 Task: Find connections with filter location Monte Carmelo with filter topic #Projectmanagements with filter profile language English with filter current company Getronics with filter school Dwarkadas J. Sanghvi College of Engineering with filter industry Non-profit Organizations with filter service category Event Photography with filter keywords title Conservation Volunteer
Action: Mouse moved to (535, 156)
Screenshot: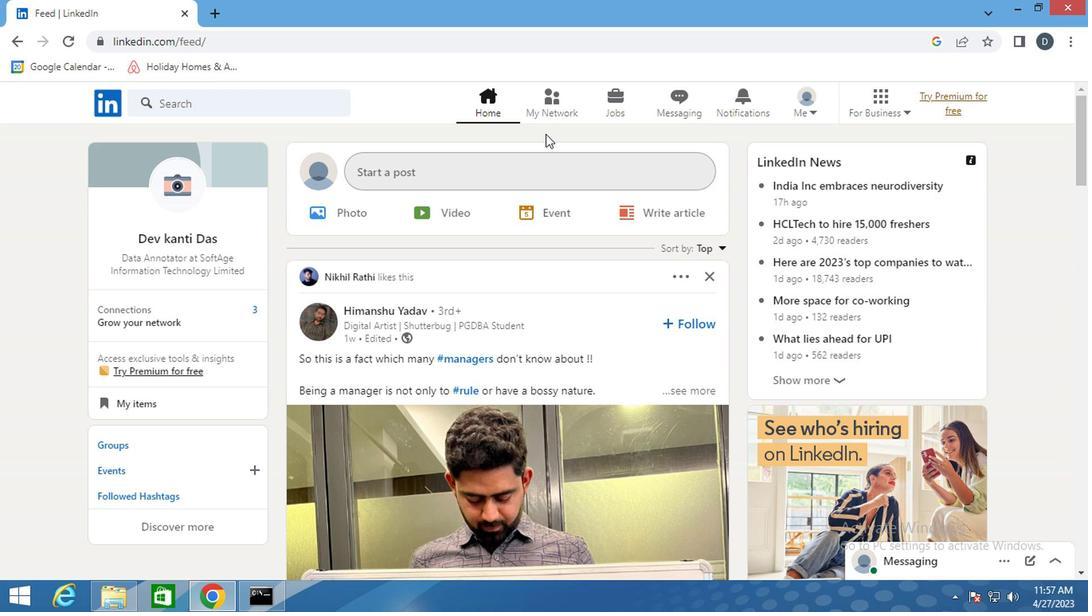 
Action: Mouse pressed left at (535, 156)
Screenshot: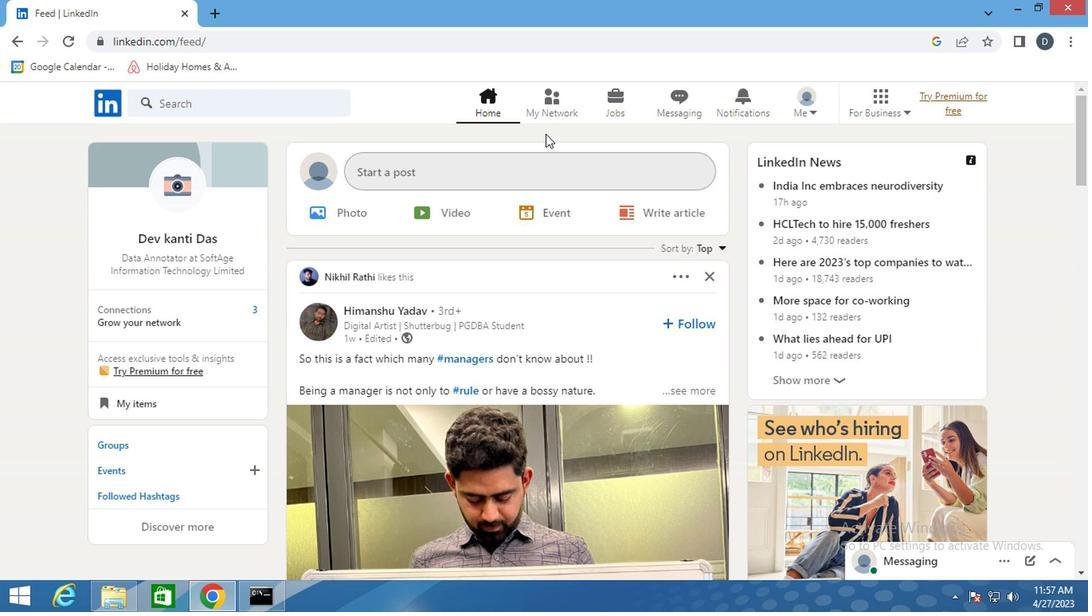 
Action: Mouse moved to (250, 222)
Screenshot: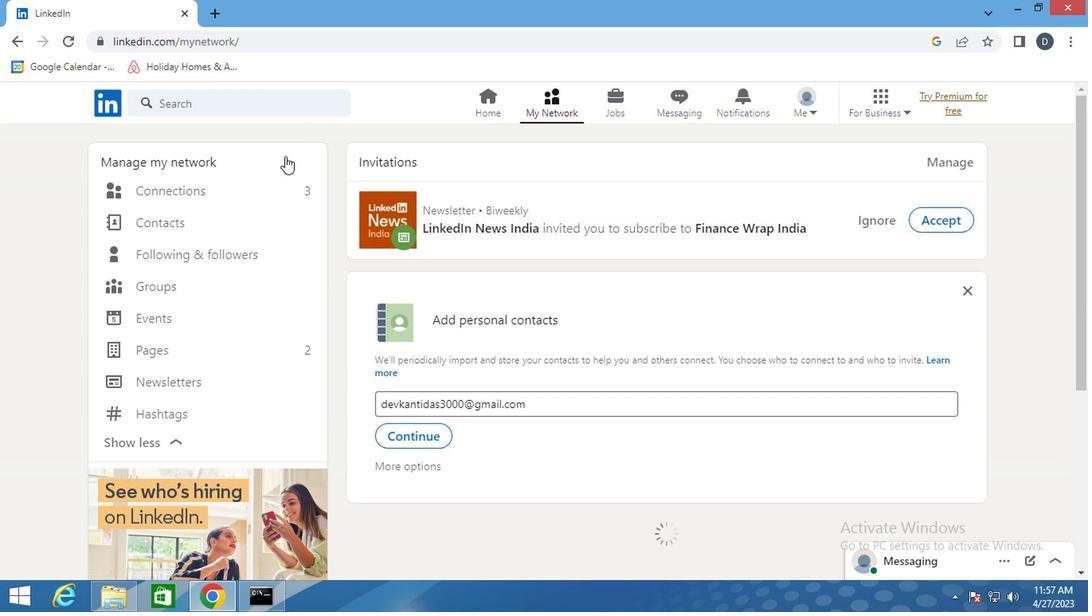 
Action: Mouse pressed left at (250, 222)
Screenshot: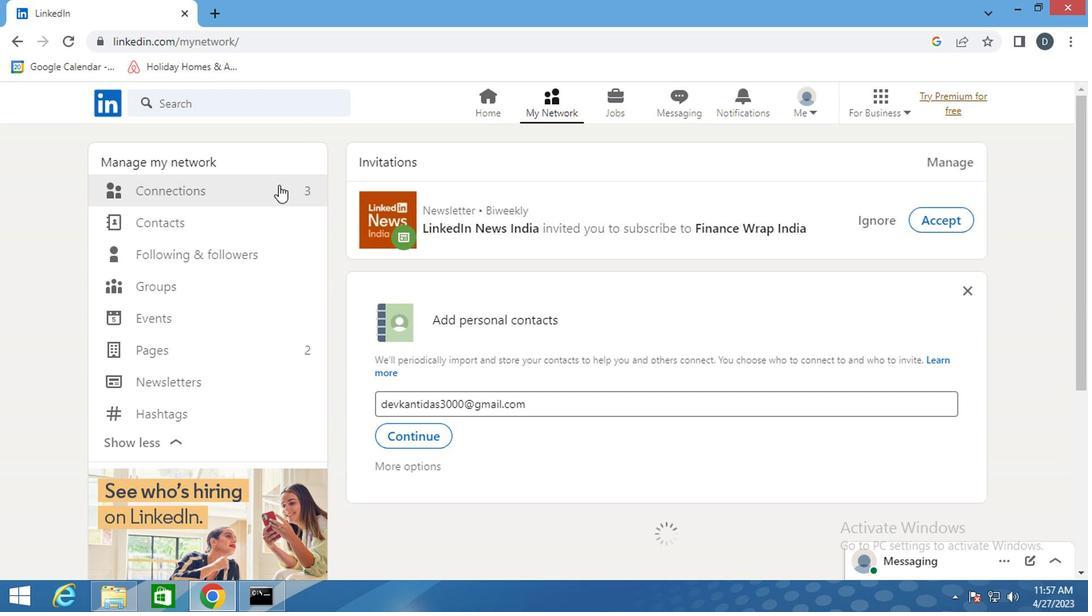 
Action: Mouse pressed left at (250, 222)
Screenshot: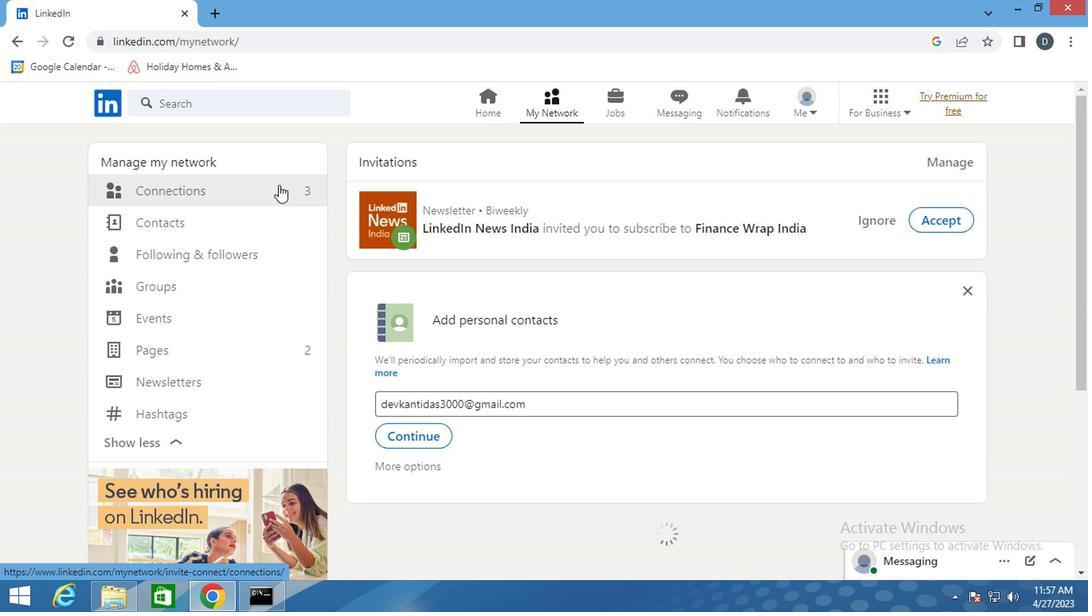 
Action: Mouse moved to (656, 224)
Screenshot: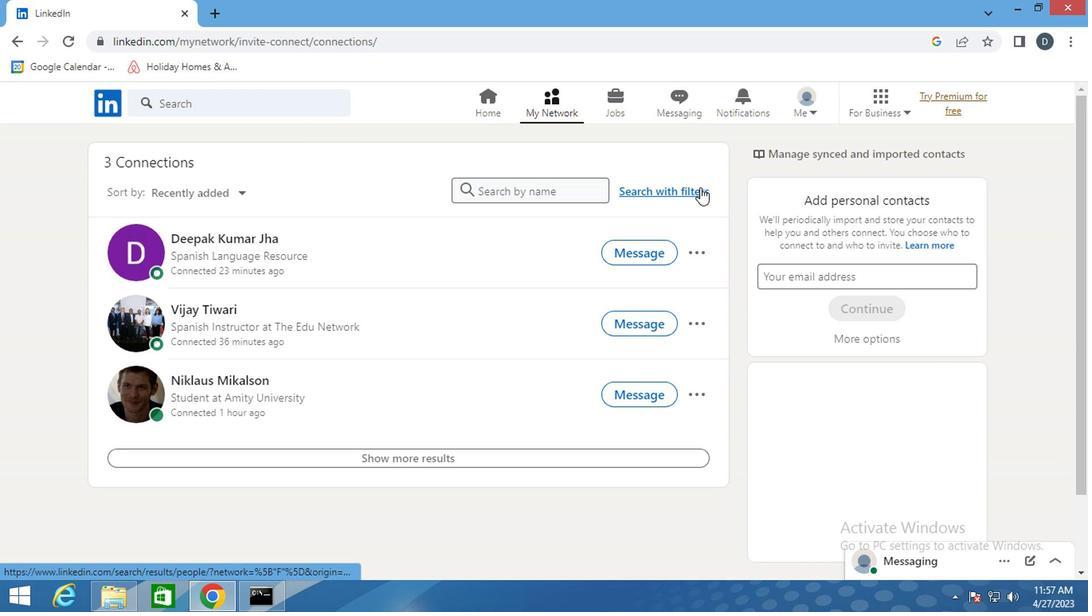 
Action: Mouse pressed left at (656, 224)
Screenshot: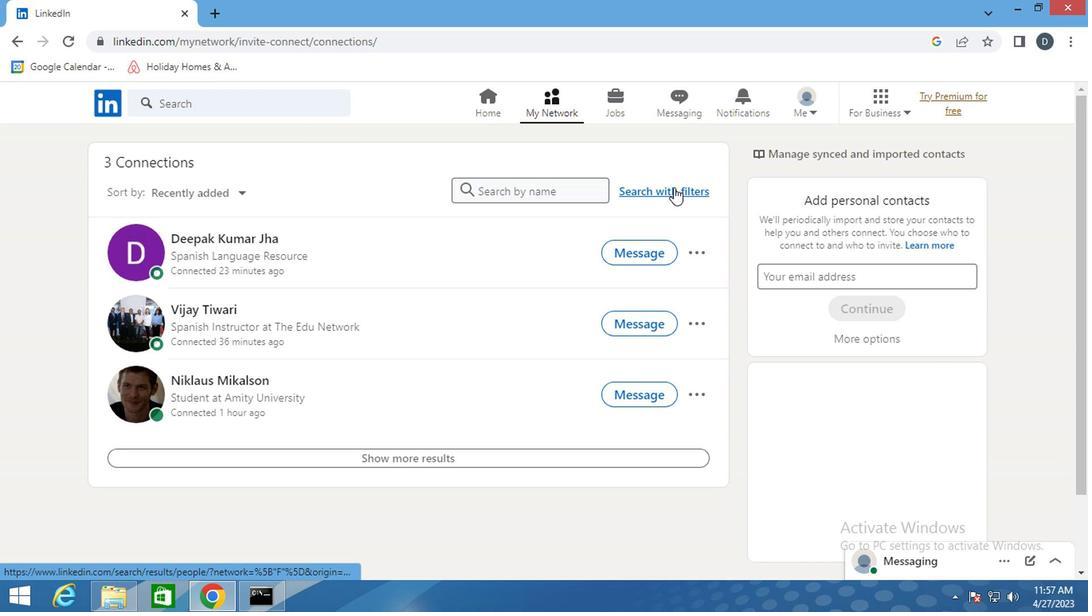 
Action: Mouse moved to (578, 193)
Screenshot: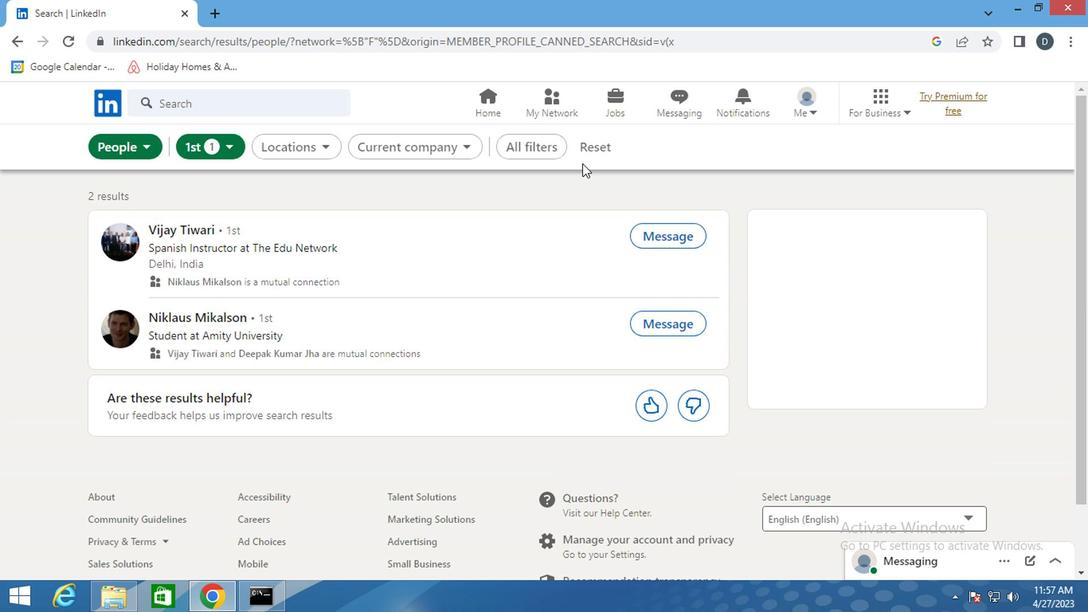 
Action: Mouse pressed left at (578, 193)
Screenshot: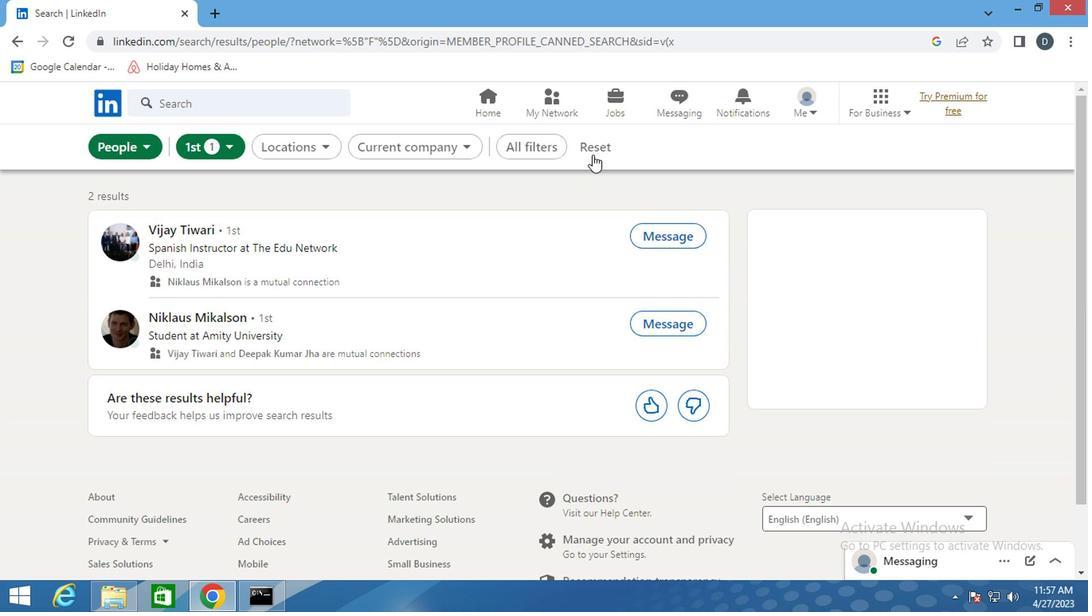 
Action: Mouse moved to (522, 193)
Screenshot: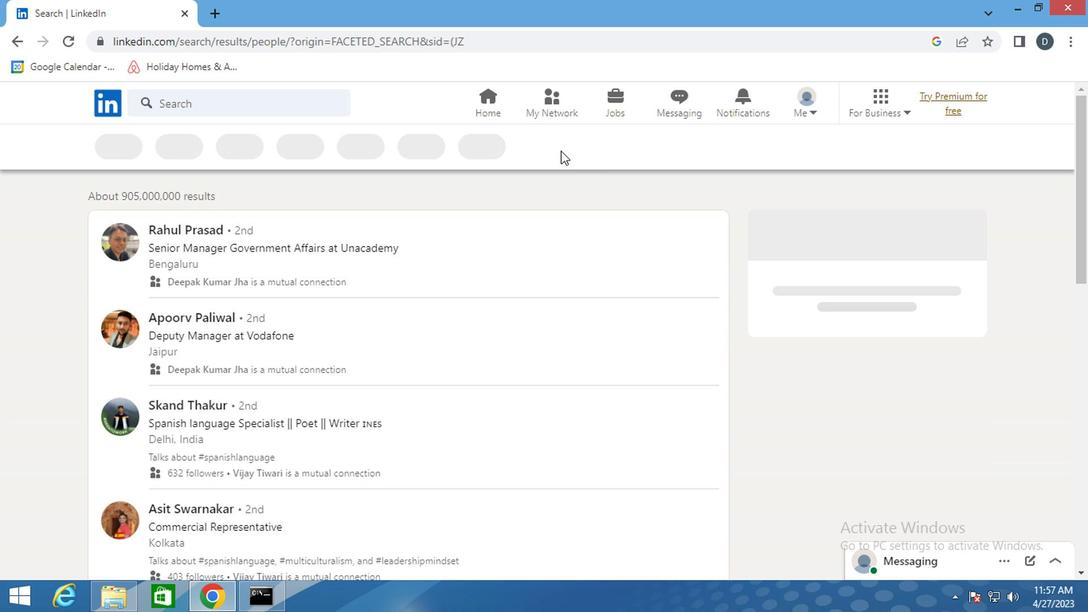 
Action: Mouse pressed left at (522, 193)
Screenshot: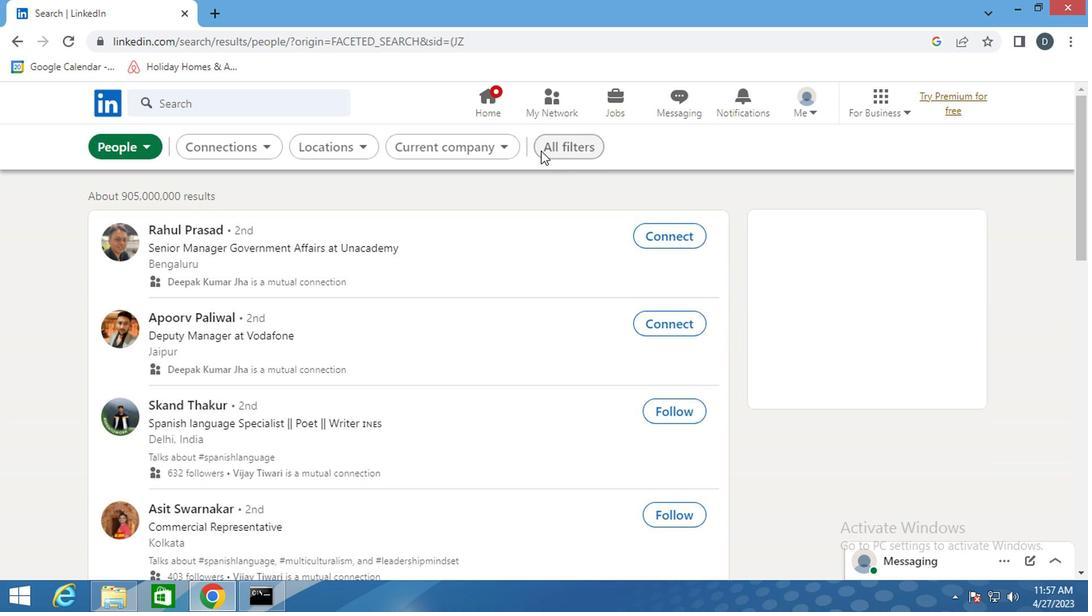 
Action: Mouse moved to (867, 350)
Screenshot: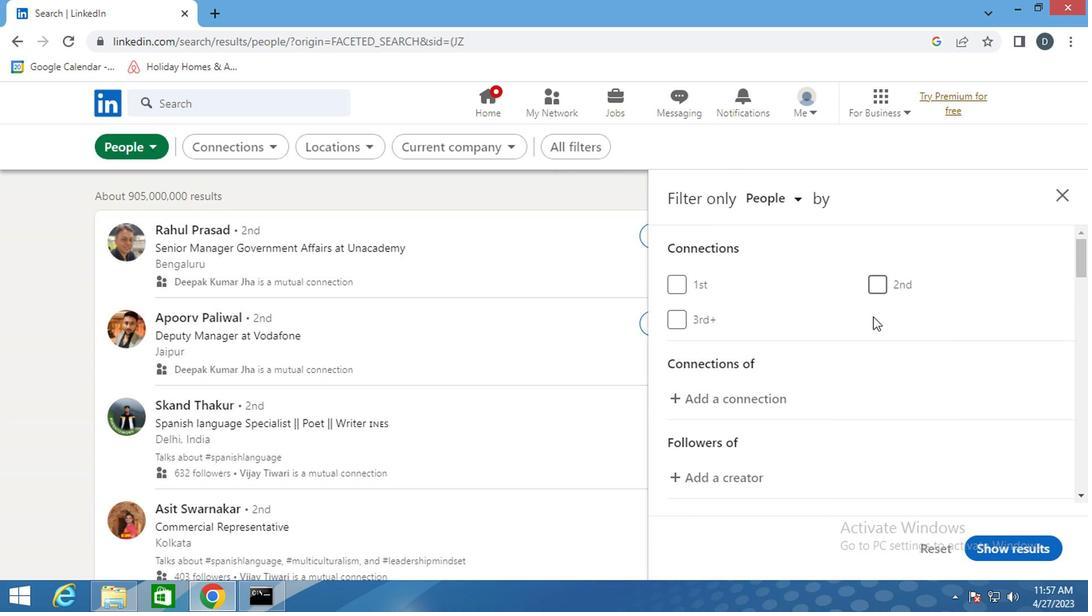 
Action: Mouse scrolled (867, 349) with delta (0, -1)
Screenshot: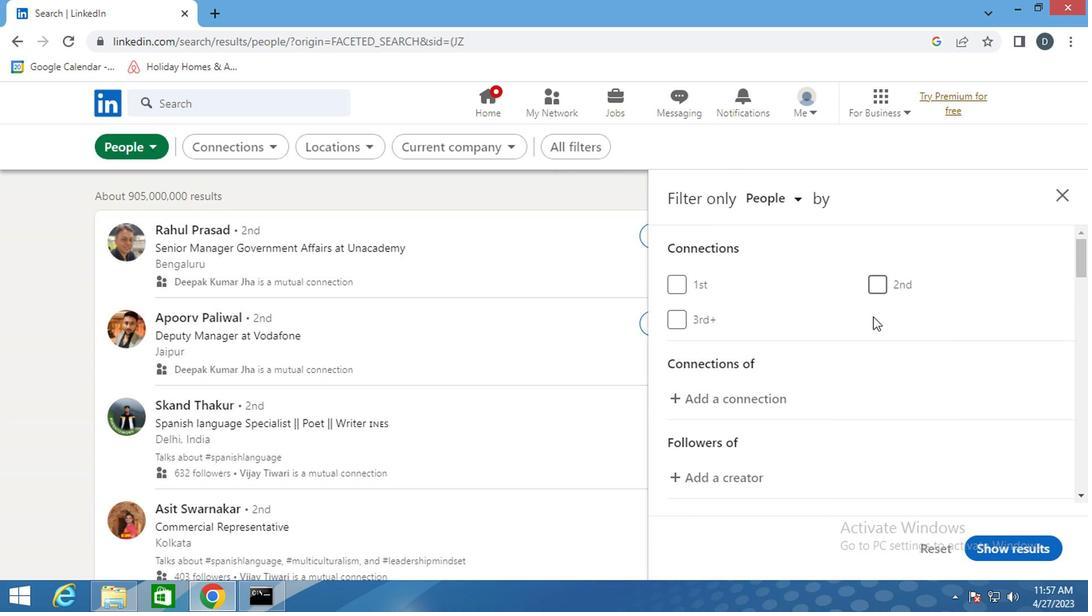 
Action: Mouse scrolled (867, 349) with delta (0, -1)
Screenshot: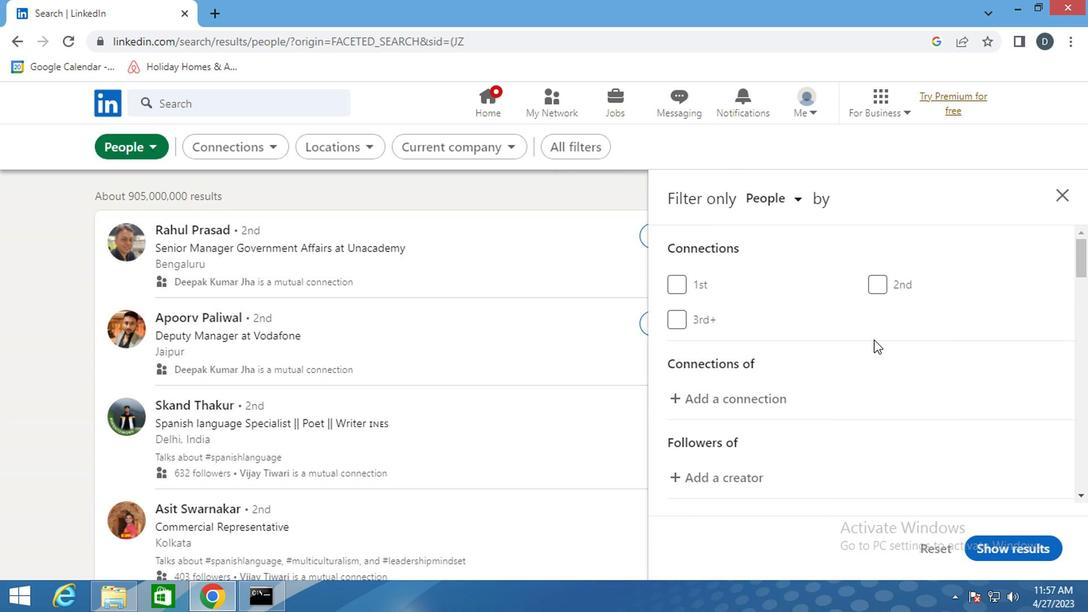 
Action: Mouse moved to (866, 351)
Screenshot: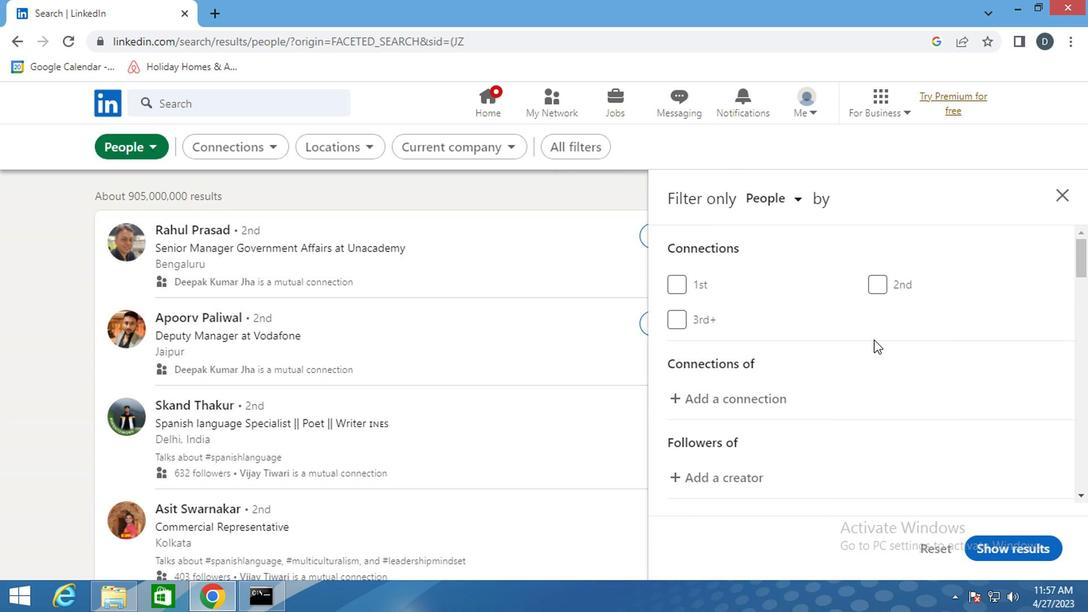 
Action: Mouse scrolled (866, 350) with delta (0, 0)
Screenshot: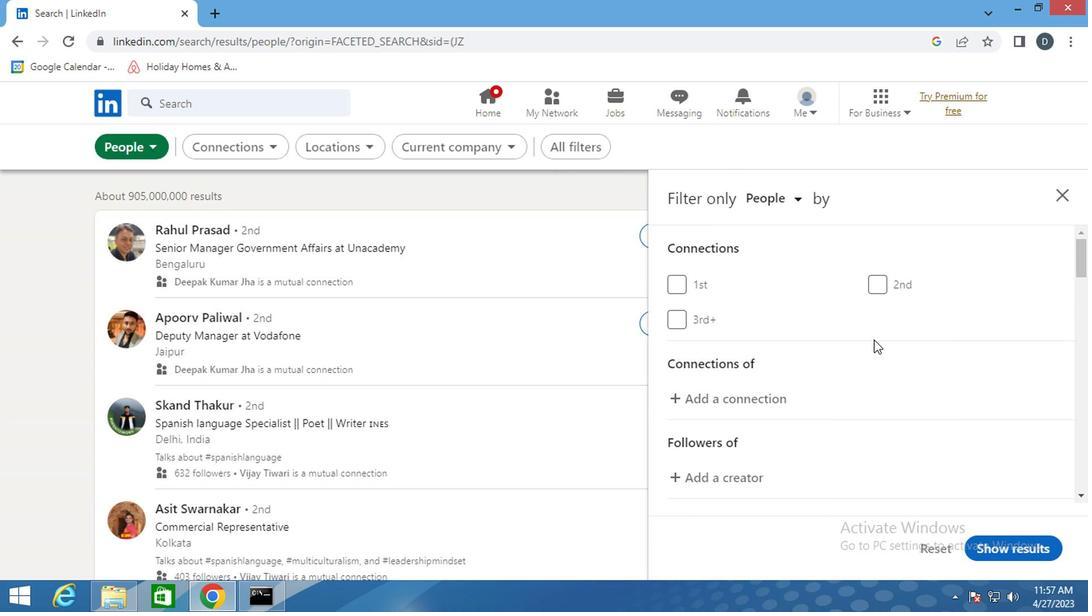 
Action: Mouse moved to (891, 390)
Screenshot: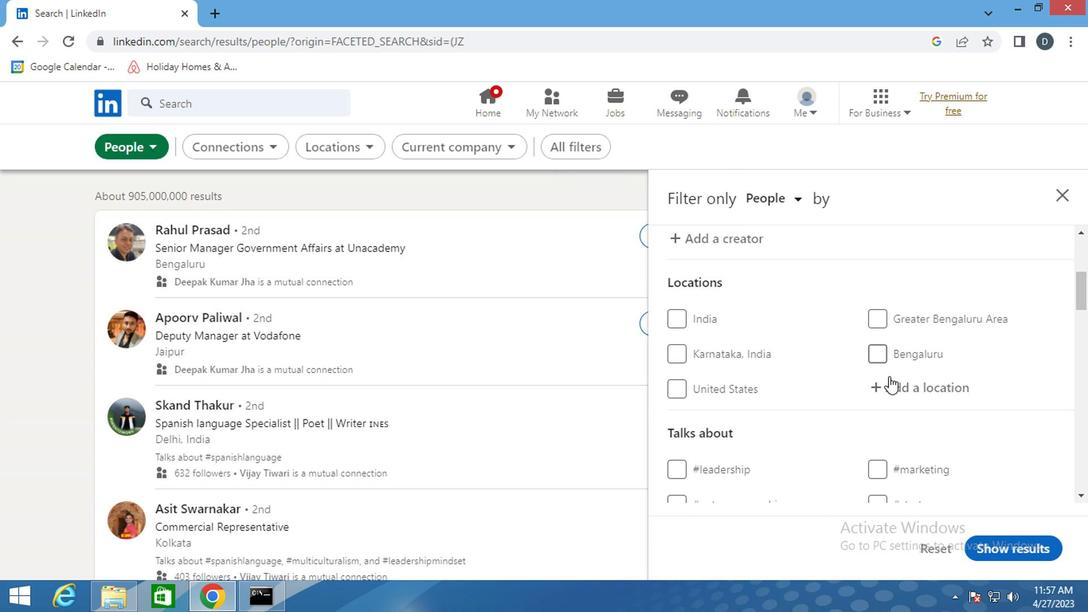 
Action: Mouse pressed left at (891, 390)
Screenshot: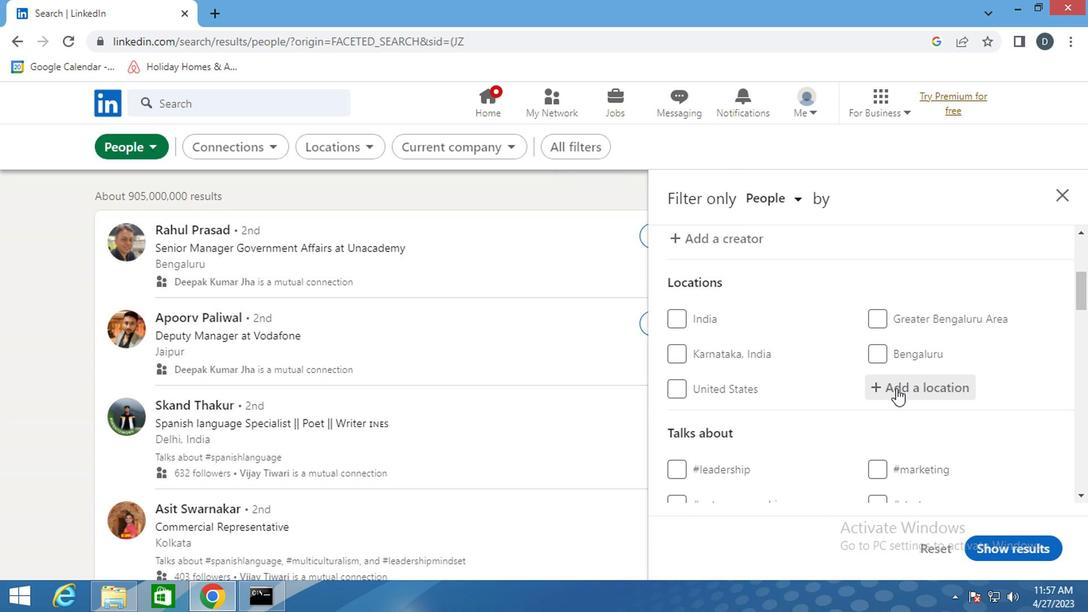 
Action: Mouse moved to (876, 389)
Screenshot: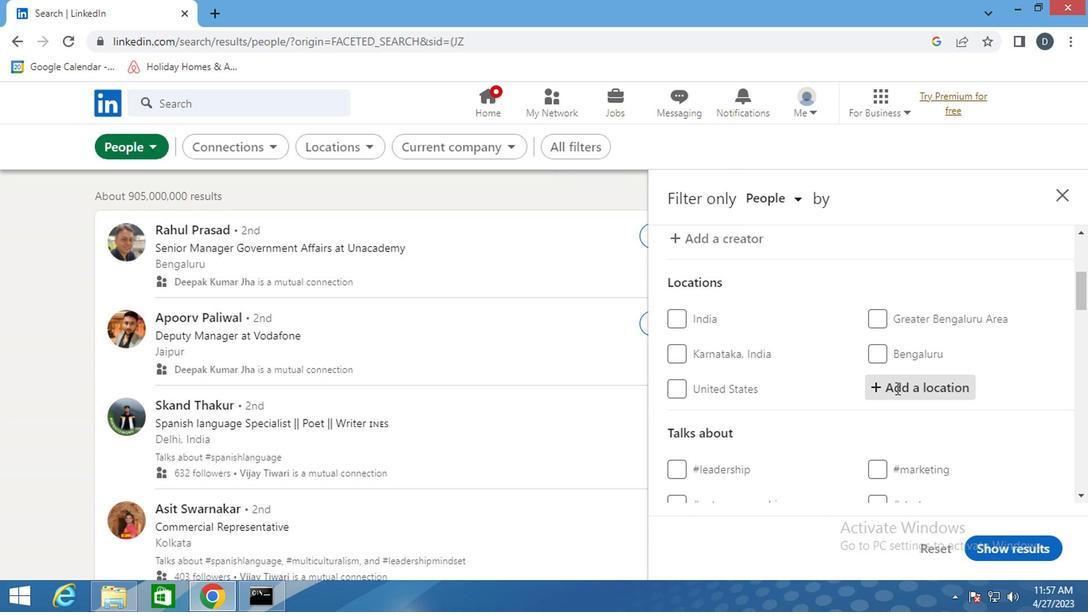 
Action: Key pressed <Key.shift>MONTE<Key.space><Key.shift>CAR
Screenshot: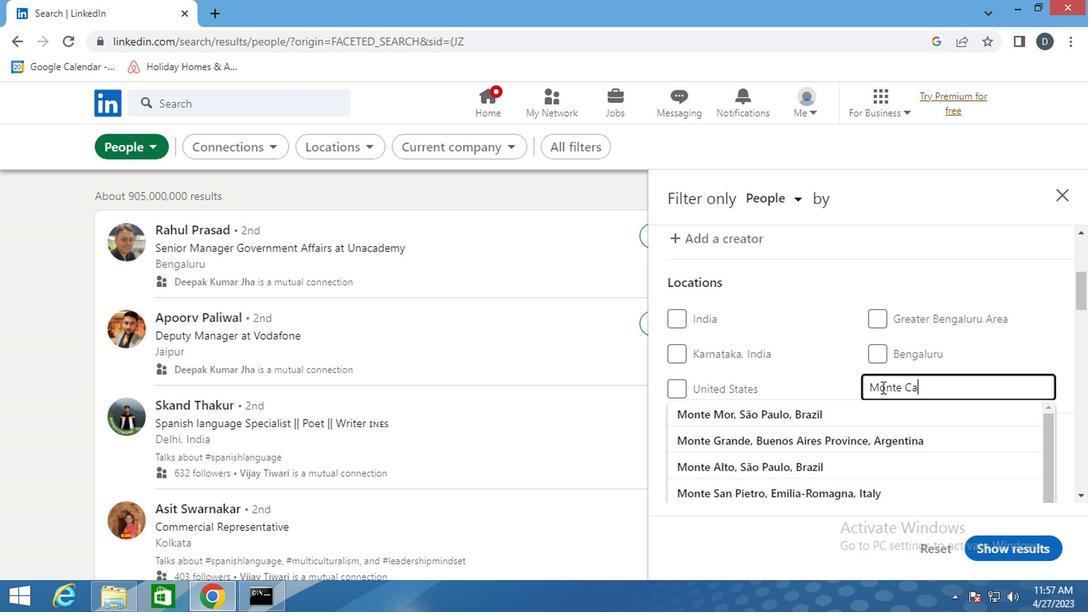 
Action: Mouse moved to (862, 417)
Screenshot: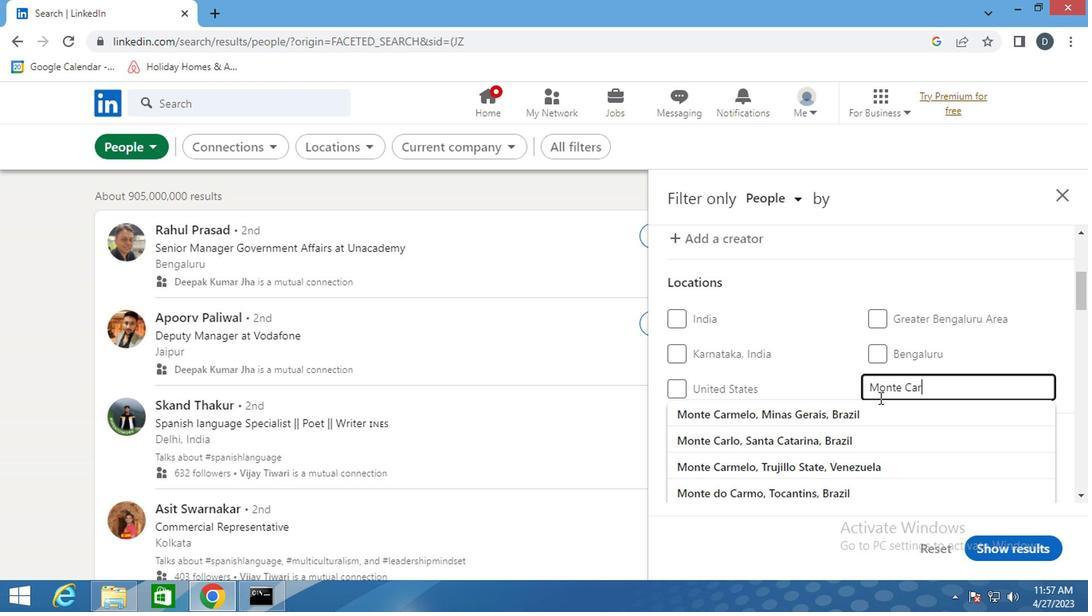 
Action: Mouse pressed left at (862, 417)
Screenshot: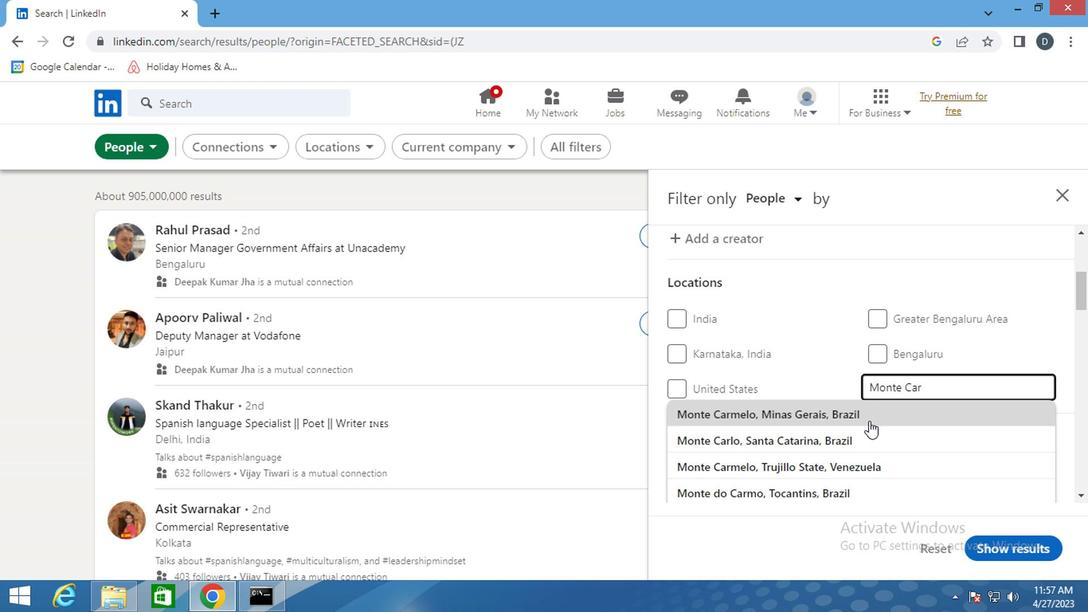 
Action: Mouse moved to (862, 417)
Screenshot: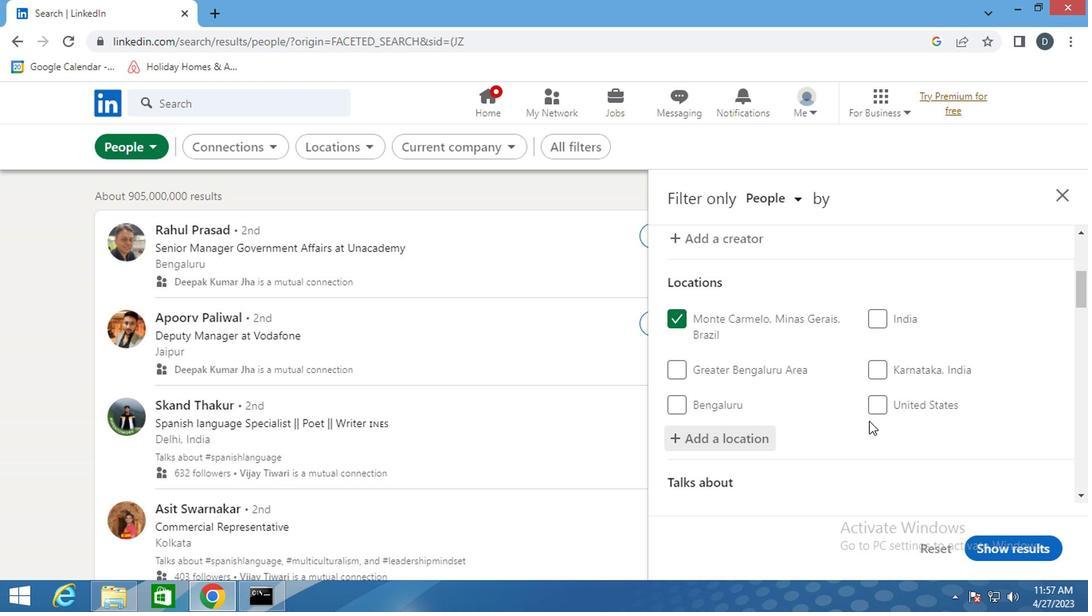 
Action: Mouse scrolled (862, 417) with delta (0, 0)
Screenshot: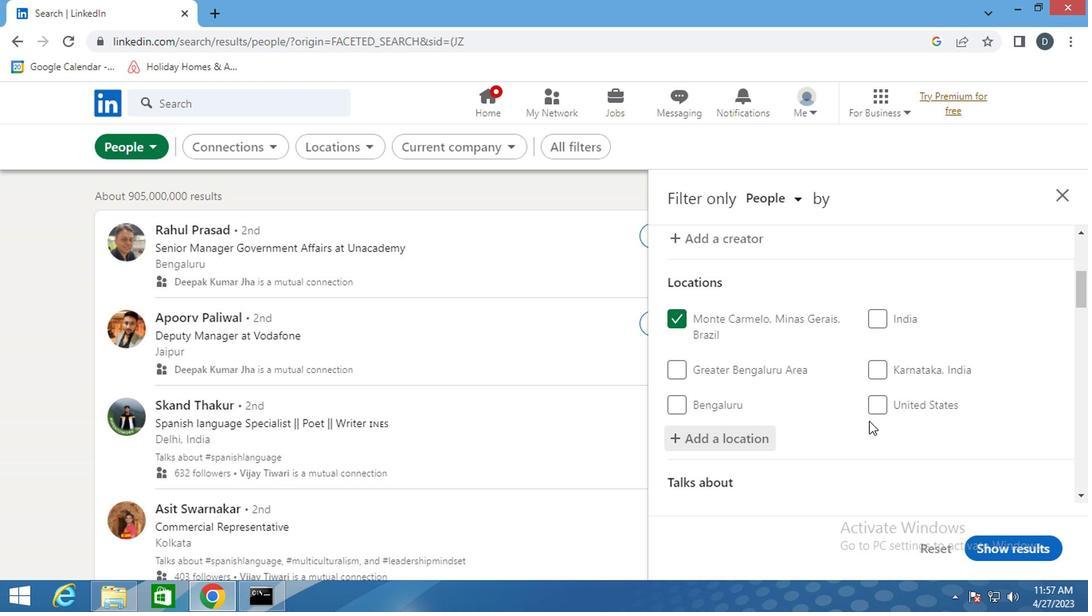 
Action: Mouse scrolled (862, 417) with delta (0, 0)
Screenshot: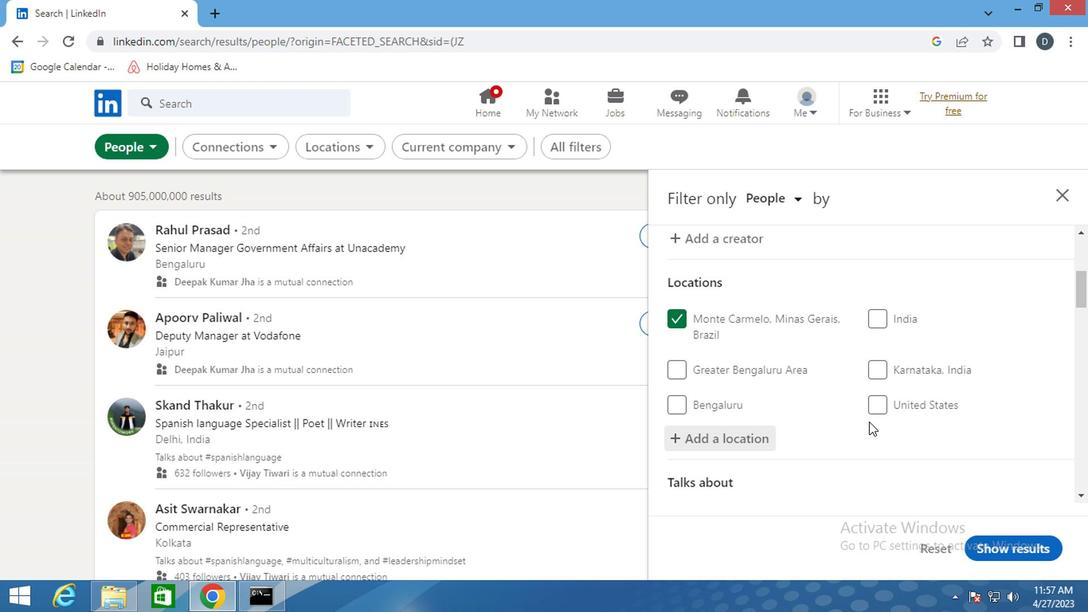 
Action: Mouse scrolled (862, 417) with delta (0, 0)
Screenshot: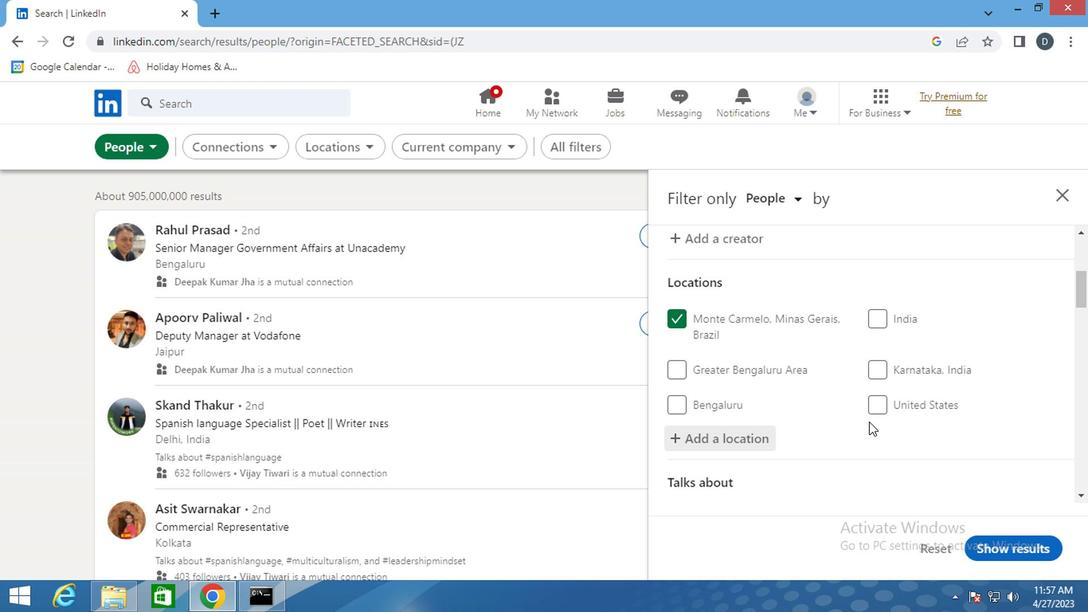 
Action: Mouse moved to (920, 361)
Screenshot: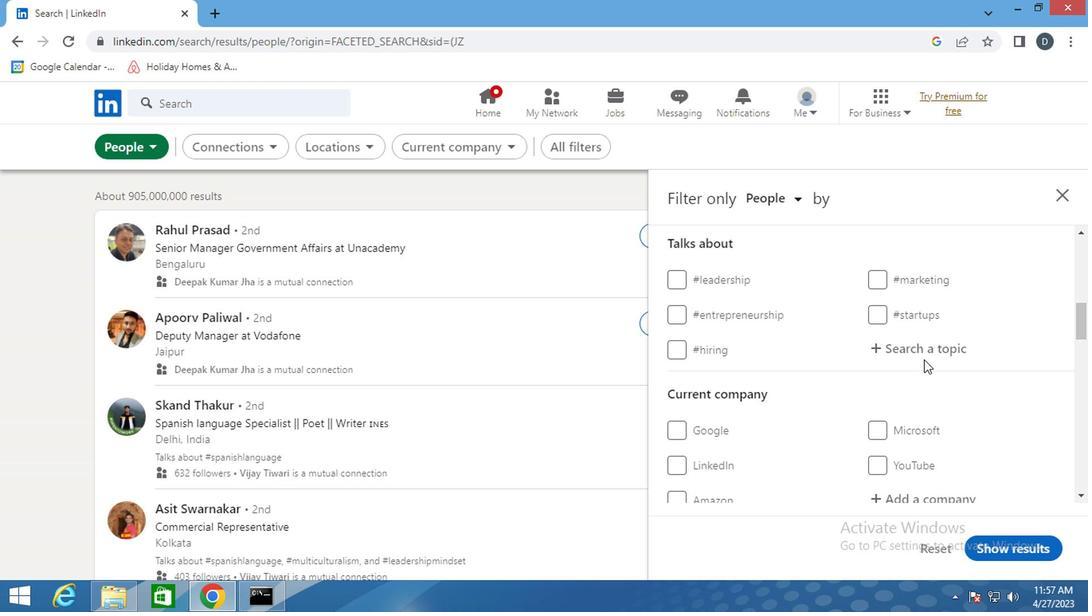 
Action: Mouse pressed left at (920, 361)
Screenshot: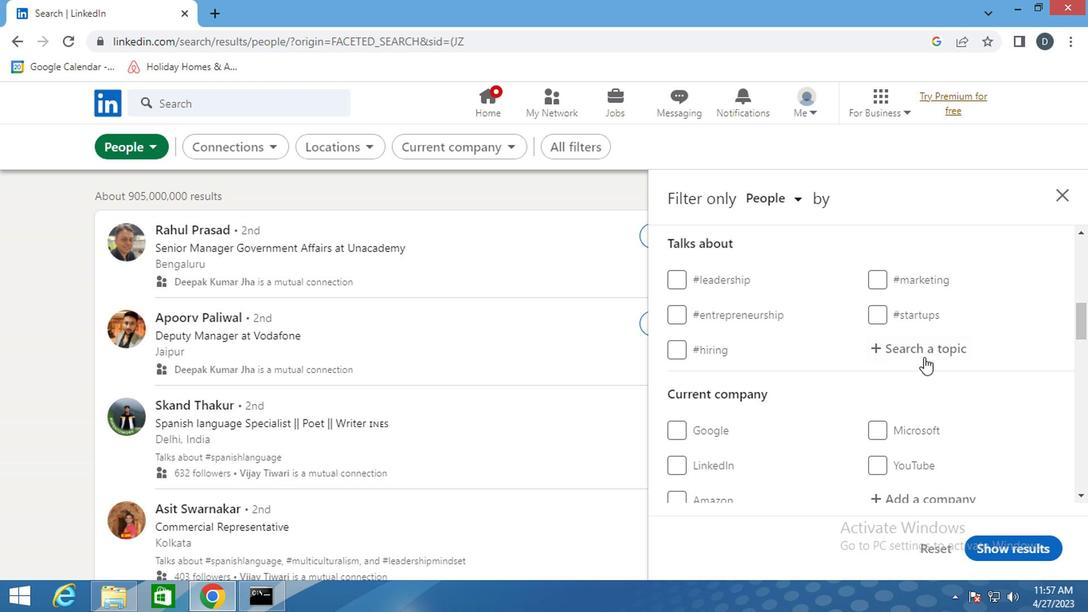 
Action: Key pressed <Key.shift>#<Key.shift>PROJECTMANAGEMENT
Screenshot: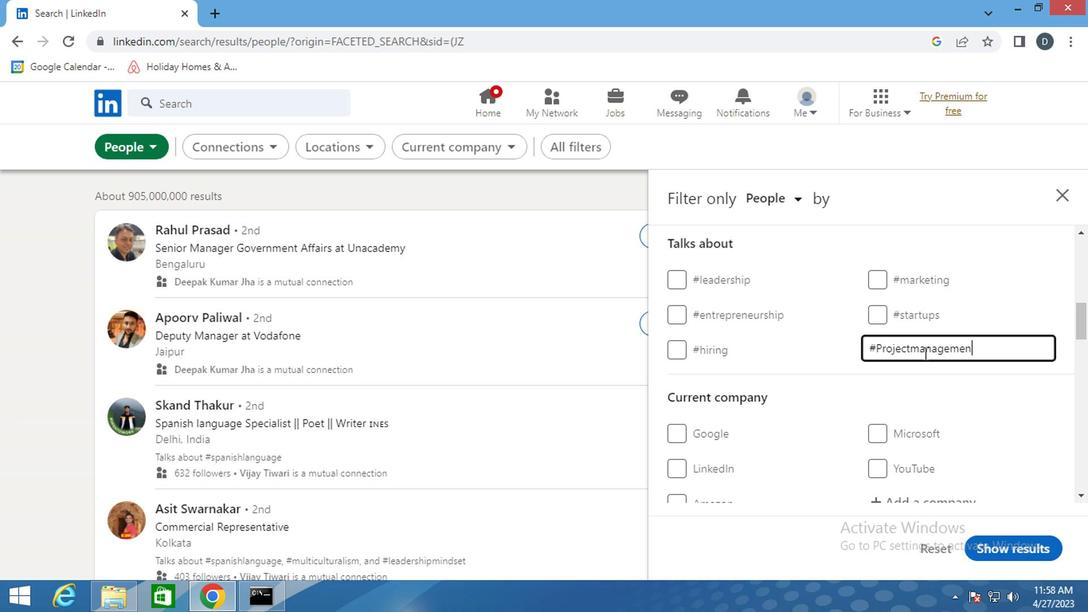 
Action: Mouse moved to (924, 365)
Screenshot: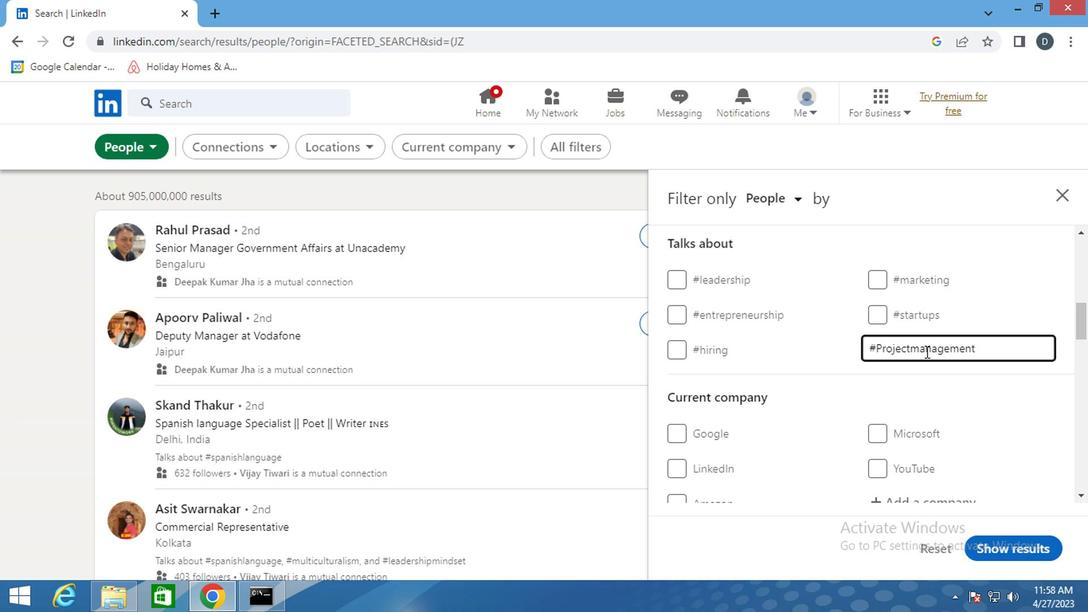 
Action: Mouse scrolled (924, 364) with delta (0, 0)
Screenshot: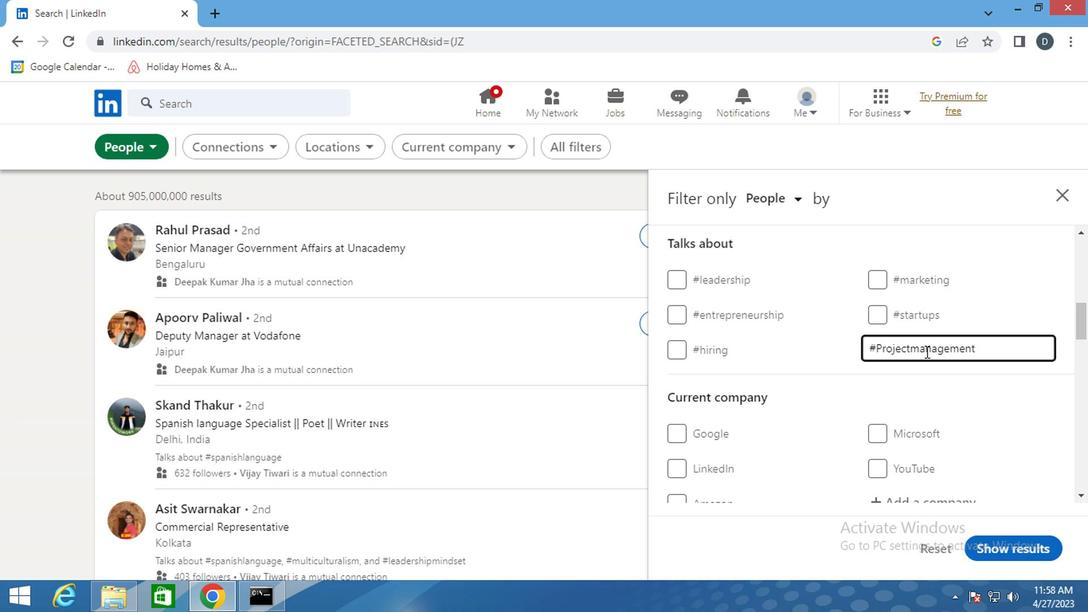 
Action: Mouse moved to (925, 365)
Screenshot: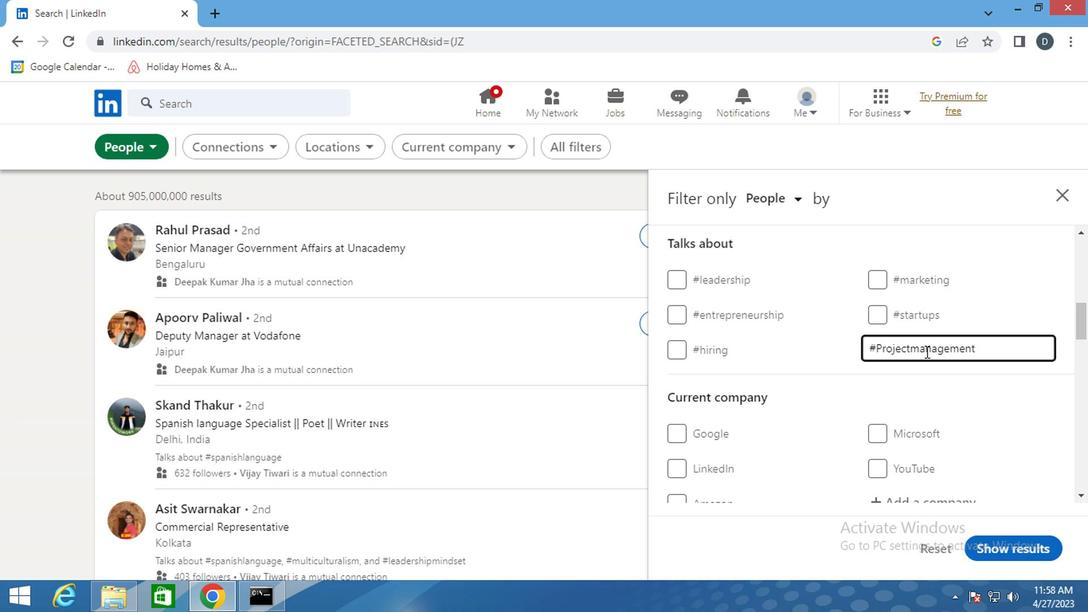 
Action: Mouse scrolled (925, 365) with delta (0, 0)
Screenshot: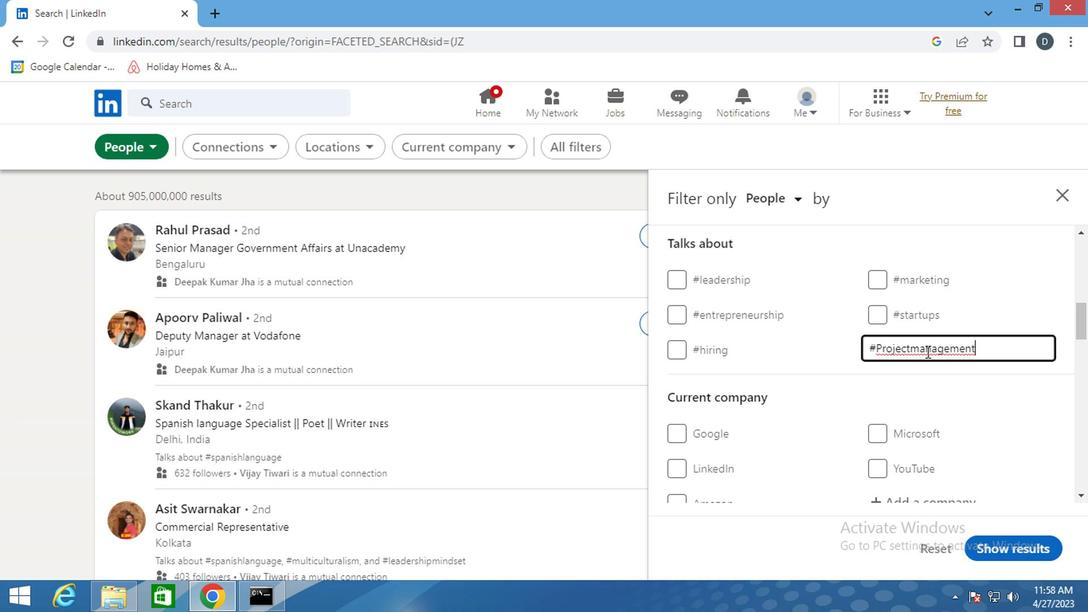 
Action: Mouse moved to (943, 361)
Screenshot: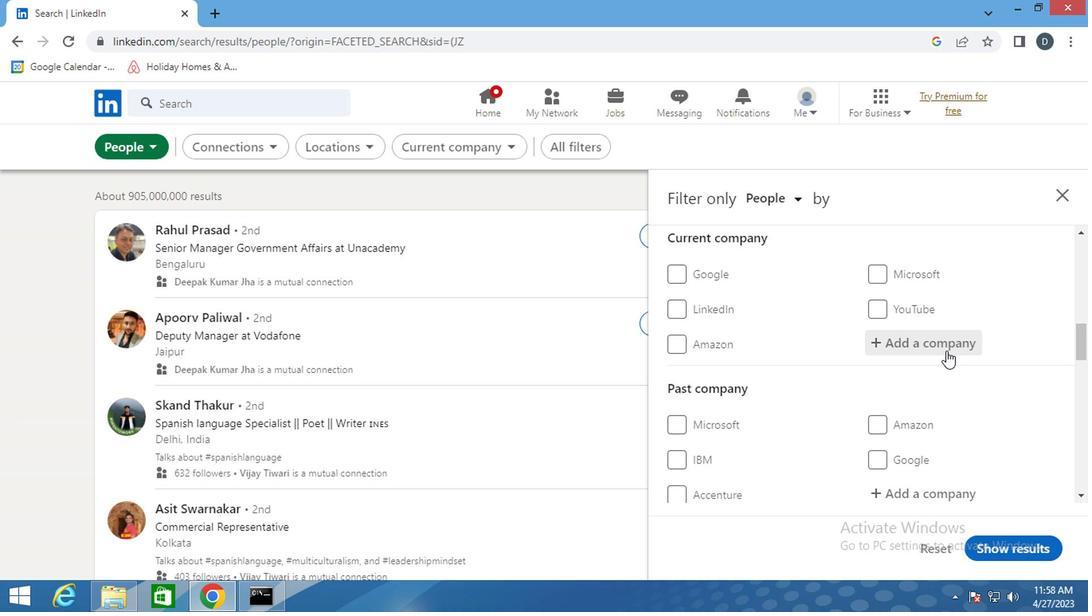
Action: Mouse scrolled (943, 360) with delta (0, 0)
Screenshot: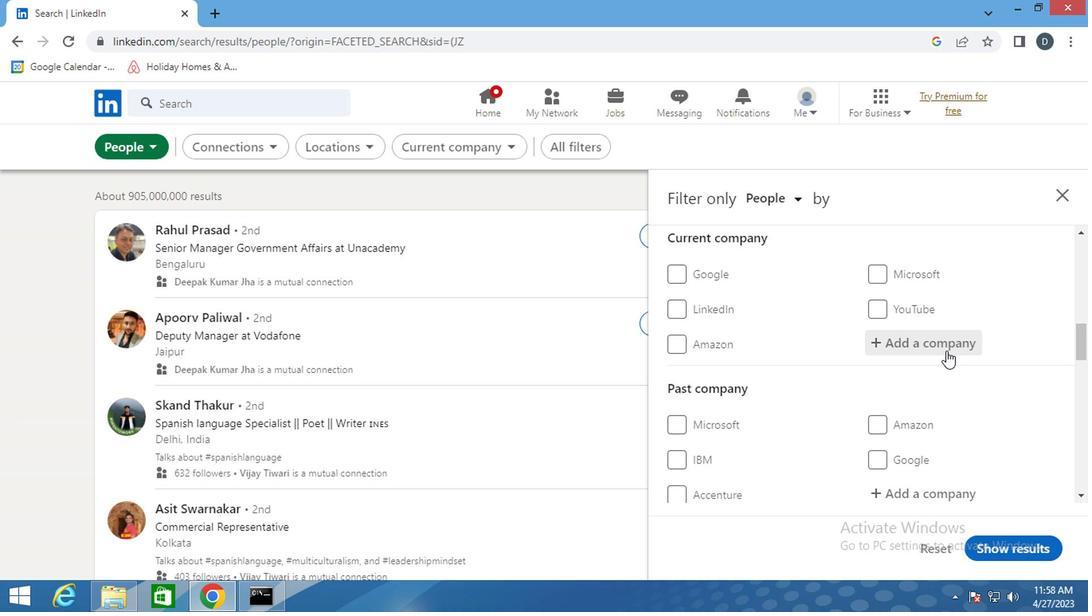 
Action: Mouse scrolled (943, 360) with delta (0, 0)
Screenshot: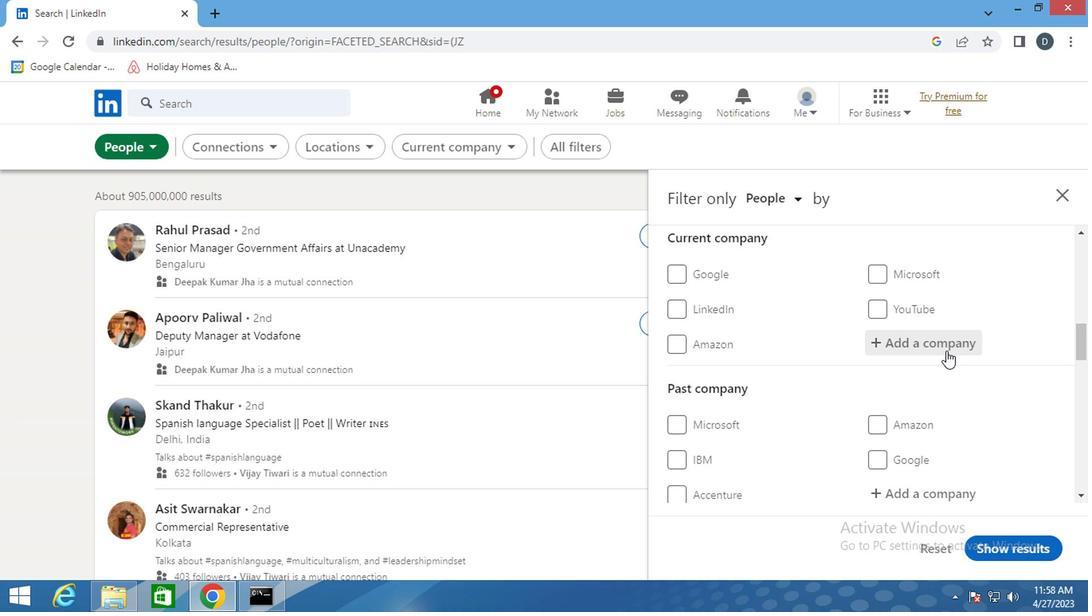 
Action: Mouse scrolled (943, 360) with delta (0, 0)
Screenshot: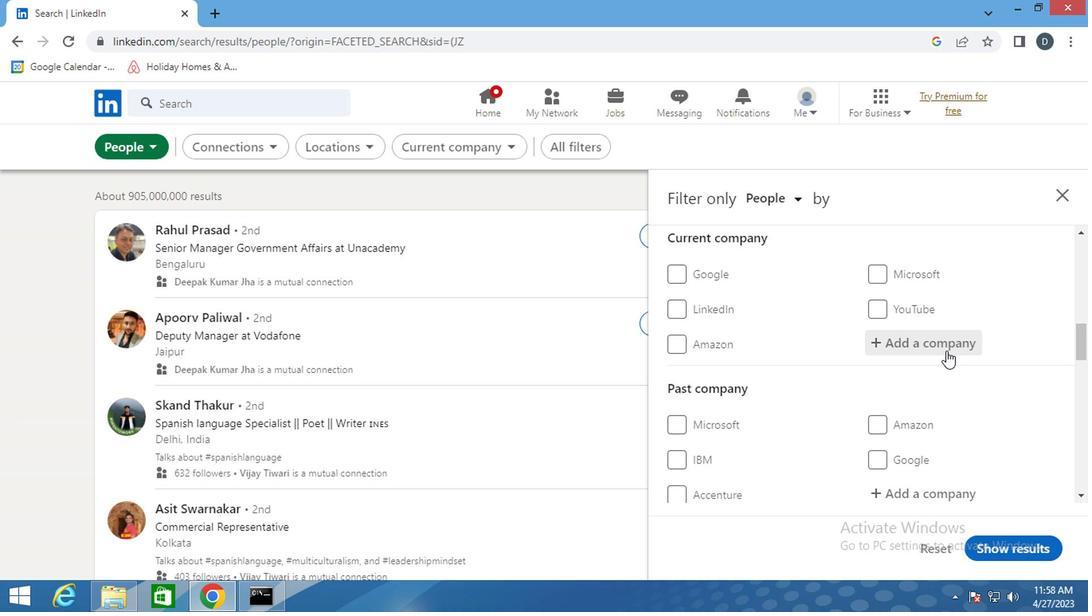 
Action: Mouse scrolled (943, 360) with delta (0, 0)
Screenshot: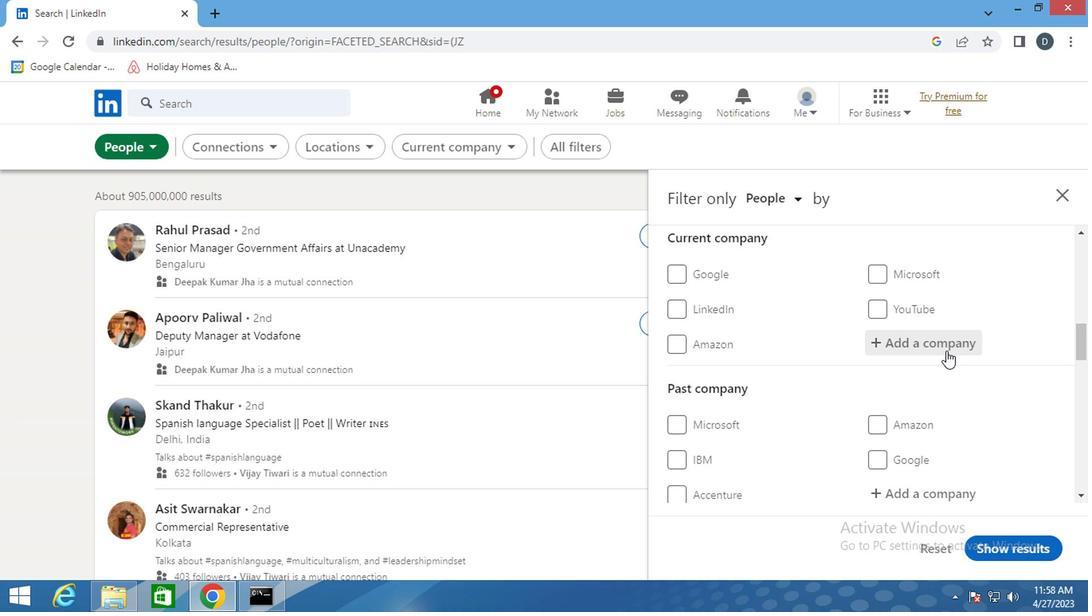 
Action: Mouse scrolled (943, 360) with delta (0, 0)
Screenshot: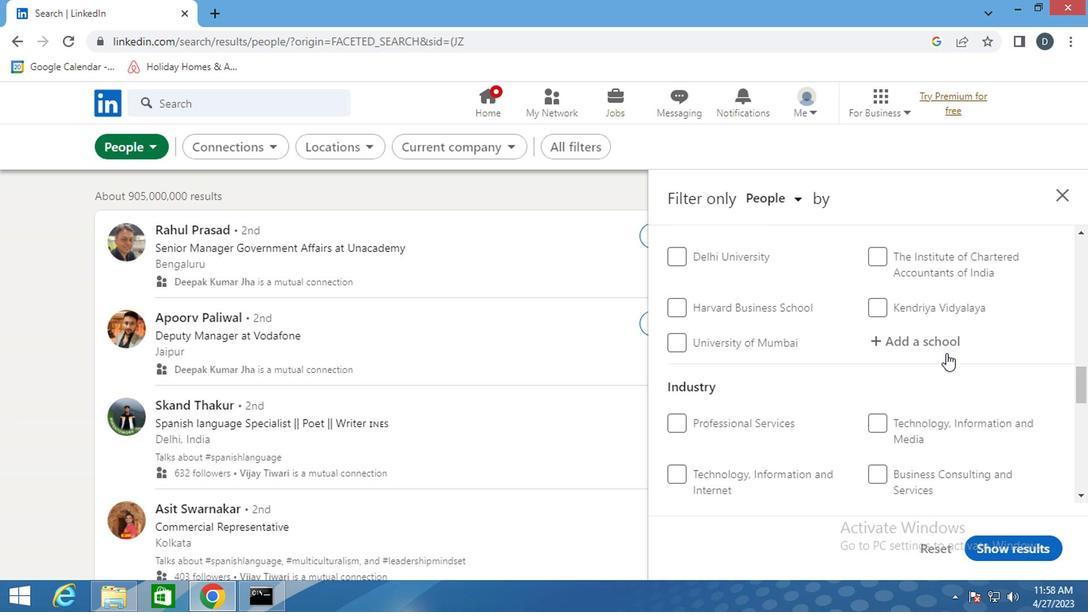 
Action: Mouse scrolled (943, 360) with delta (0, 0)
Screenshot: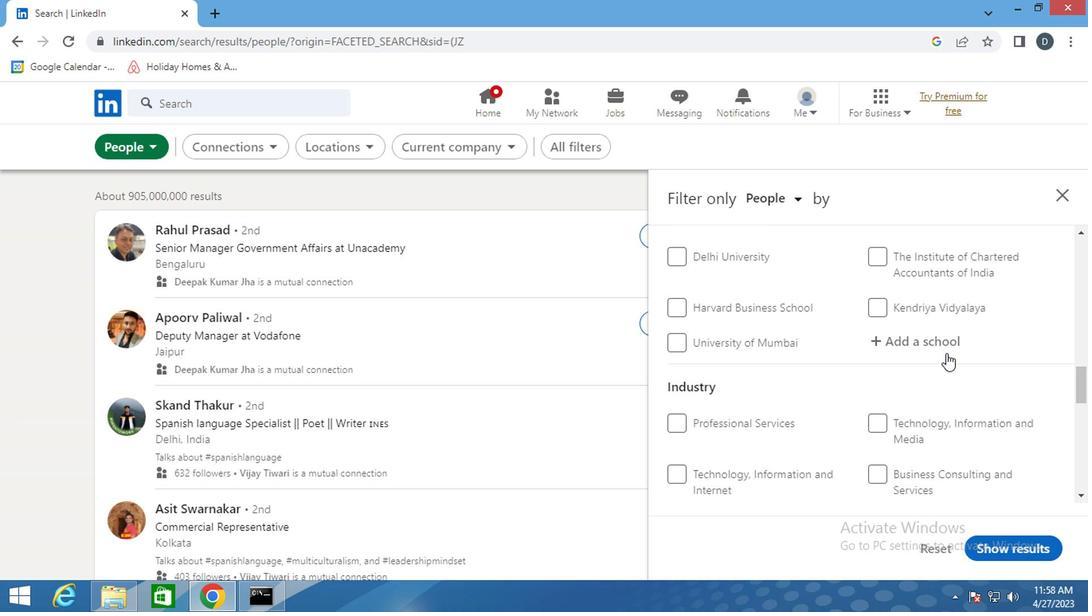 
Action: Mouse scrolled (943, 360) with delta (0, 0)
Screenshot: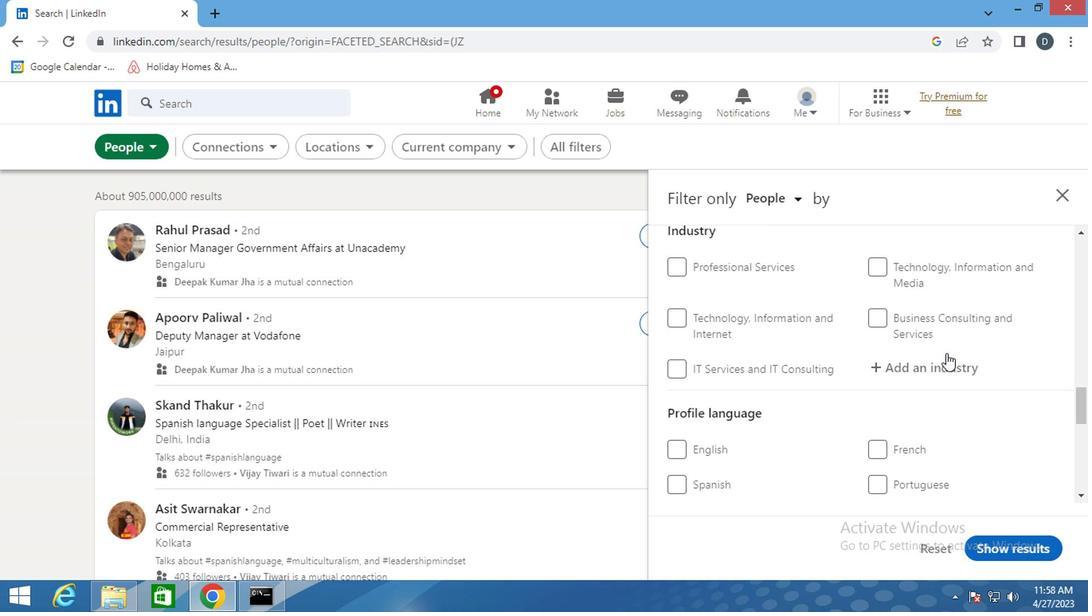 
Action: Mouse moved to (701, 376)
Screenshot: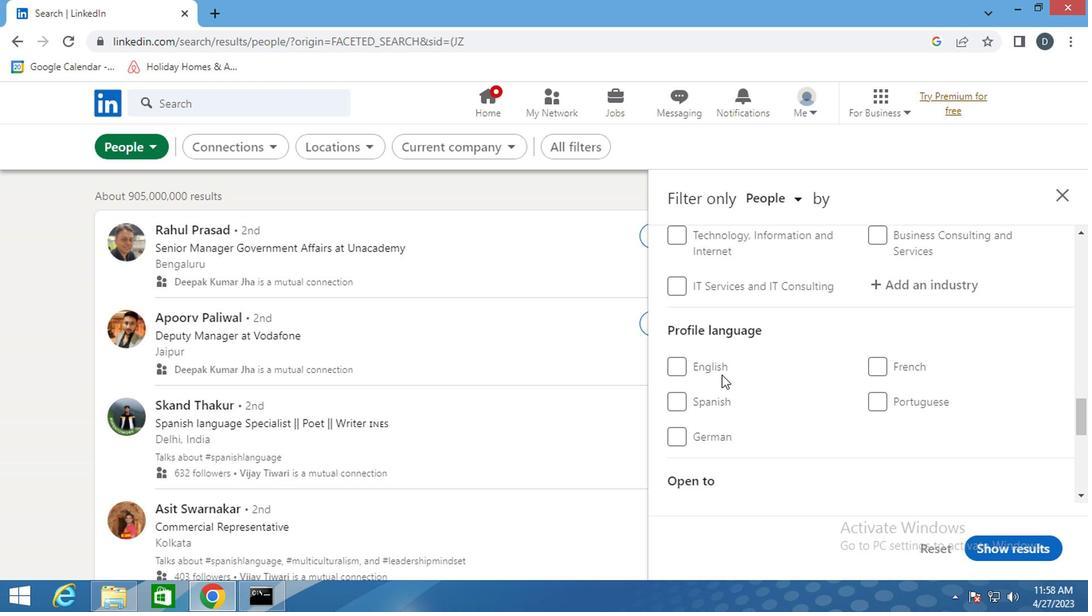 
Action: Mouse pressed left at (701, 376)
Screenshot: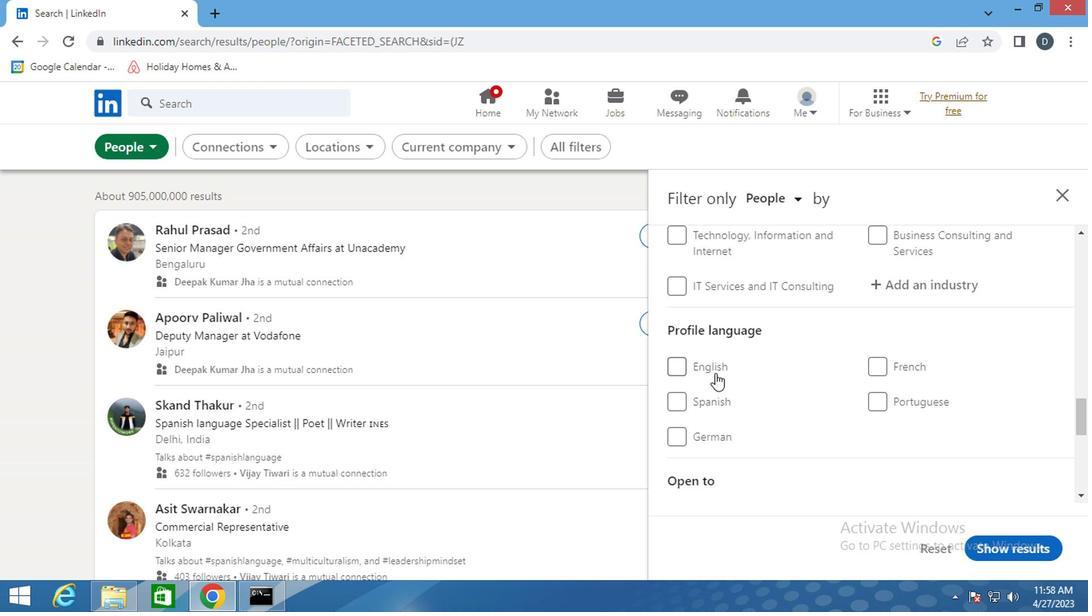 
Action: Mouse moved to (776, 413)
Screenshot: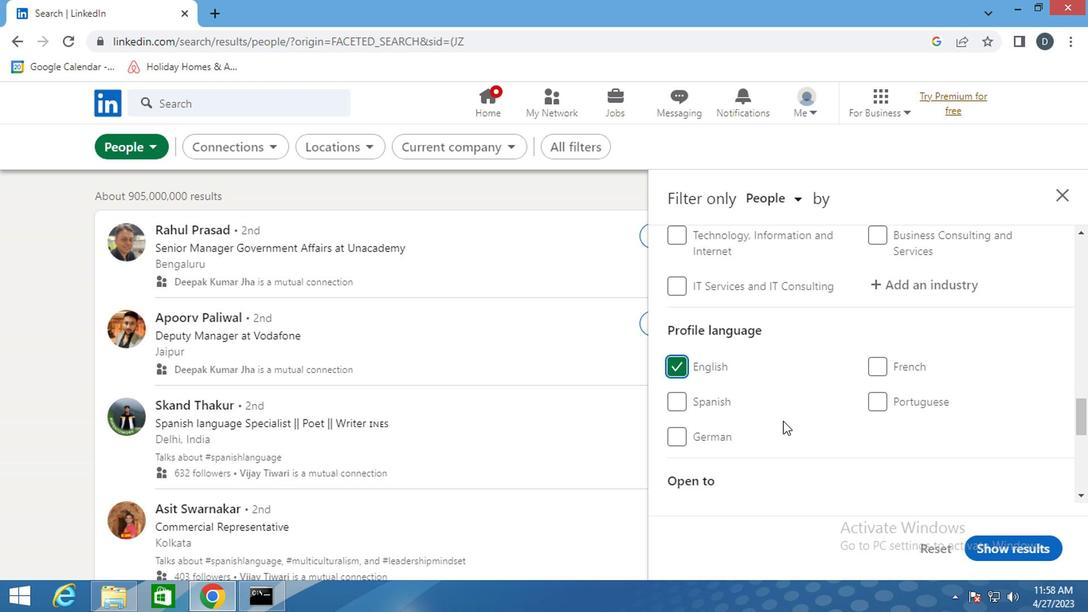 
Action: Mouse scrolled (776, 414) with delta (0, 0)
Screenshot: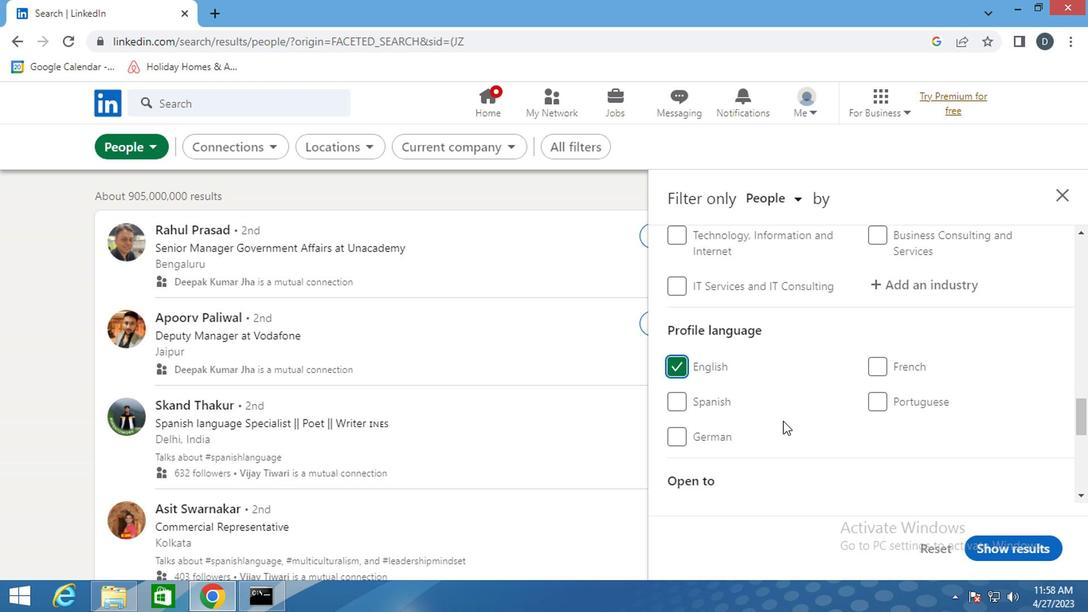 
Action: Mouse scrolled (776, 414) with delta (0, 0)
Screenshot: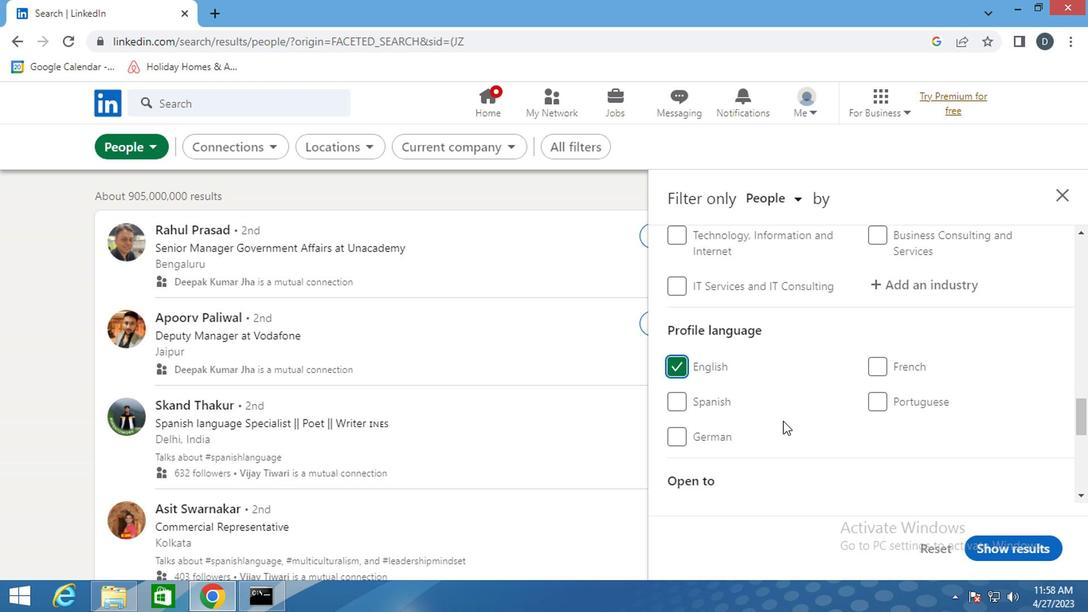 
Action: Mouse scrolled (776, 414) with delta (0, 0)
Screenshot: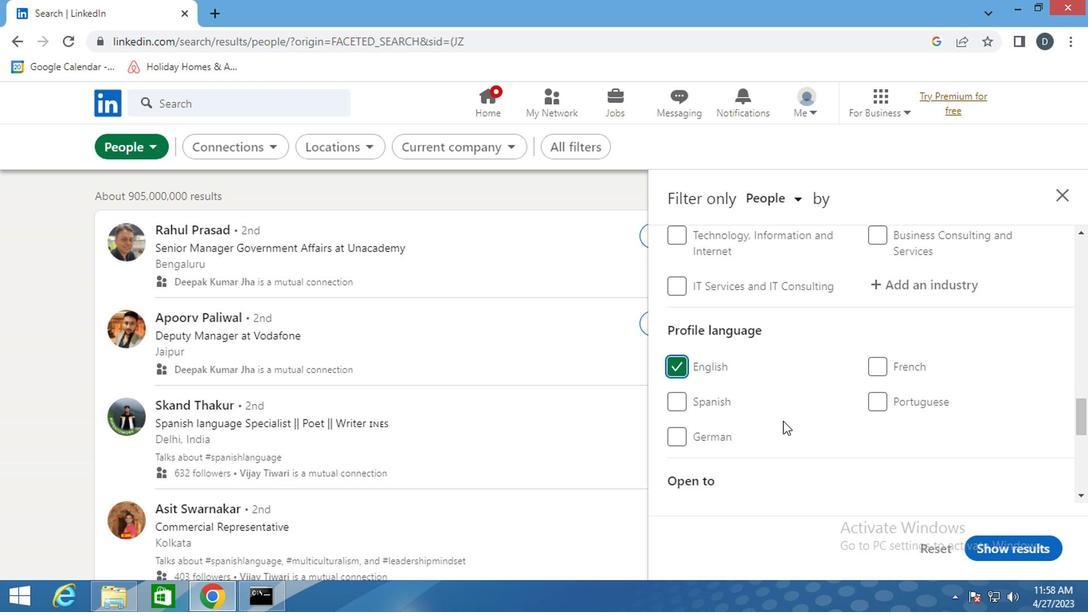 
Action: Mouse scrolled (776, 414) with delta (0, 0)
Screenshot: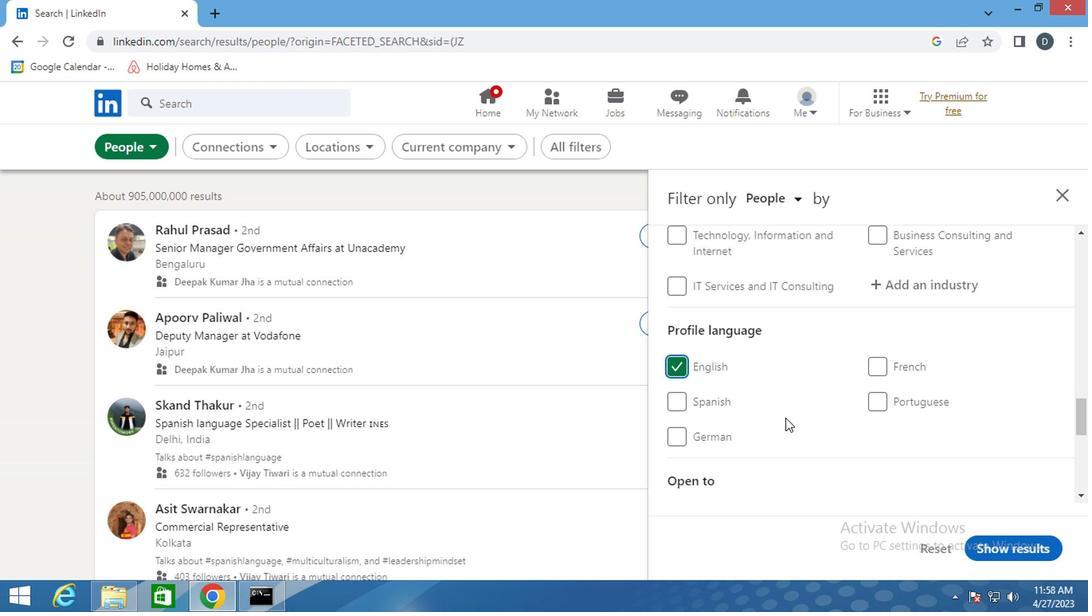 
Action: Mouse scrolled (776, 414) with delta (0, 0)
Screenshot: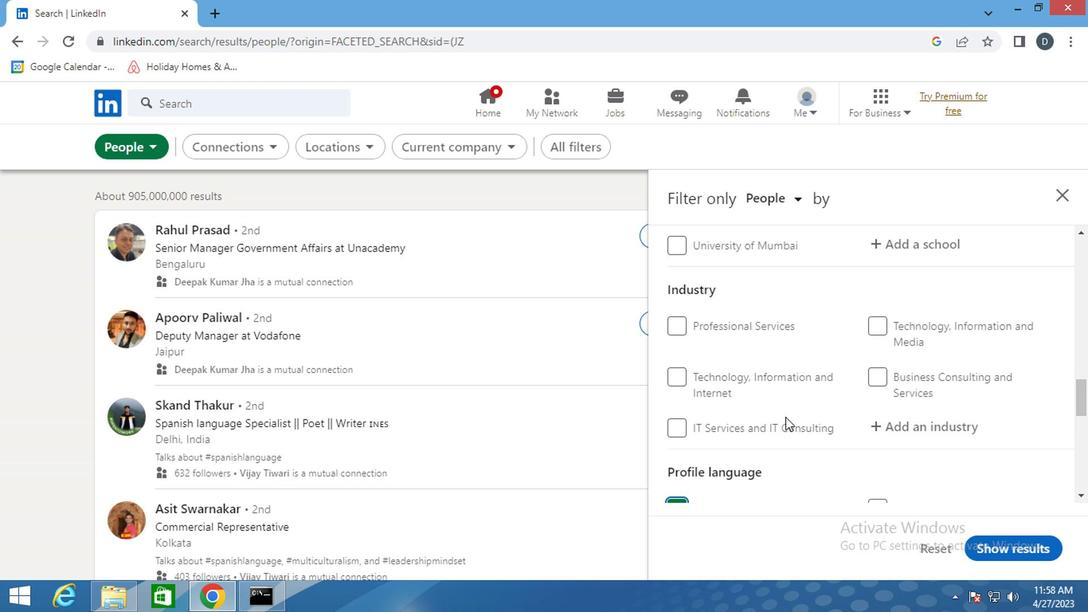 
Action: Mouse scrolled (776, 414) with delta (0, 0)
Screenshot: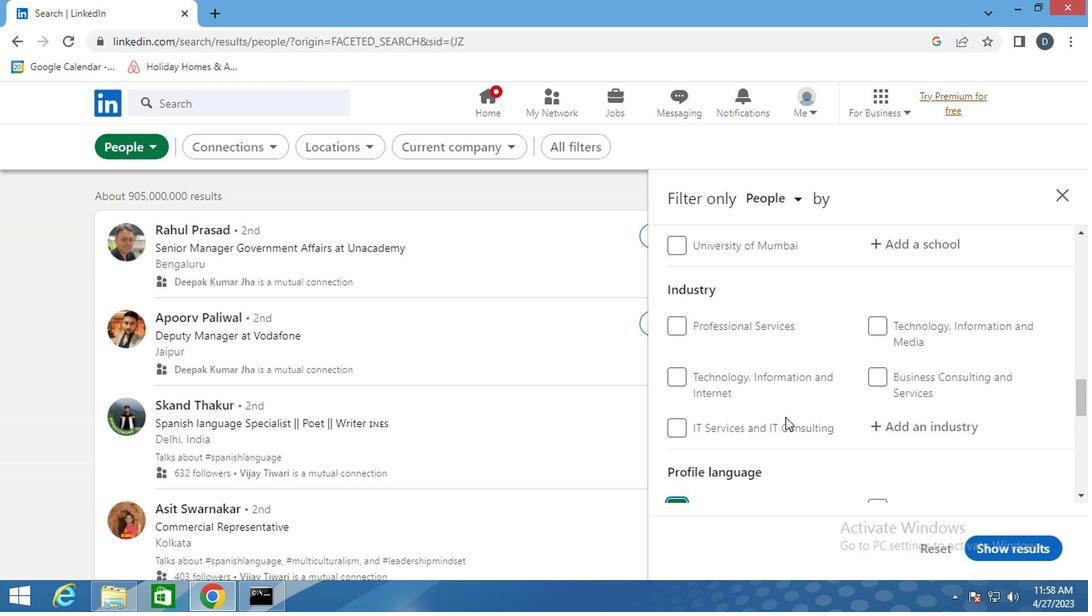 
Action: Mouse scrolled (776, 414) with delta (0, 0)
Screenshot: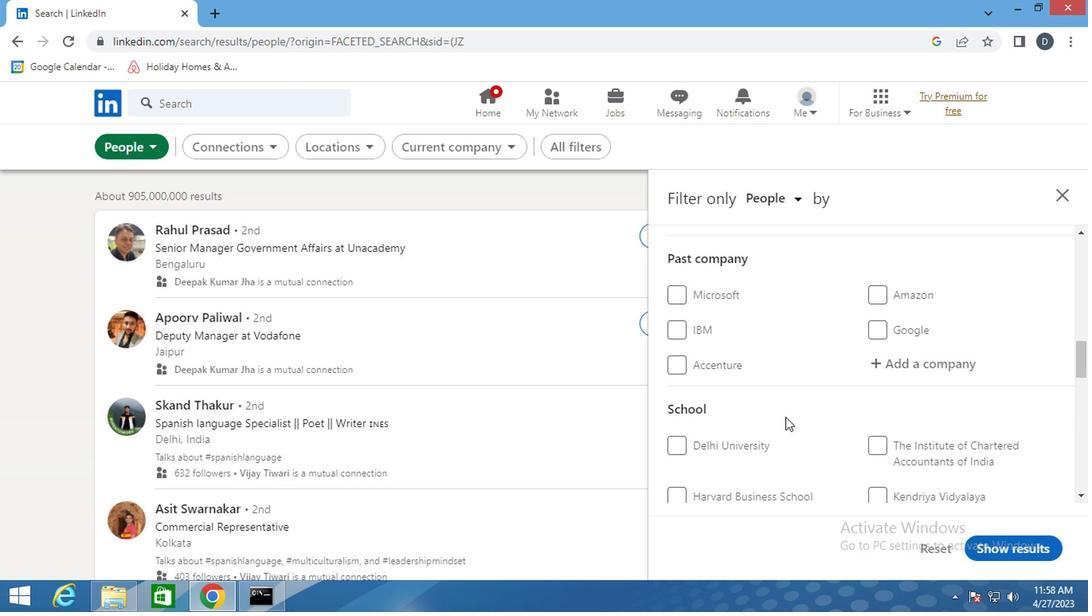
Action: Mouse scrolled (776, 414) with delta (0, 0)
Screenshot: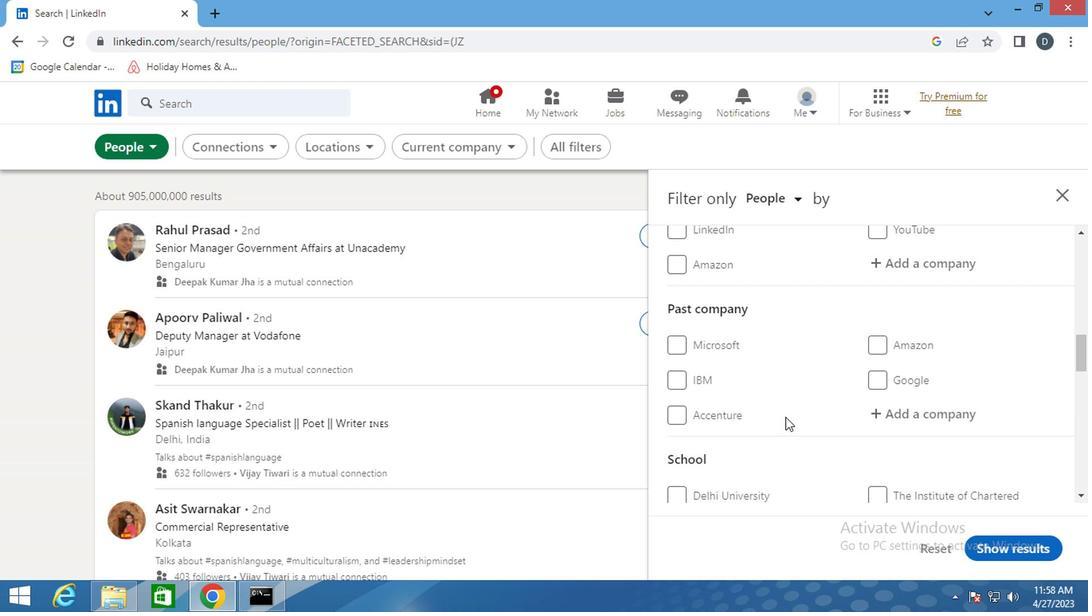 
Action: Mouse scrolled (776, 413) with delta (0, 0)
Screenshot: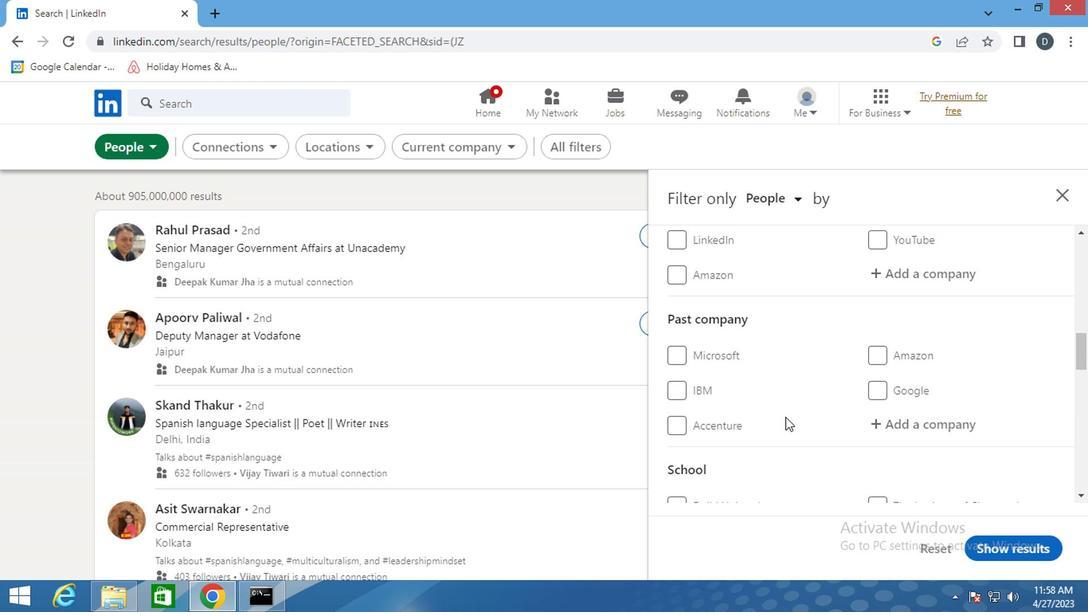 
Action: Mouse scrolled (776, 414) with delta (0, 0)
Screenshot: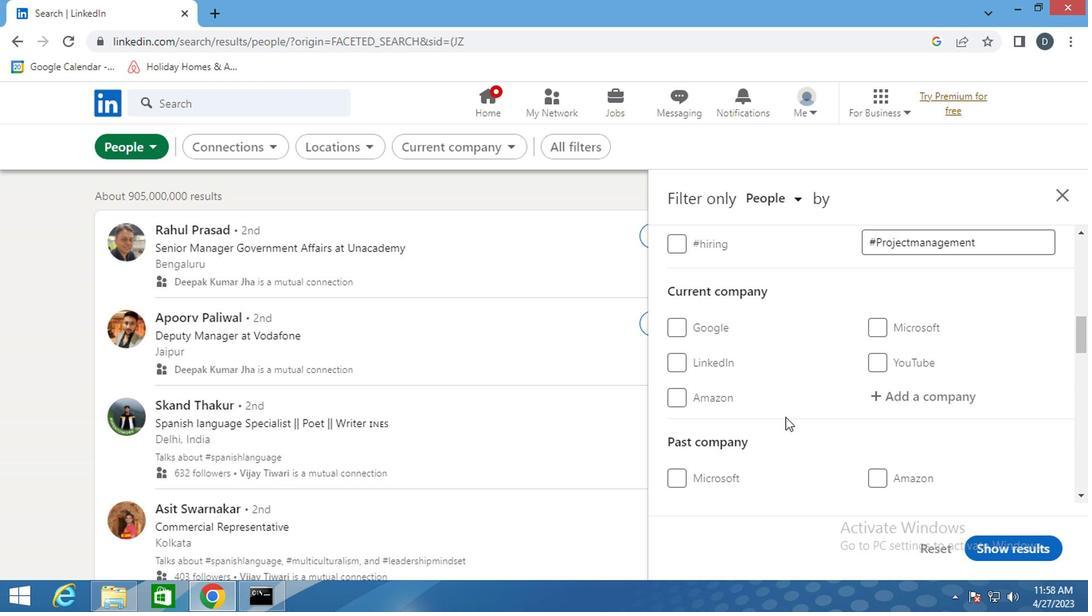 
Action: Mouse scrolled (776, 413) with delta (0, 0)
Screenshot: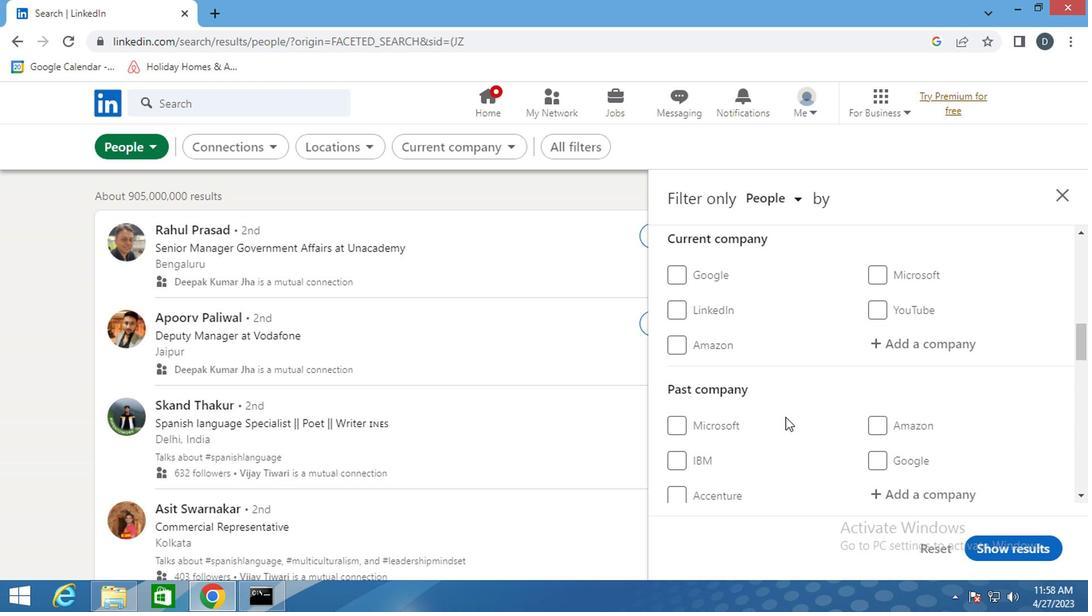 
Action: Mouse moved to (919, 352)
Screenshot: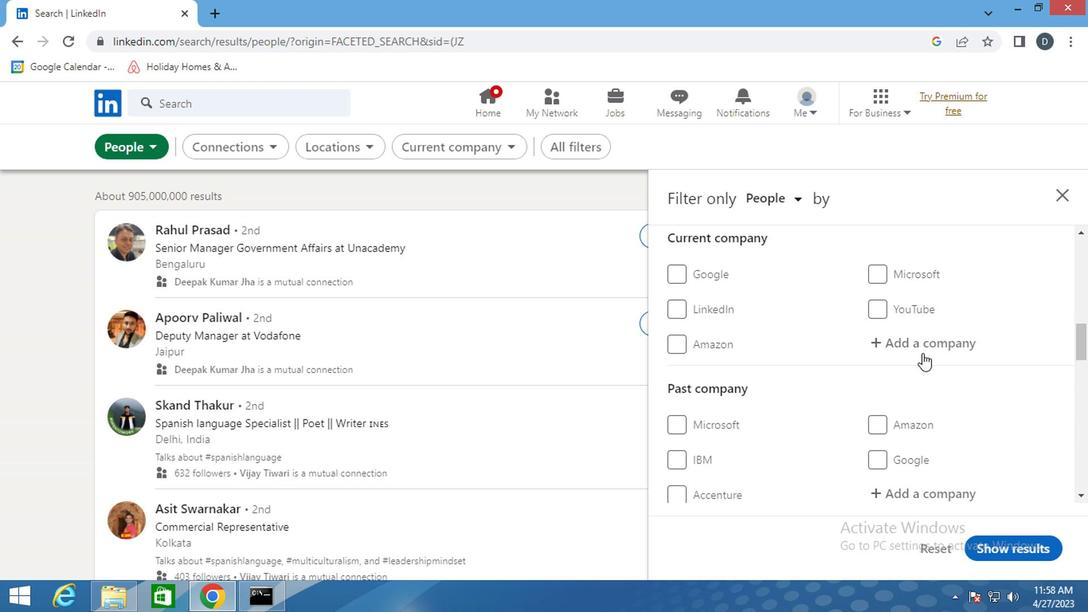 
Action: Mouse pressed left at (919, 352)
Screenshot: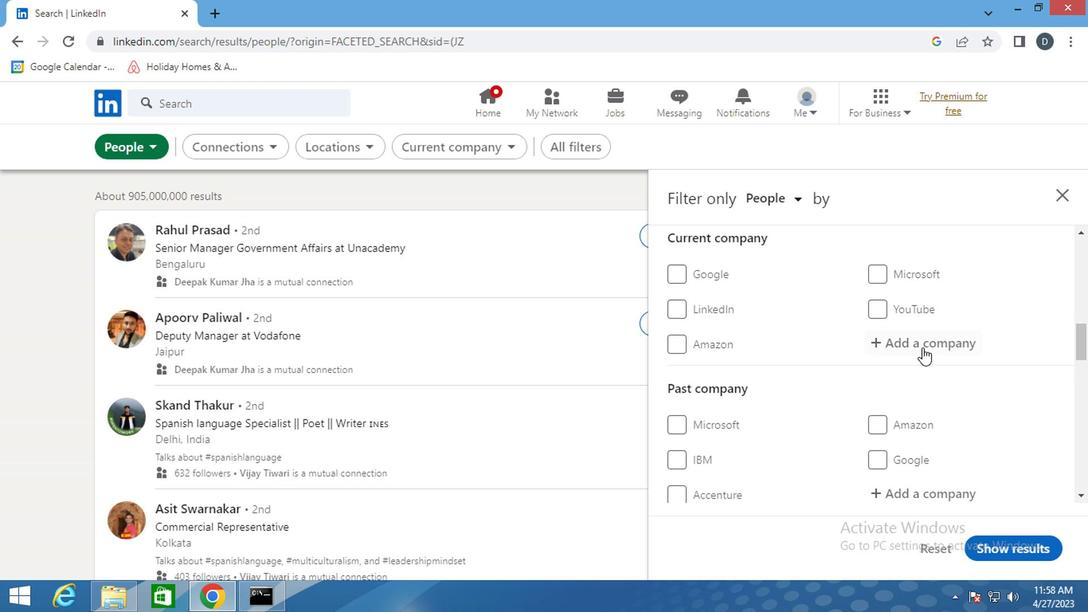 
Action: Mouse moved to (875, 369)
Screenshot: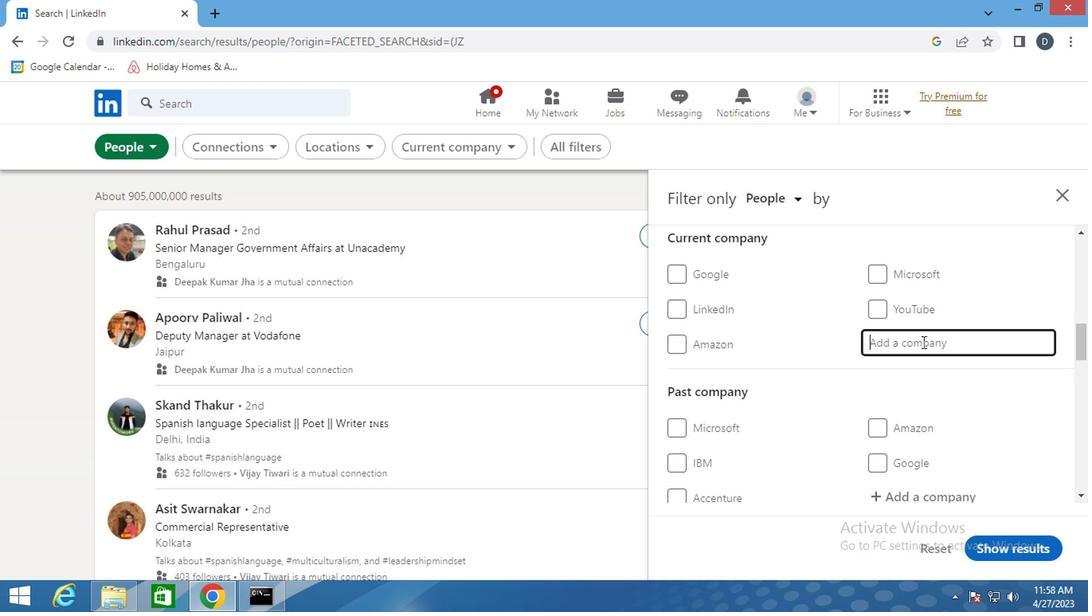 
Action: Key pressed <Key.shift><Key.shift><Key.shift><Key.shift><Key.shift><Key.shift><Key.shift><Key.shift><Key.shift><Key.shift><Key.shift><Key.shift><Key.shift><Key.shift><Key.shift><Key.shift><Key.shift>GETRONICS
Screenshot: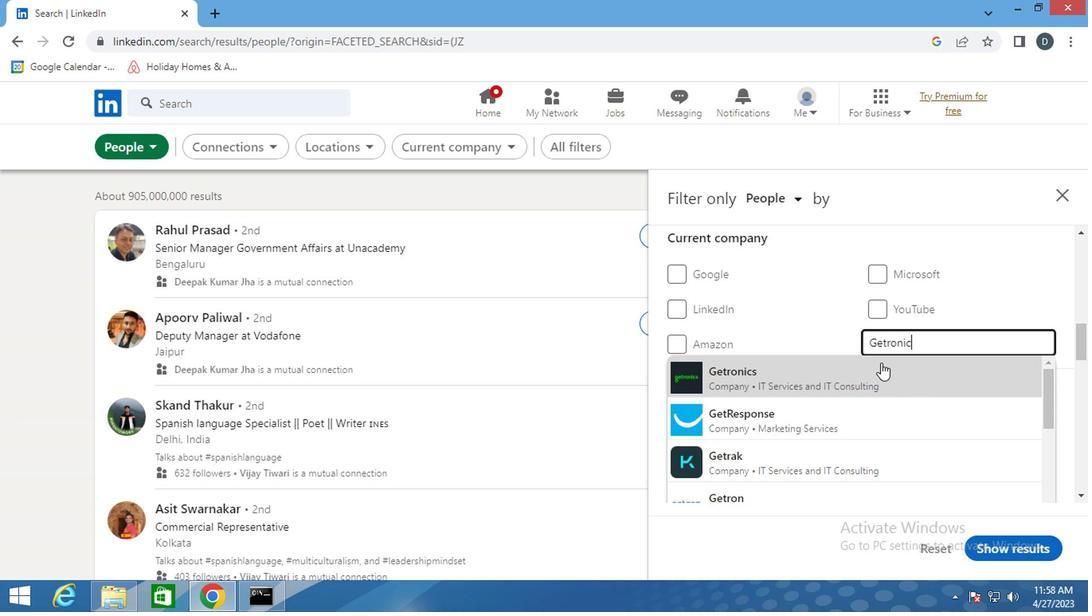 
Action: Mouse moved to (874, 377)
Screenshot: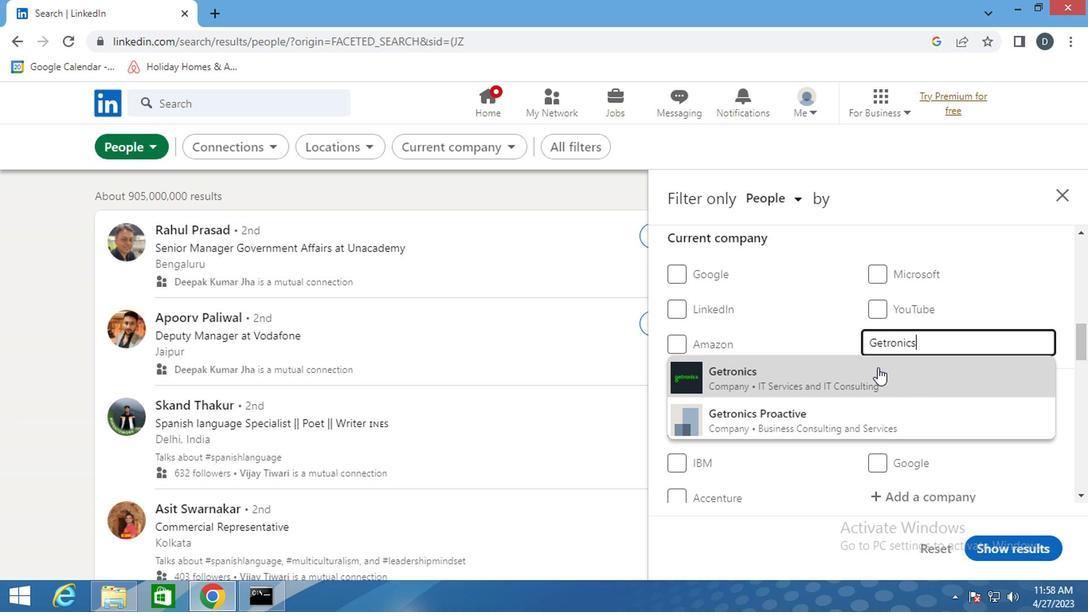 
Action: Mouse pressed left at (874, 377)
Screenshot: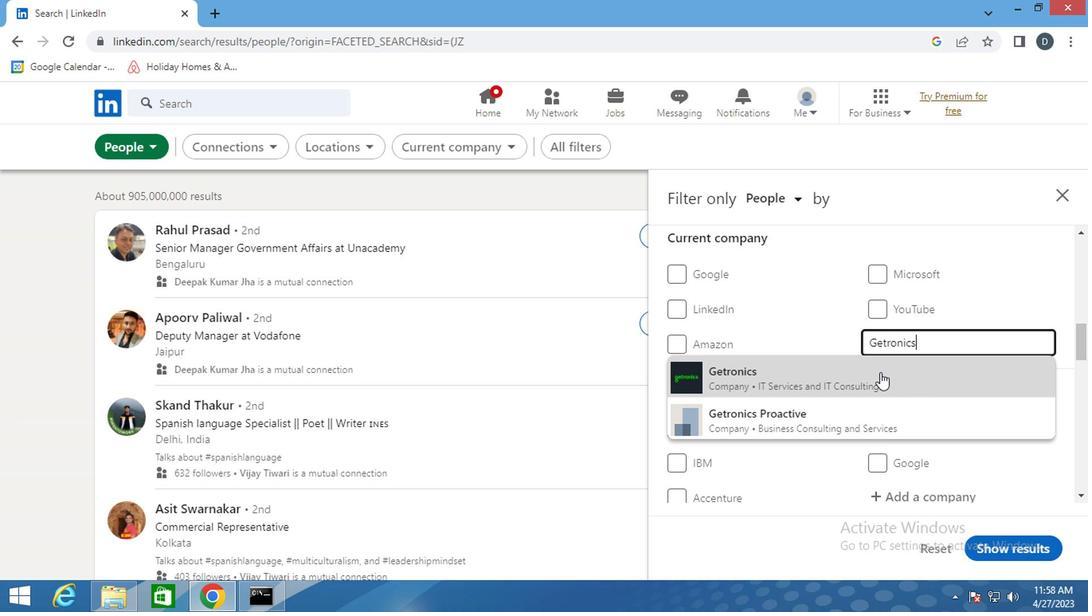 
Action: Mouse moved to (875, 377)
Screenshot: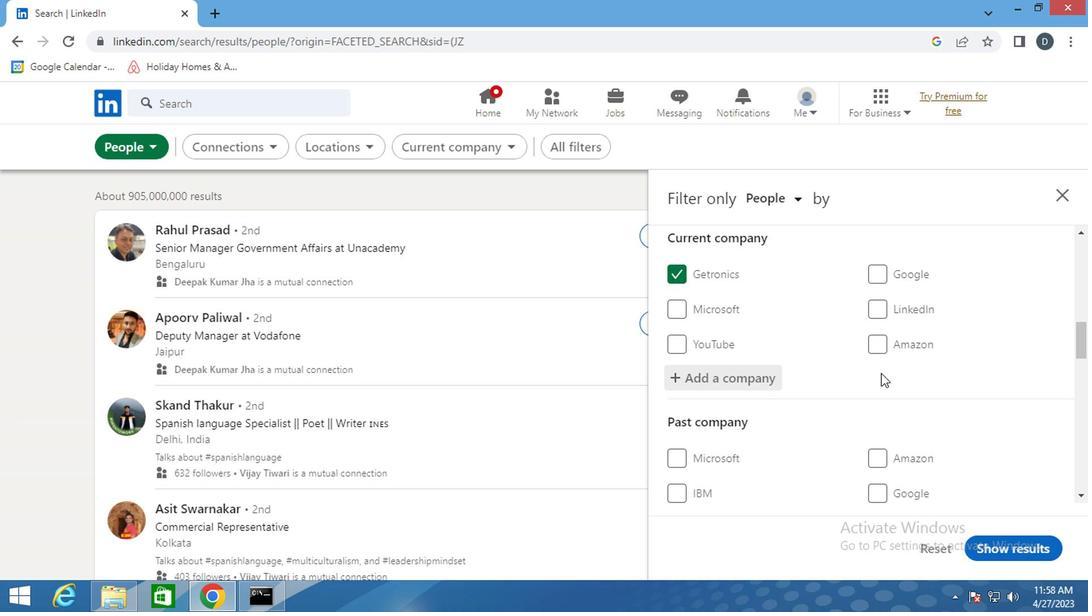 
Action: Mouse scrolled (875, 376) with delta (0, 0)
Screenshot: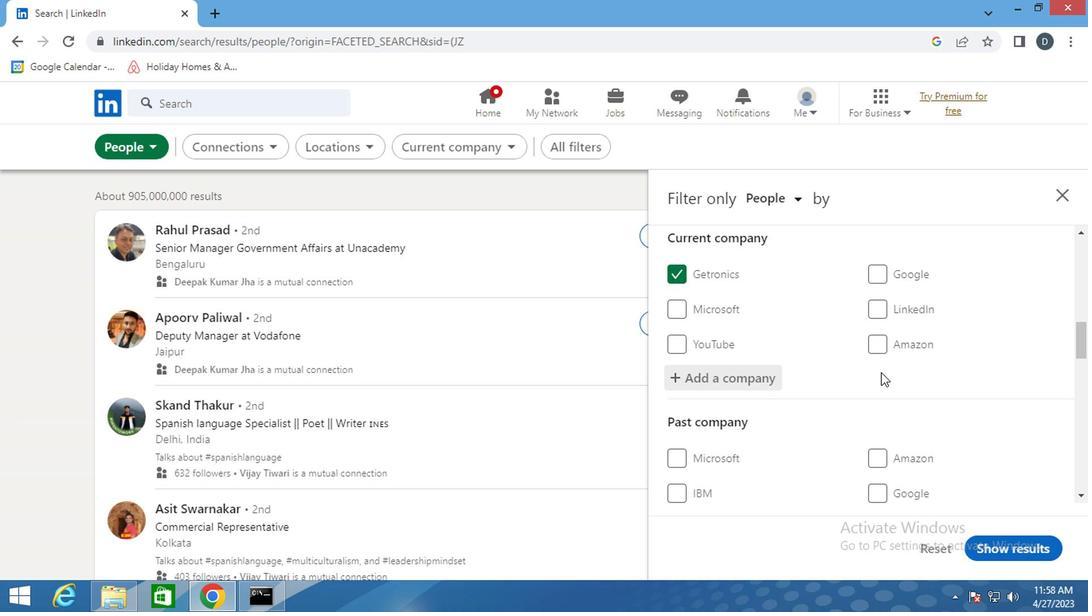 
Action: Mouse scrolled (875, 376) with delta (0, 0)
Screenshot: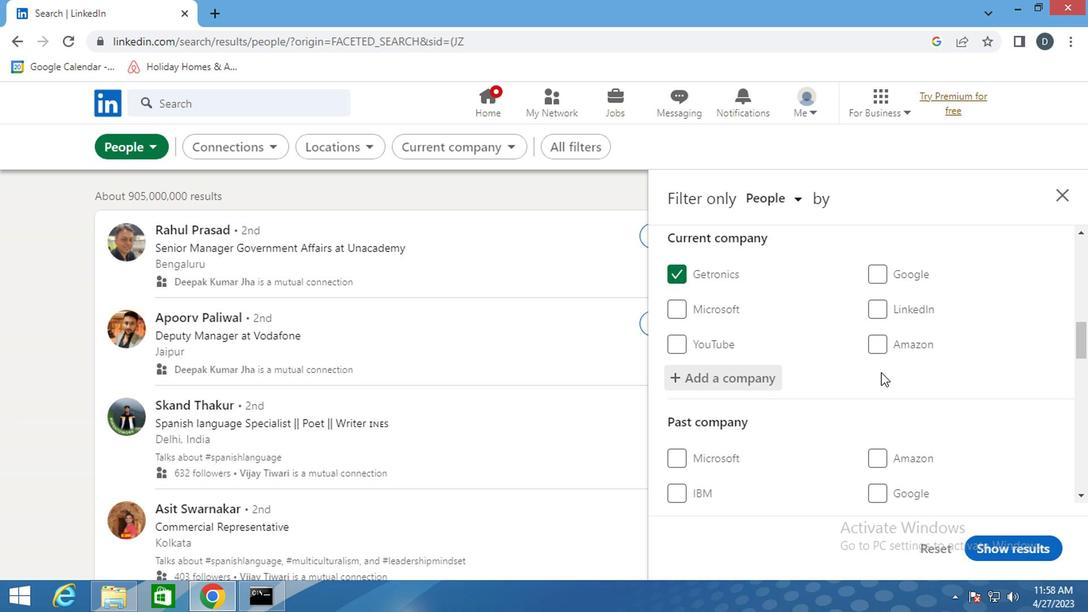 
Action: Mouse moved to (875, 374)
Screenshot: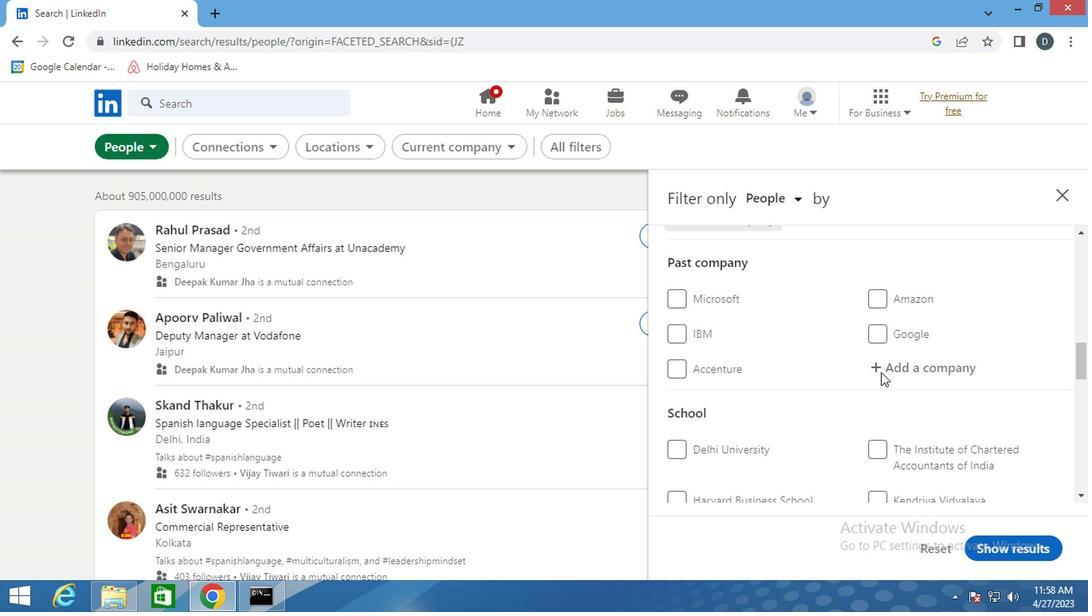 
Action: Mouse scrolled (875, 373) with delta (0, 0)
Screenshot: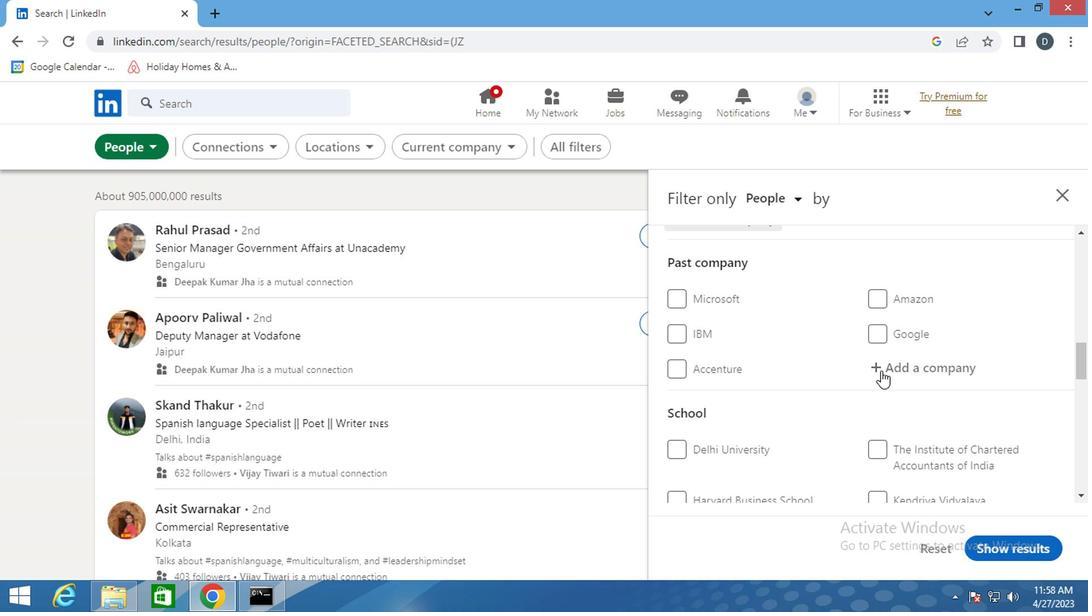 
Action: Mouse moved to (904, 437)
Screenshot: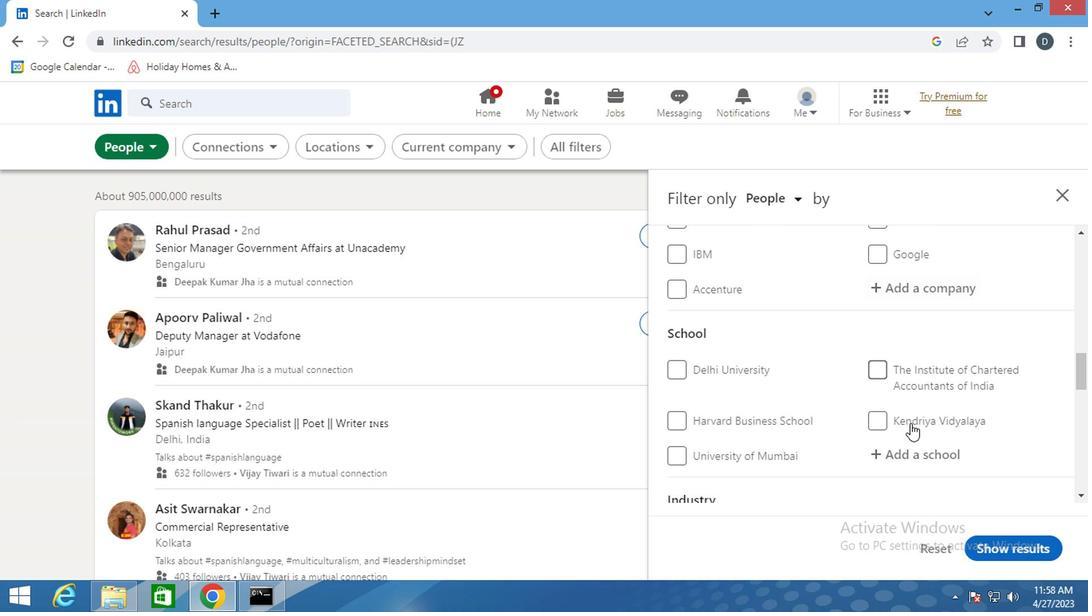 
Action: Mouse pressed left at (904, 437)
Screenshot: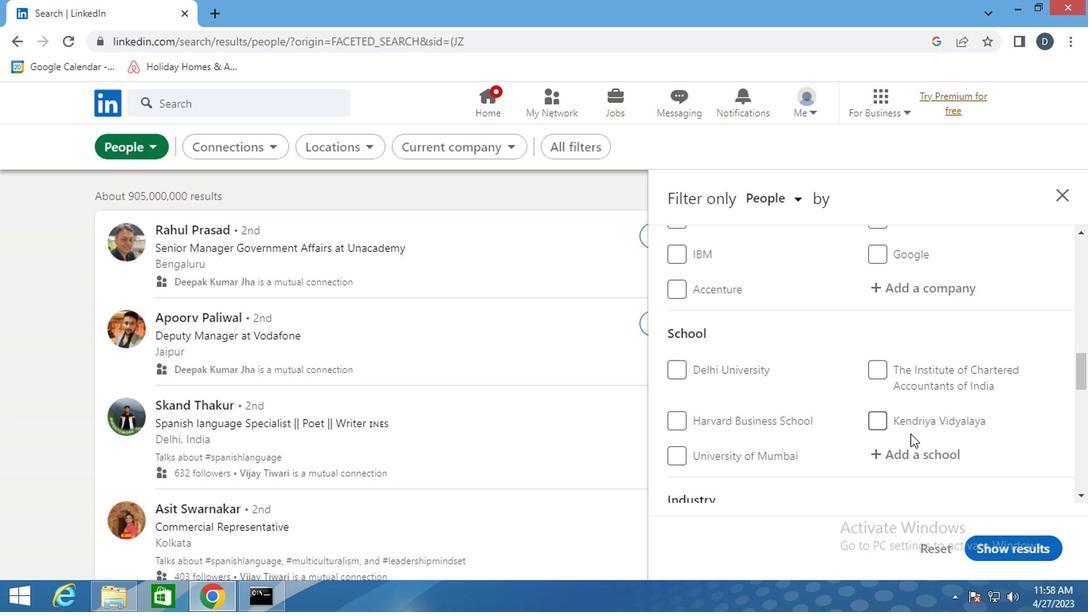 
Action: Mouse moved to (903, 437)
Screenshot: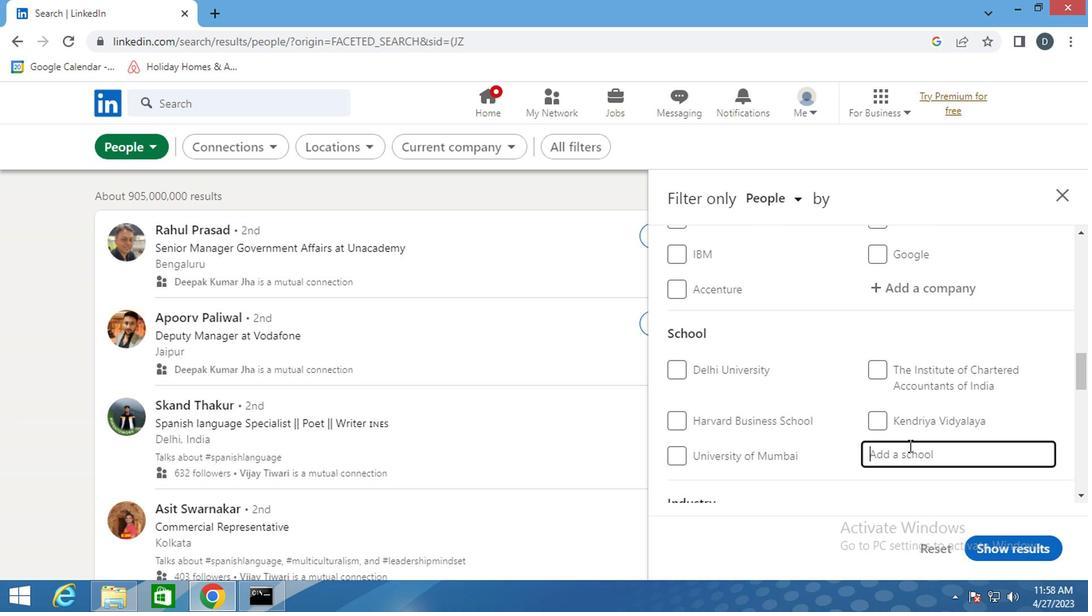 
Action: Key pressed <Key.shift><Key.shift><Key.shift><Key.shift><Key.shift><Key.shift>DWARKADAS
Screenshot: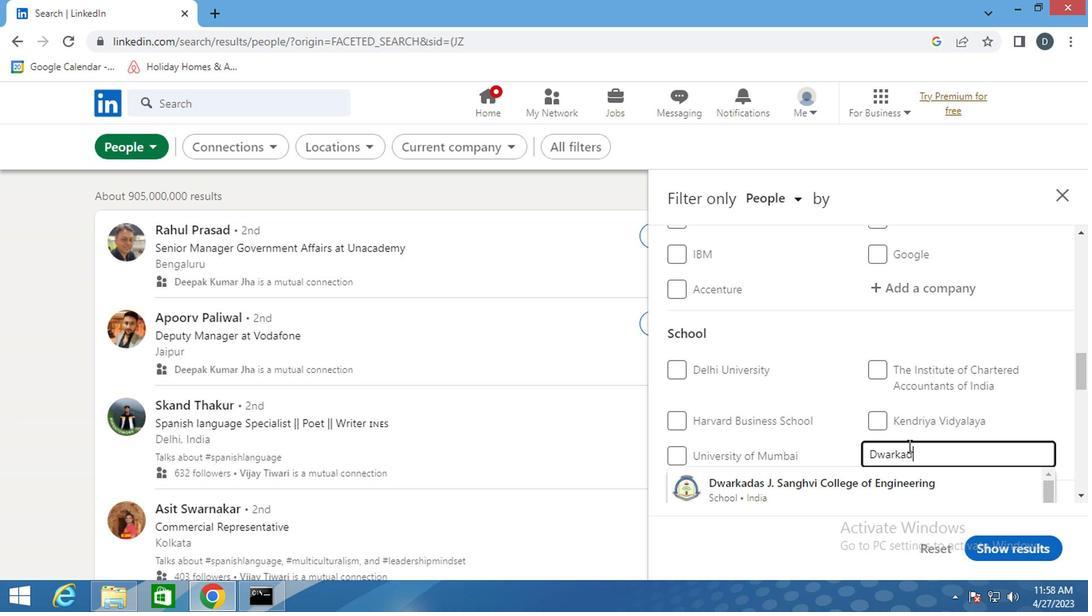 
Action: Mouse moved to (880, 466)
Screenshot: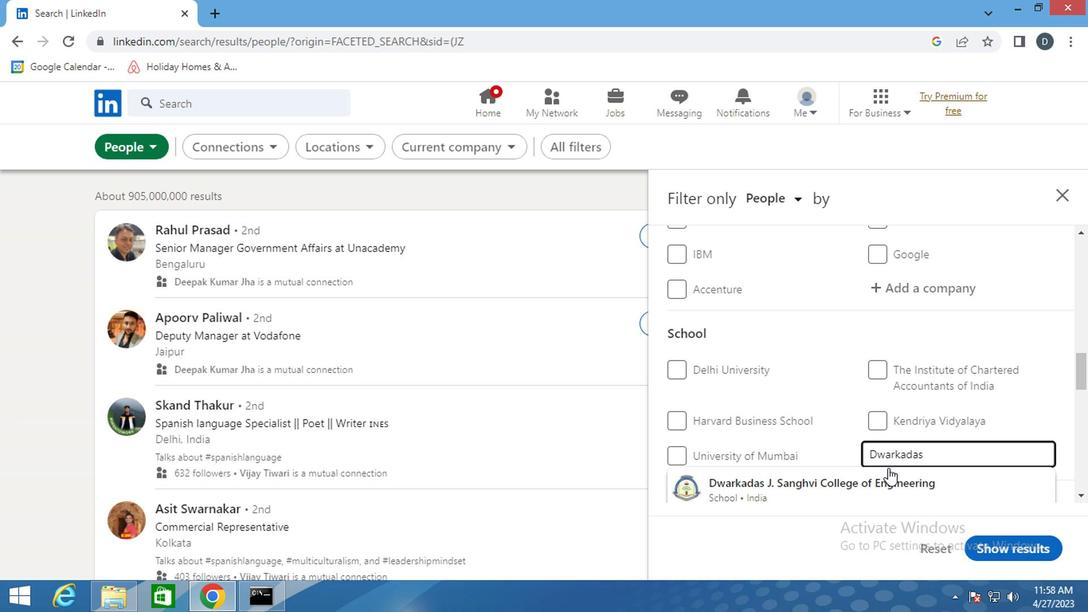 
Action: Mouse pressed left at (880, 466)
Screenshot: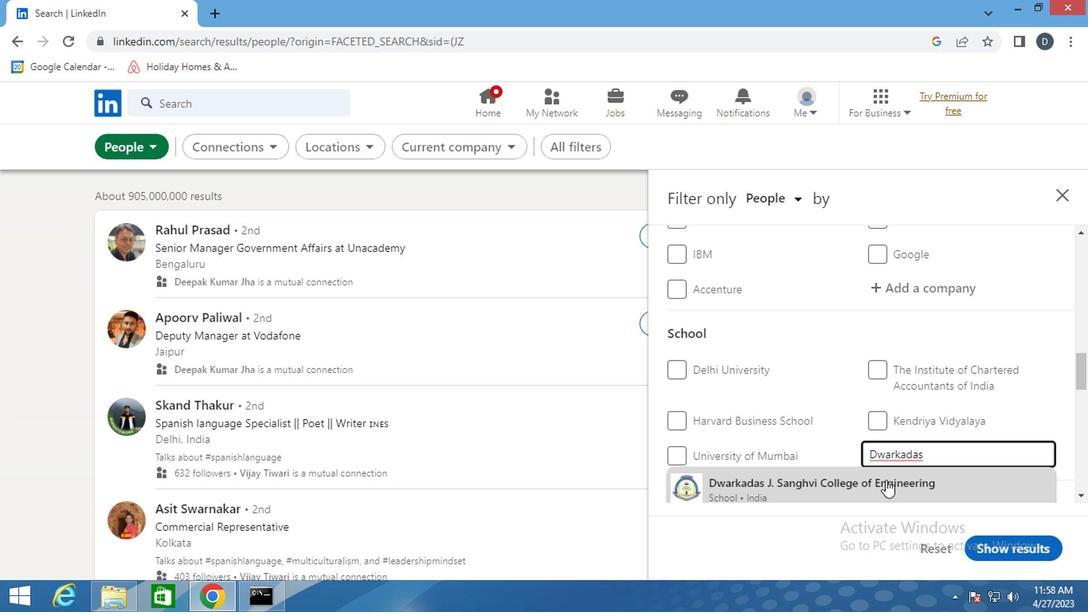 
Action: Mouse moved to (880, 466)
Screenshot: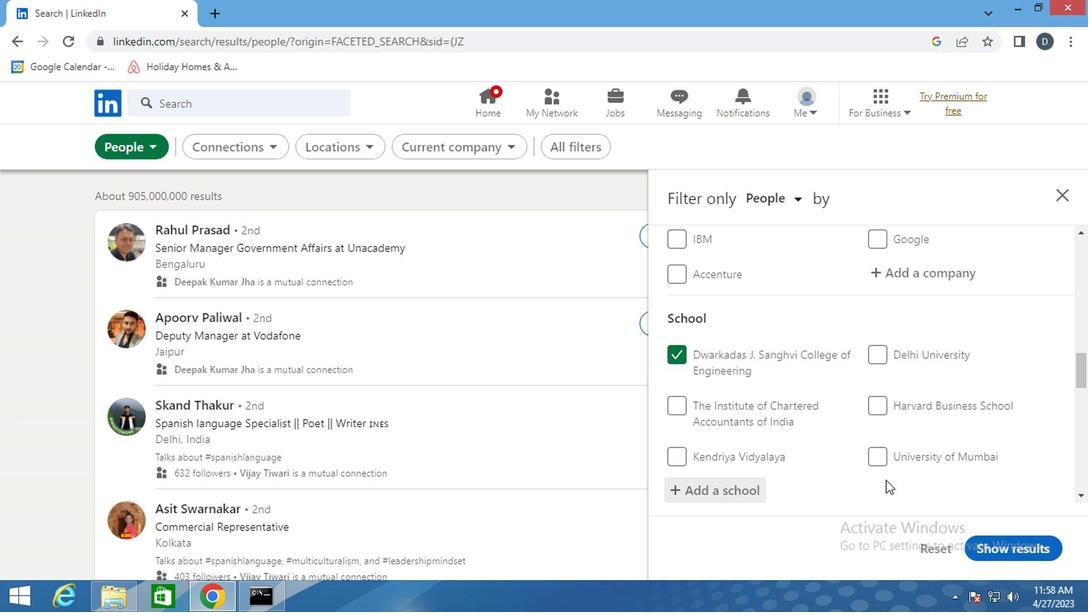 
Action: Mouse scrolled (880, 466) with delta (0, 0)
Screenshot: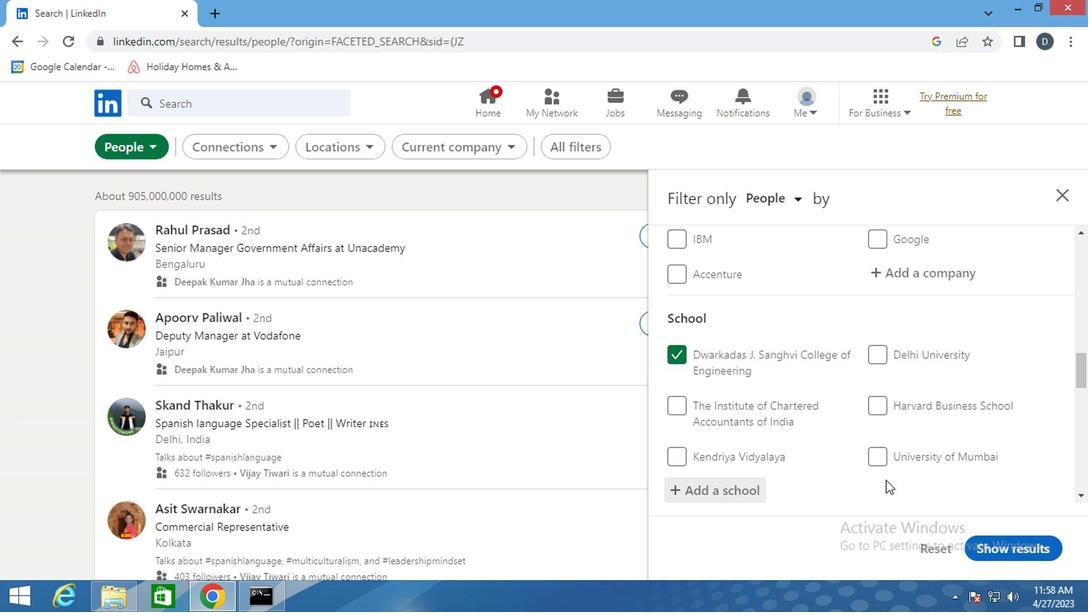 
Action: Mouse scrolled (880, 466) with delta (0, 0)
Screenshot: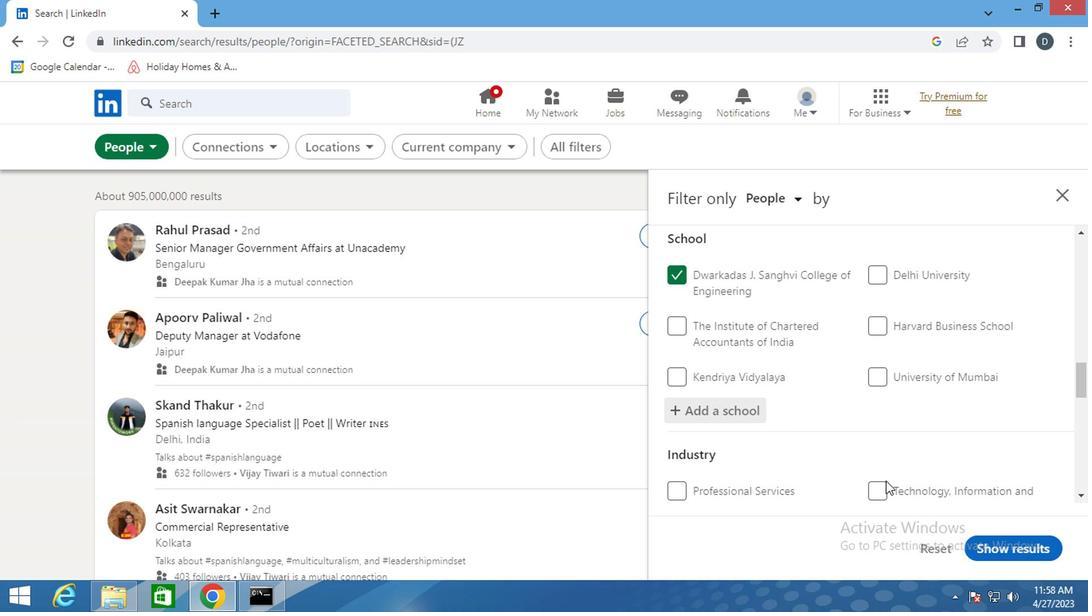 
Action: Mouse moved to (878, 463)
Screenshot: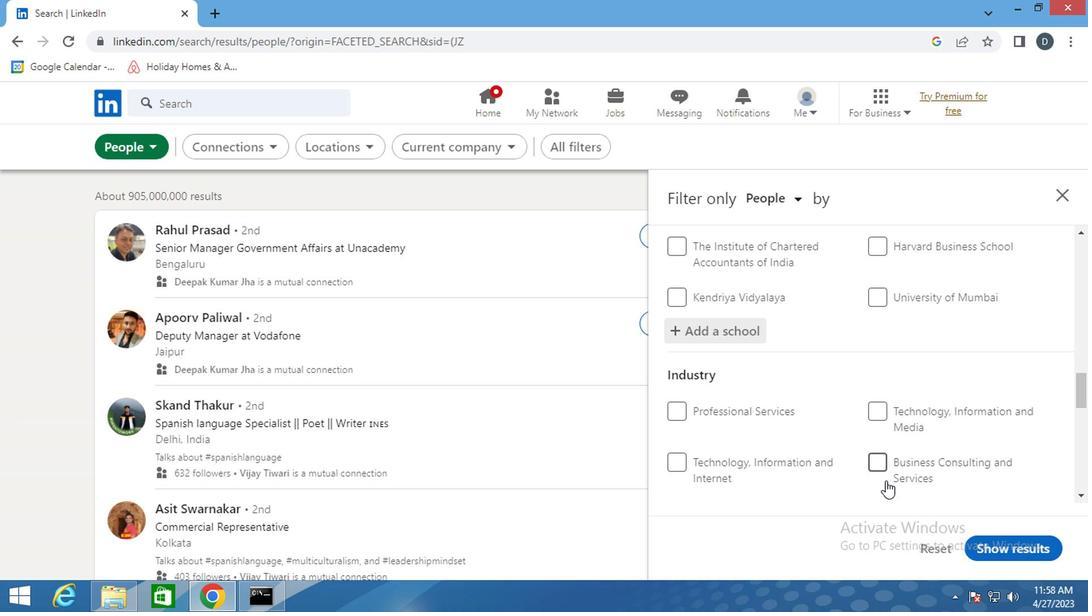 
Action: Mouse scrolled (878, 463) with delta (0, 0)
Screenshot: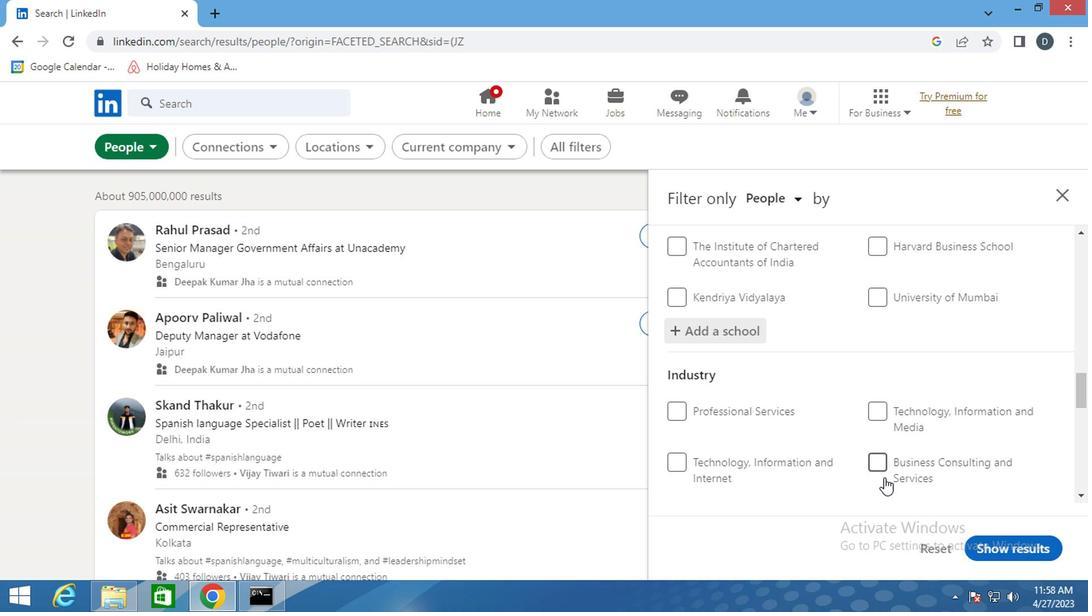 
Action: Mouse moved to (880, 415)
Screenshot: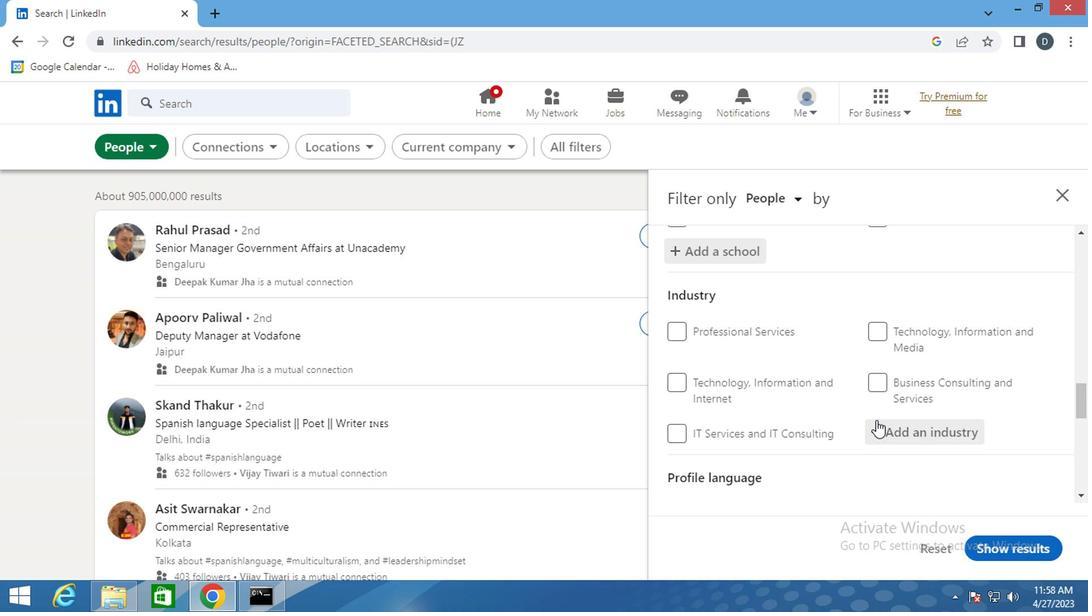 
Action: Mouse pressed left at (880, 415)
Screenshot: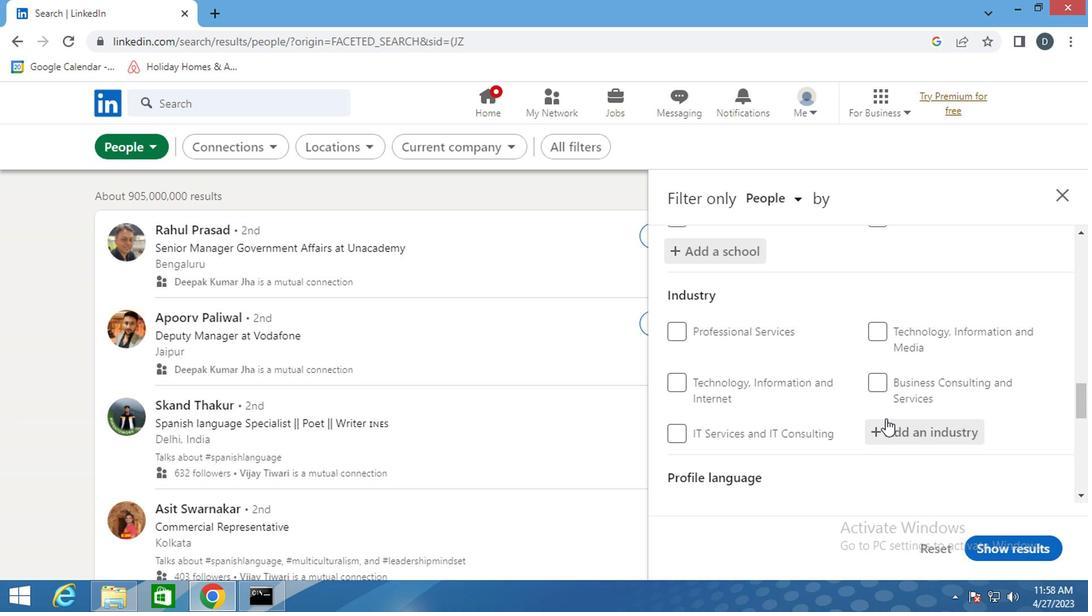 
Action: Mouse moved to (843, 400)
Screenshot: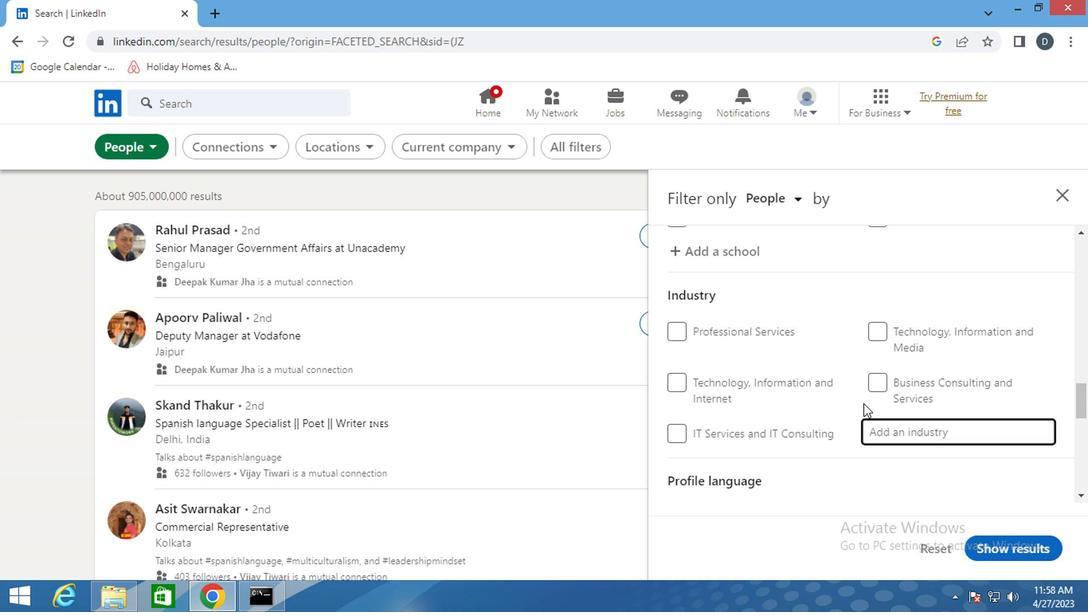 
Action: Key pressed <Key.shift_r>NON-
Screenshot: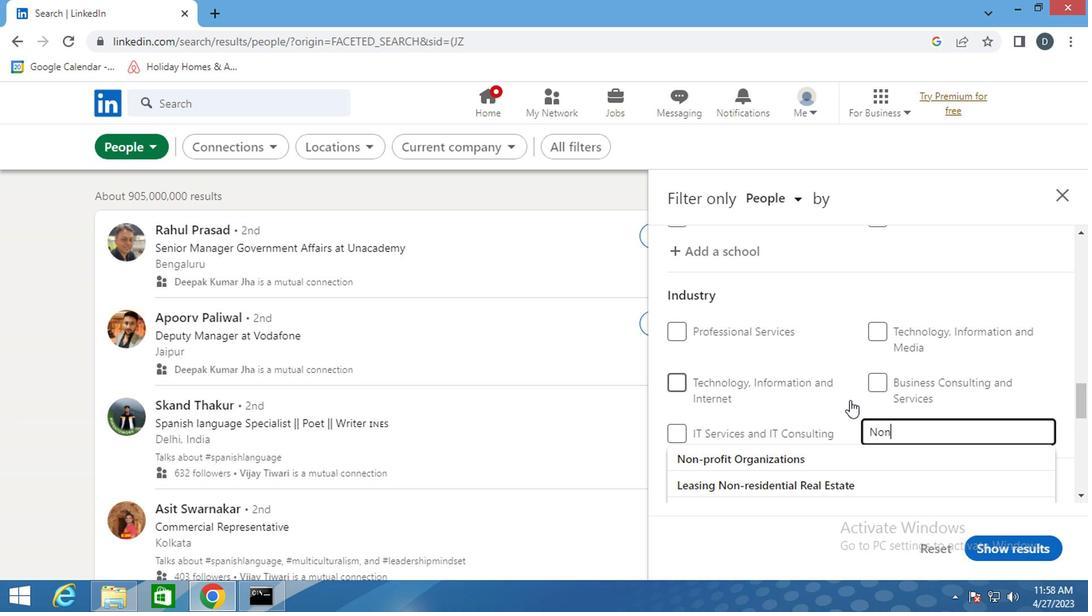 
Action: Mouse moved to (824, 441)
Screenshot: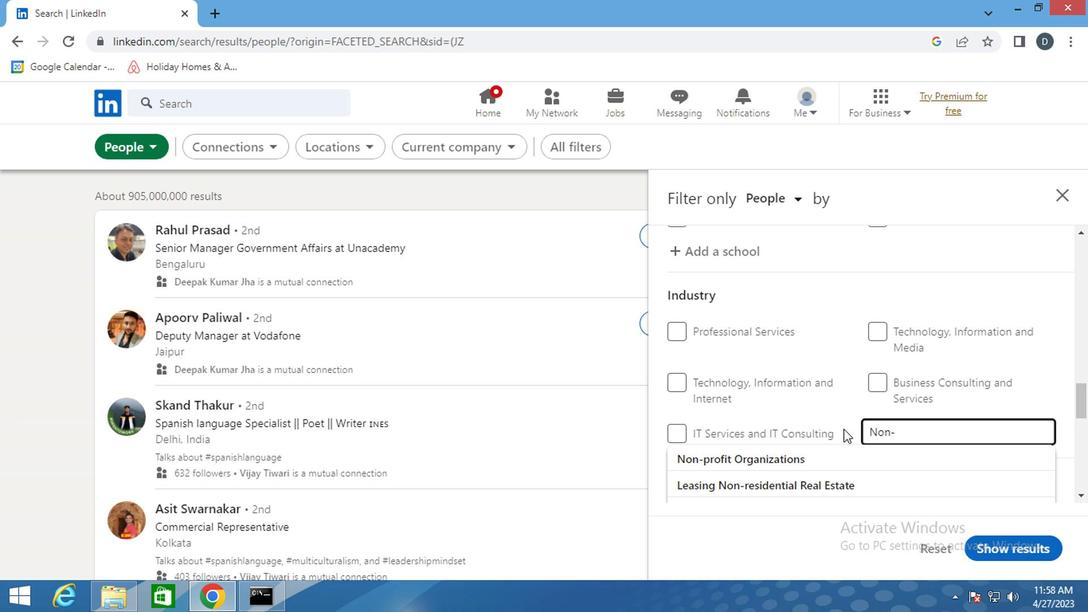 
Action: Mouse pressed left at (824, 441)
Screenshot: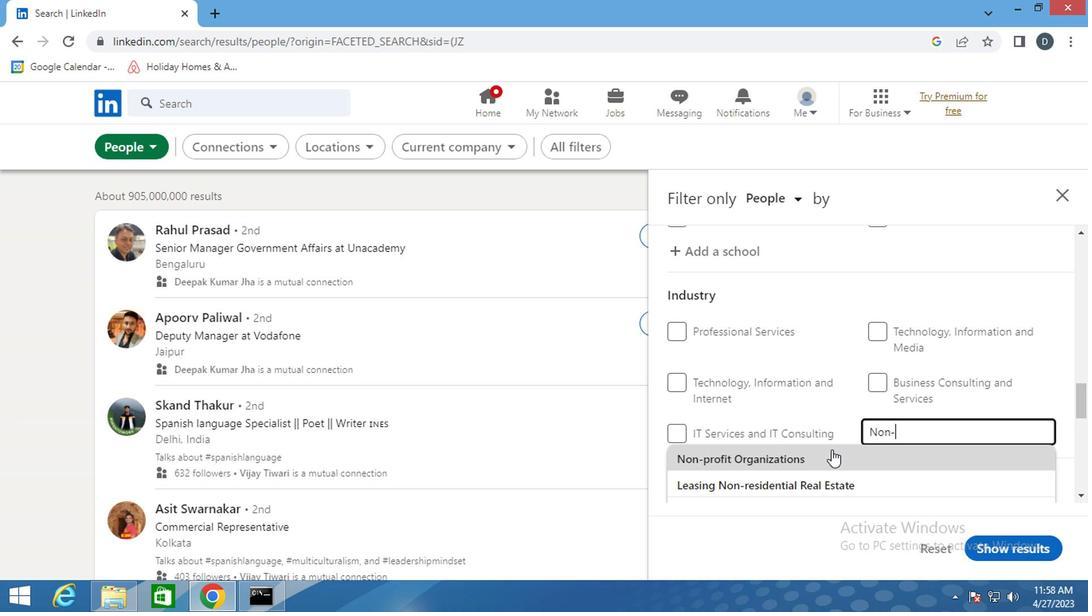 
Action: Mouse moved to (824, 439)
Screenshot: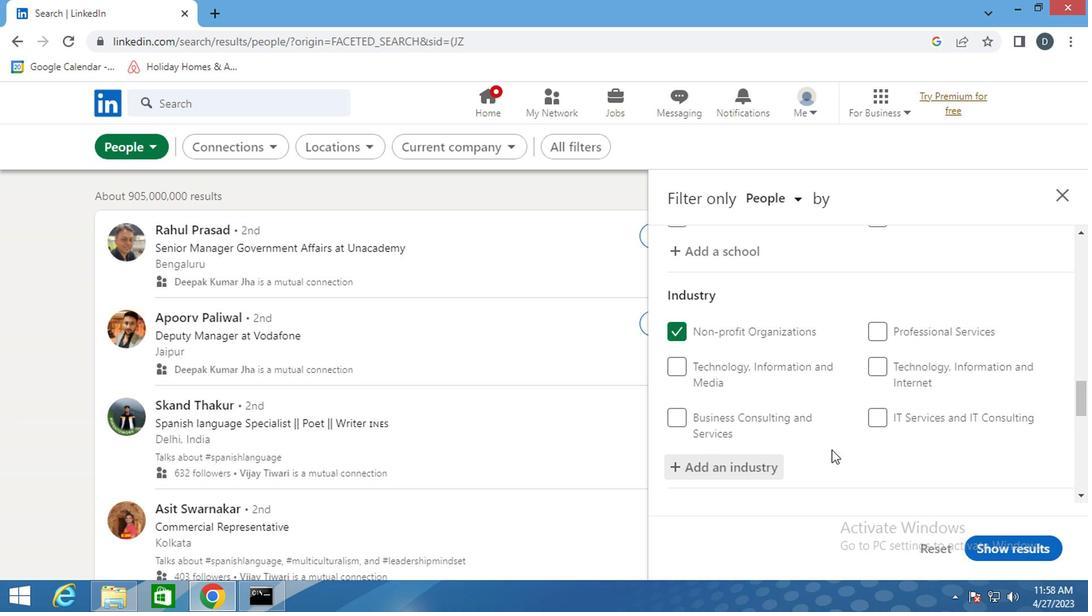 
Action: Mouse scrolled (824, 439) with delta (0, 0)
Screenshot: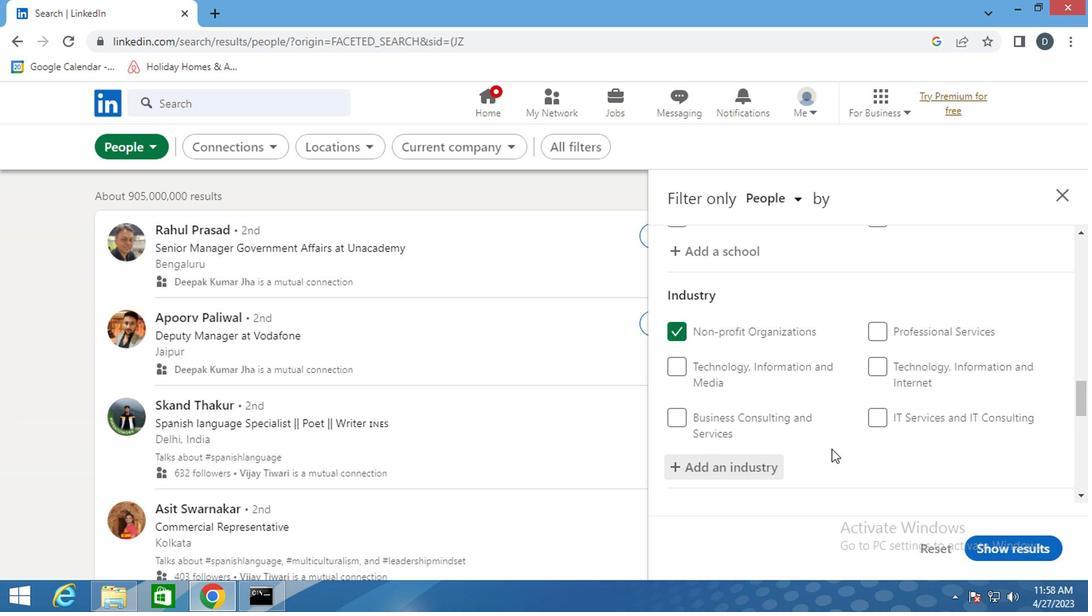 
Action: Mouse scrolled (824, 439) with delta (0, 0)
Screenshot: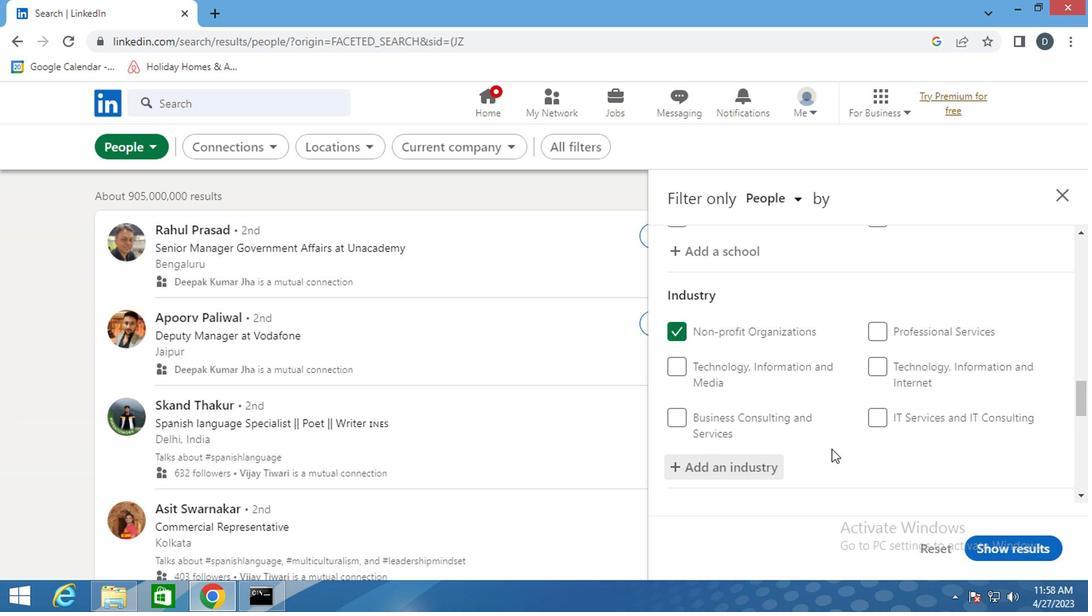 
Action: Mouse moved to (891, 406)
Screenshot: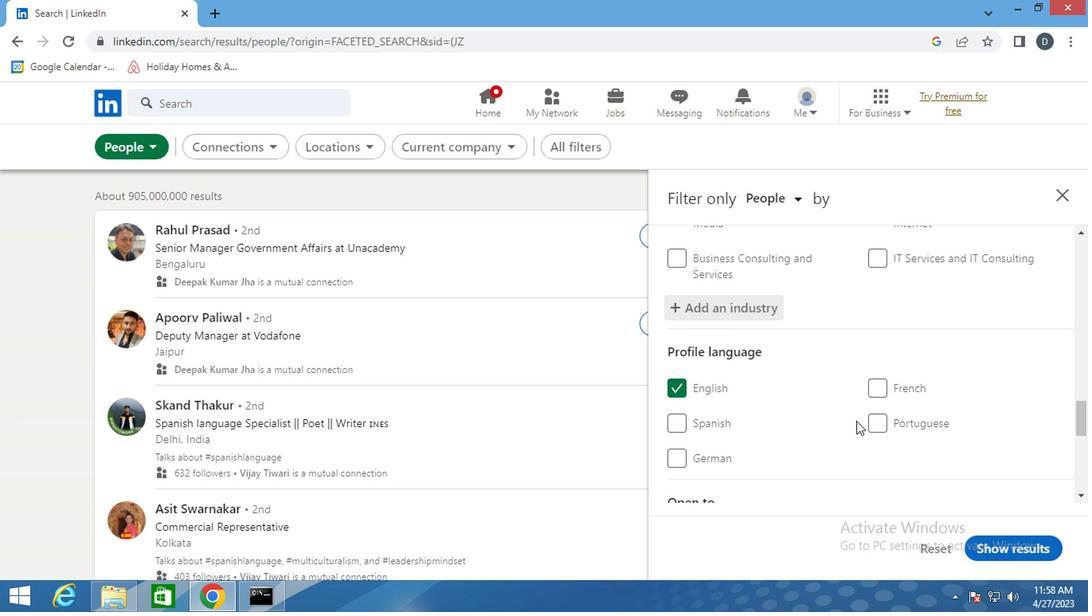 
Action: Mouse scrolled (891, 405) with delta (0, 0)
Screenshot: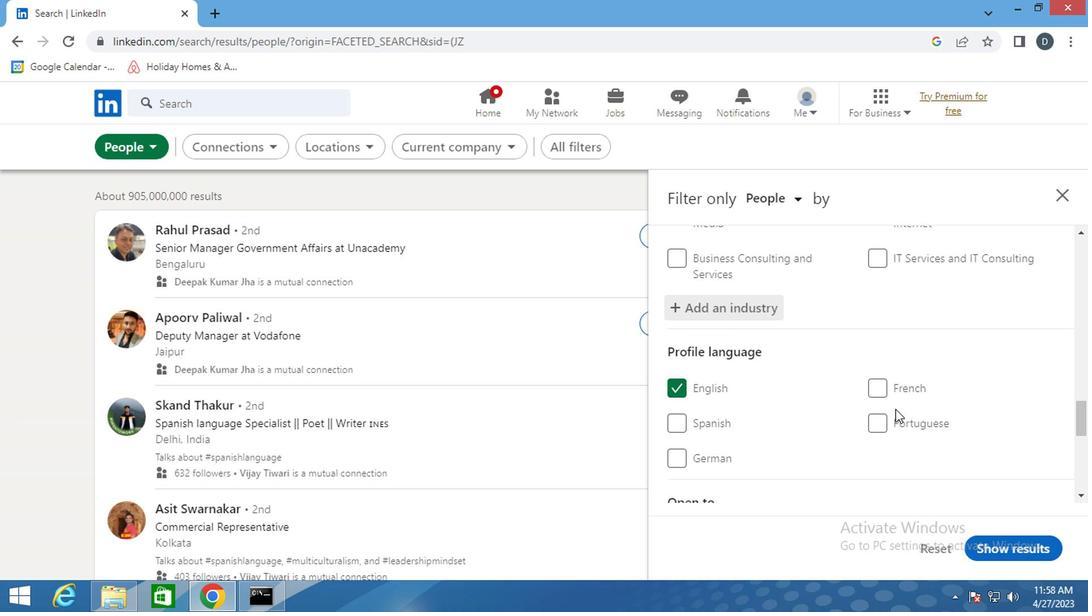 
Action: Mouse moved to (891, 406)
Screenshot: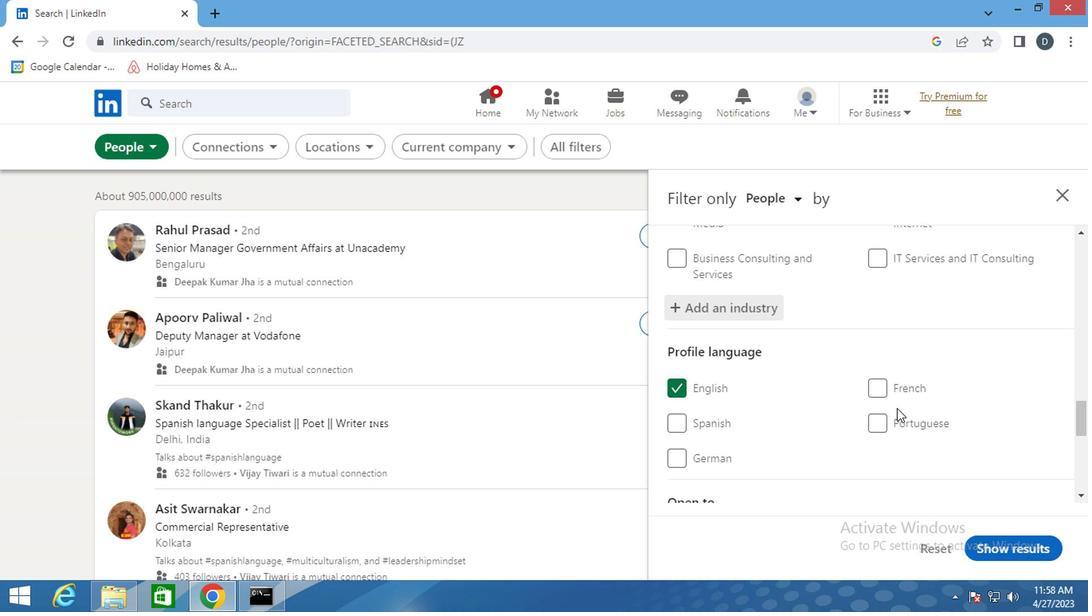 
Action: Mouse scrolled (891, 405) with delta (0, 0)
Screenshot: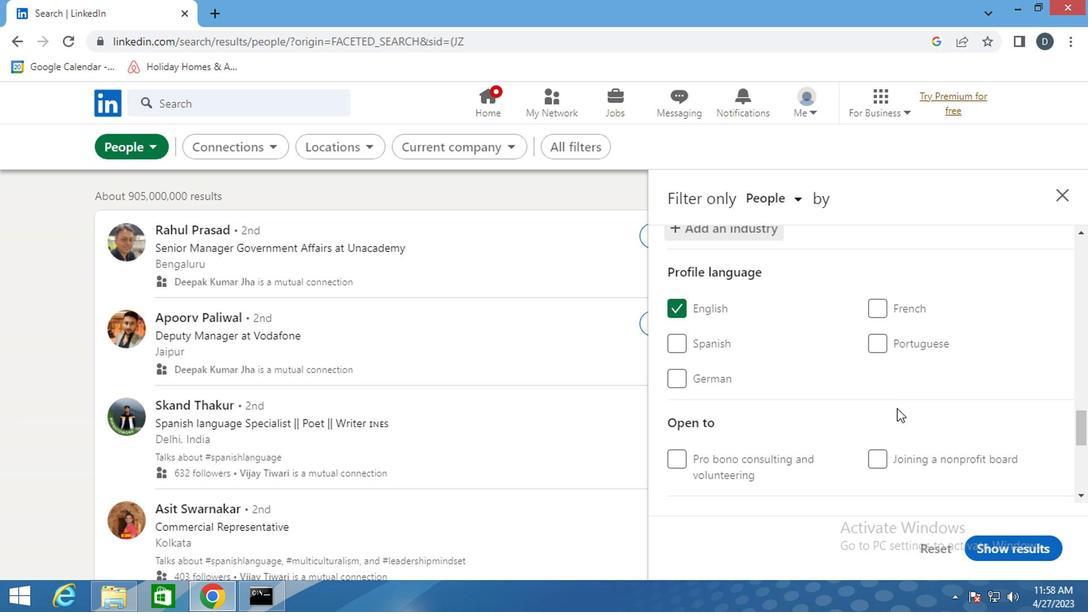 
Action: Mouse scrolled (891, 405) with delta (0, 0)
Screenshot: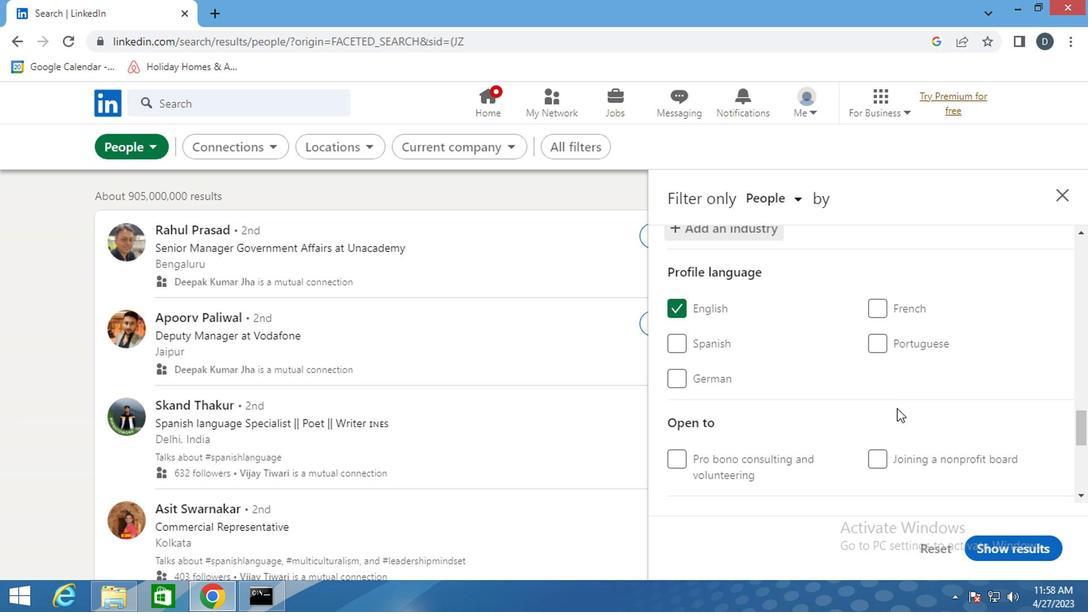 
Action: Mouse scrolled (891, 405) with delta (0, 0)
Screenshot: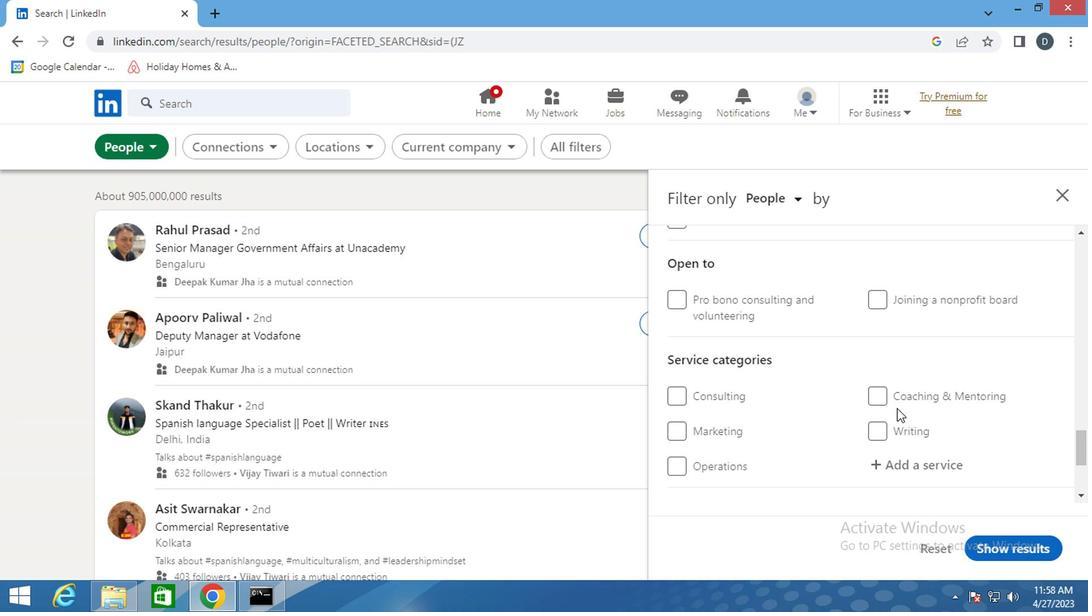 
Action: Mouse moved to (902, 390)
Screenshot: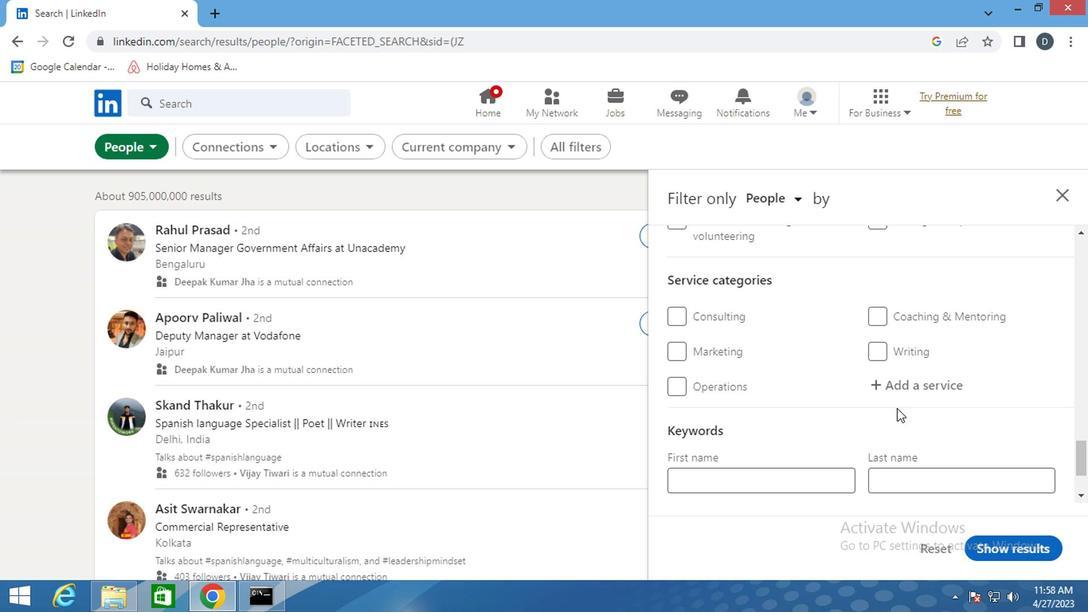 
Action: Mouse pressed left at (902, 390)
Screenshot: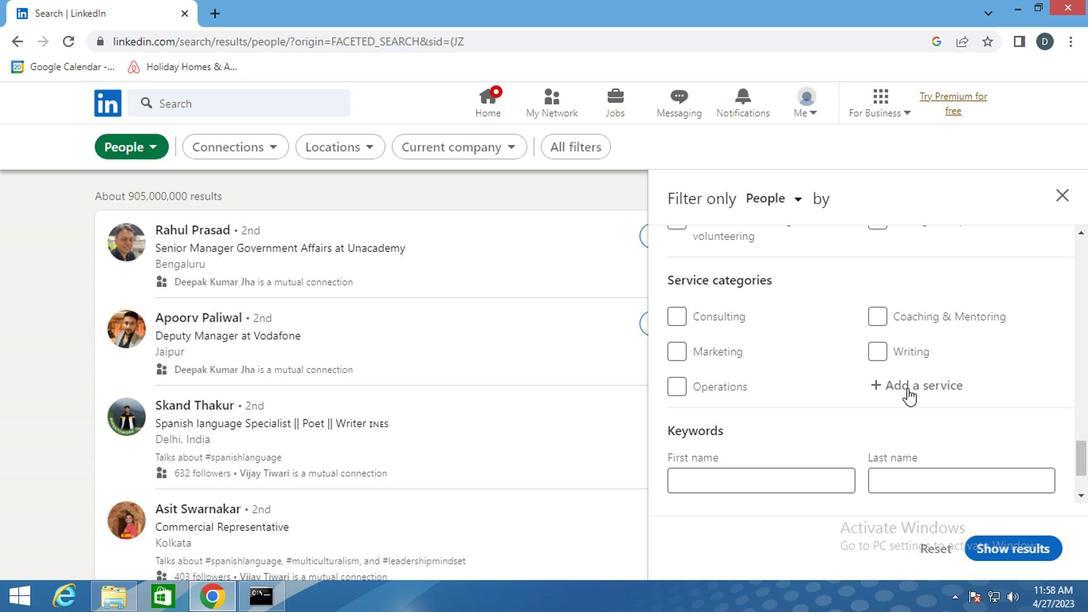 
Action: Key pressed <Key.shift><Key.shift>EVENT<Key.space>
Screenshot: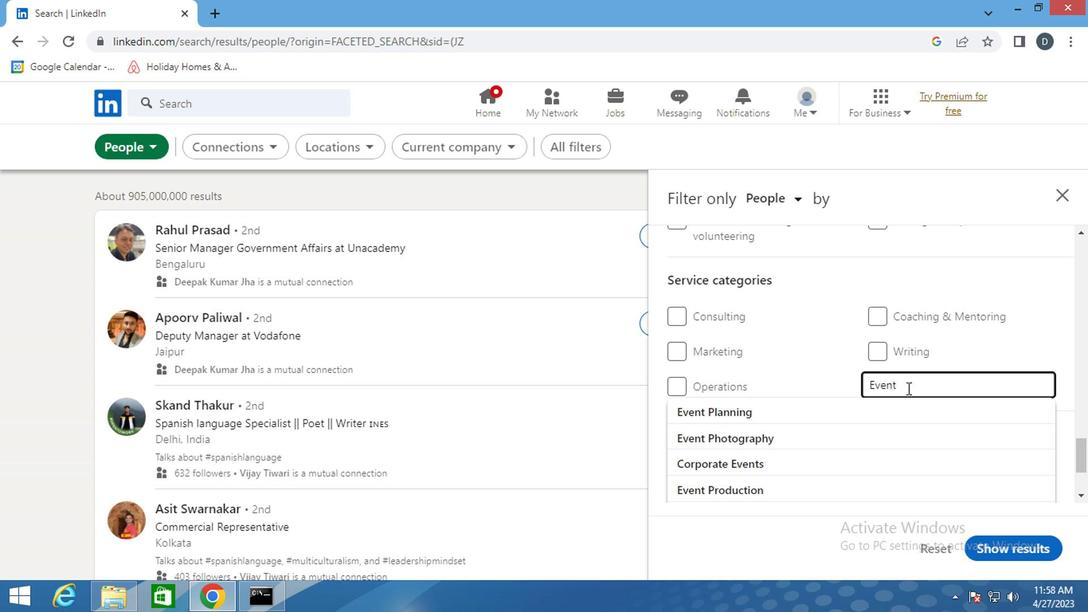
Action: Mouse moved to (869, 422)
Screenshot: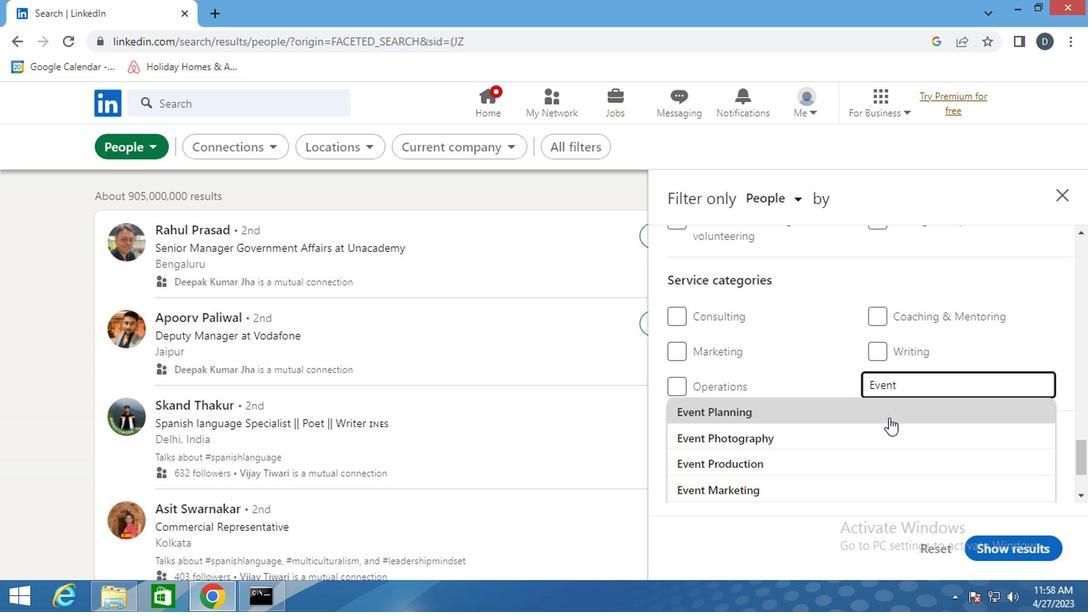 
Action: Mouse pressed left at (869, 422)
Screenshot: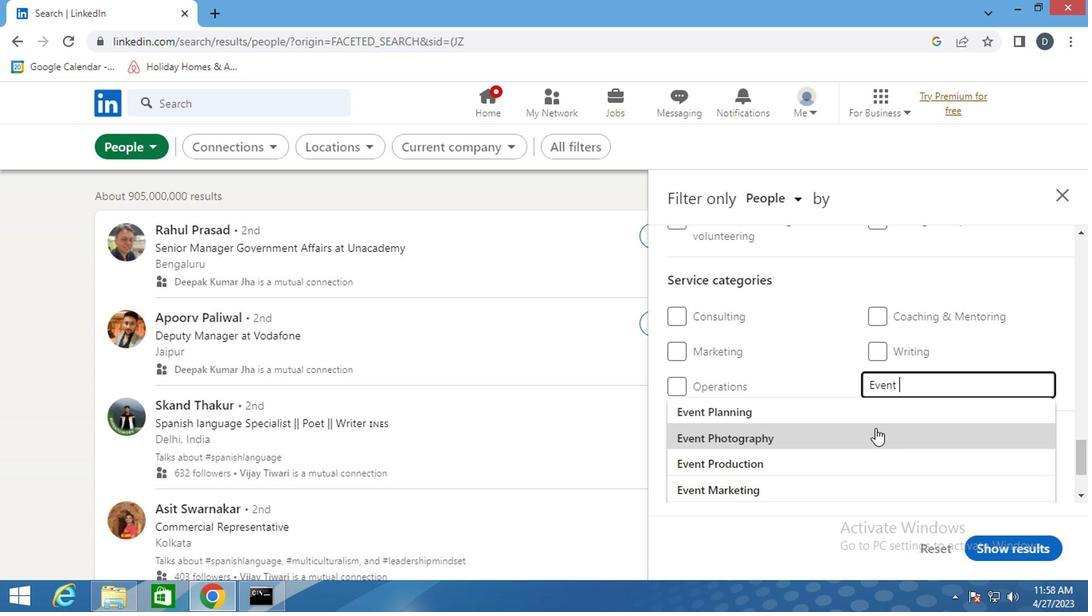 
Action: Mouse moved to (866, 423)
Screenshot: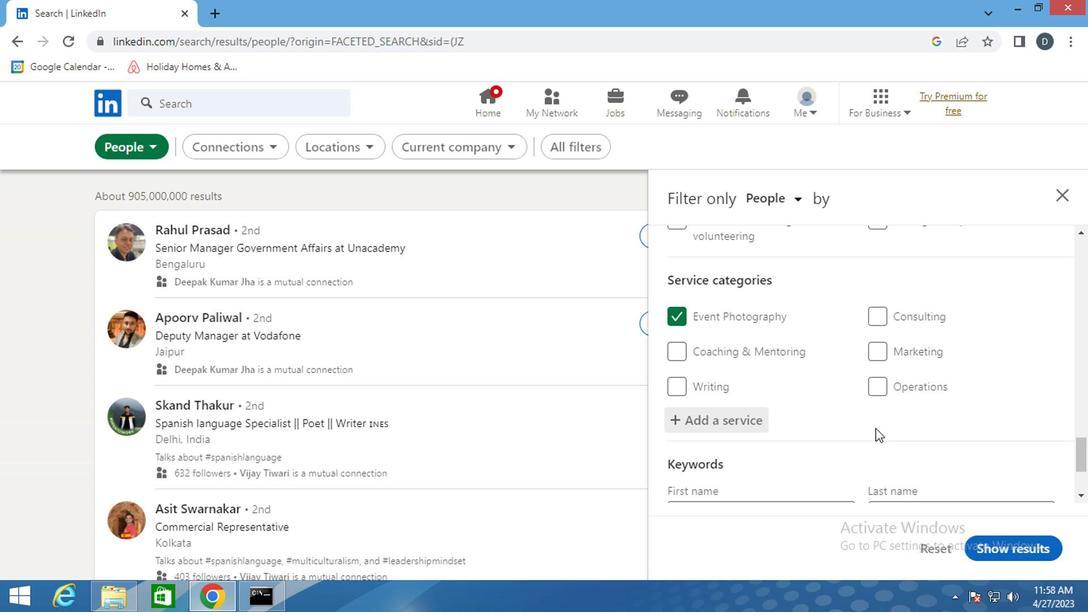 
Action: Mouse scrolled (866, 422) with delta (0, 0)
Screenshot: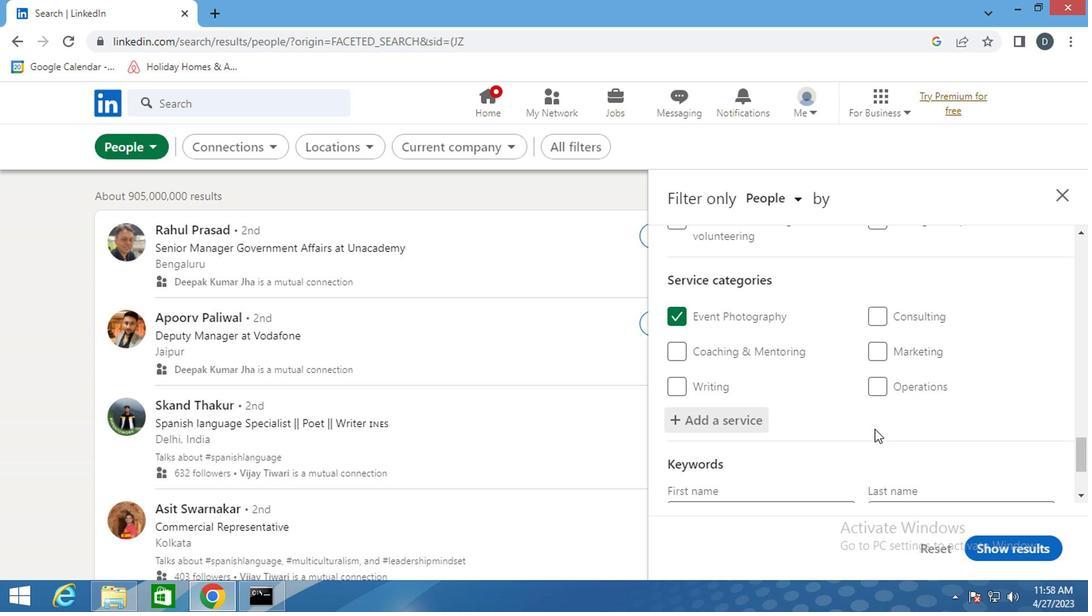 
Action: Mouse scrolled (866, 422) with delta (0, 0)
Screenshot: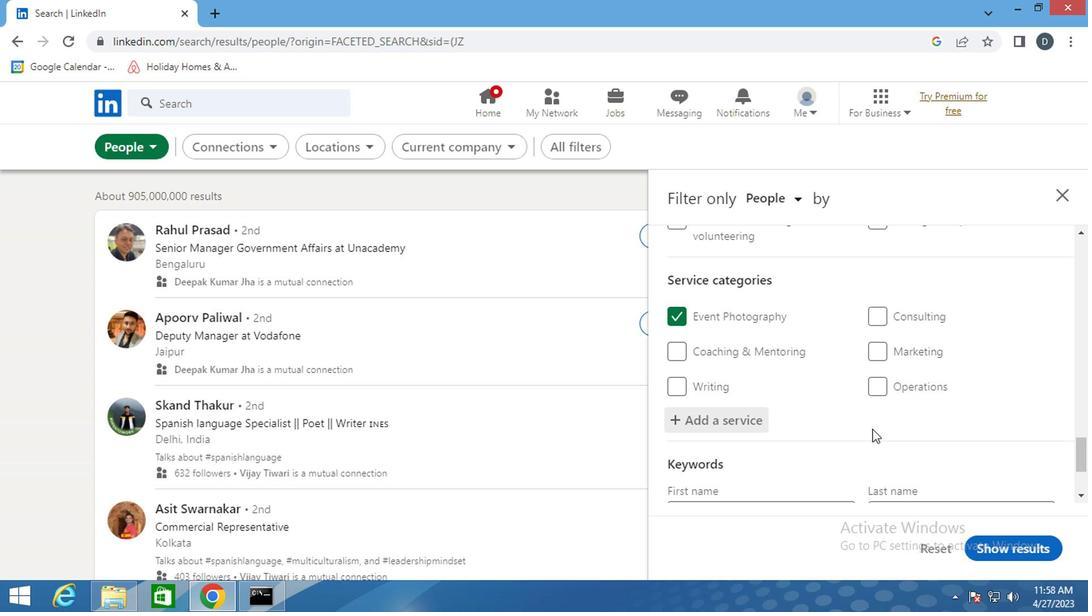 
Action: Mouse moved to (739, 422)
Screenshot: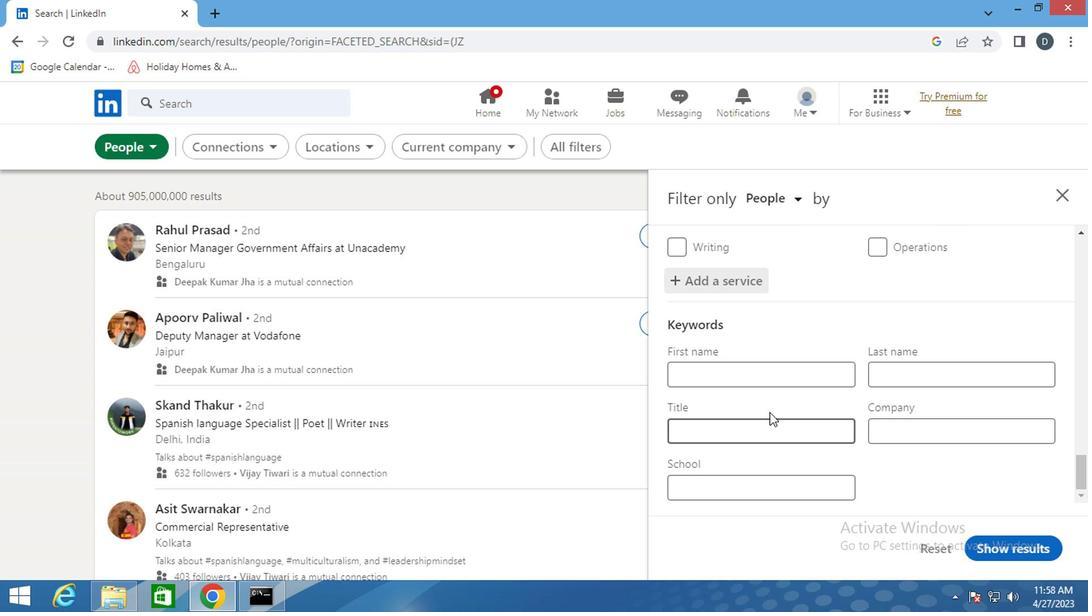 
Action: Mouse pressed left at (739, 422)
Screenshot: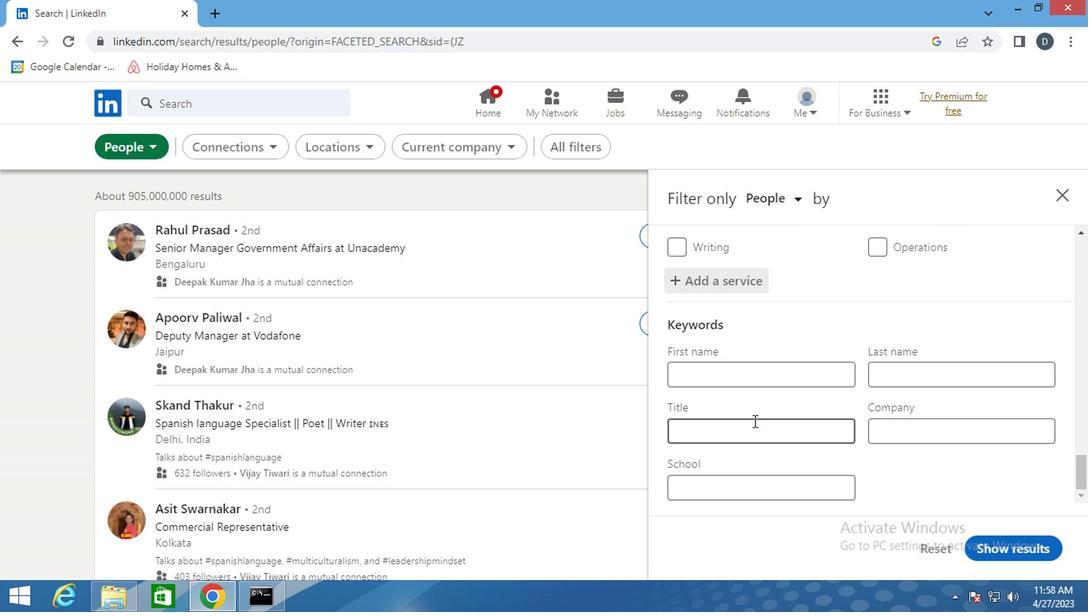 
Action: Mouse moved to (731, 425)
Screenshot: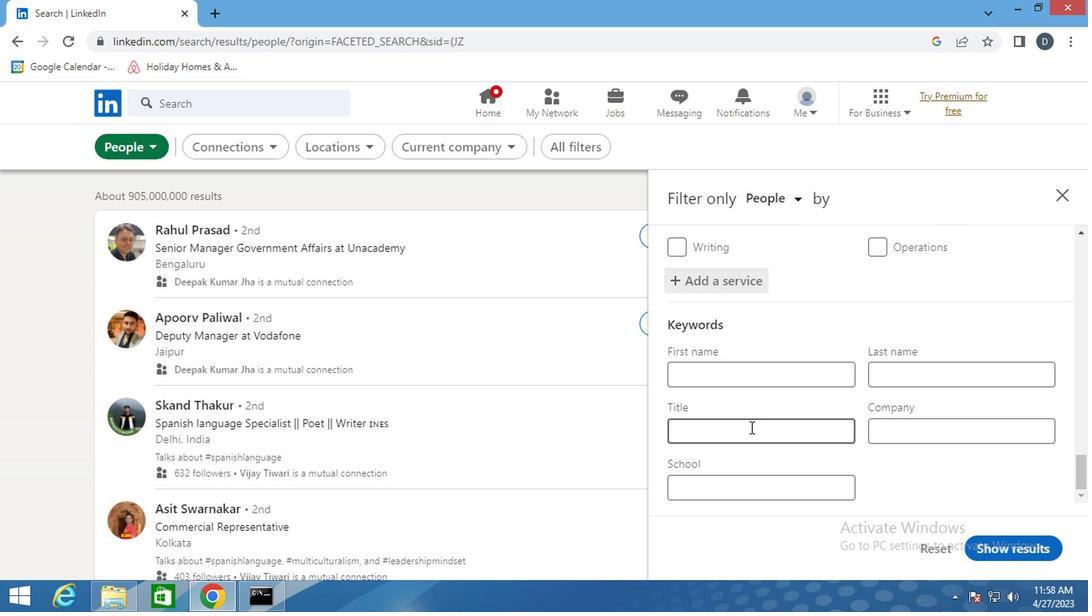 
Action: Key pressed <Key.shift><Key.shift><Key.shift><Key.shift><Key.shift><Key.shift><Key.shift><Key.shift><Key.shift>CONV<Key.backspace>SERVATION<Key.space><Key.shift>VOLUNTEER
Screenshot: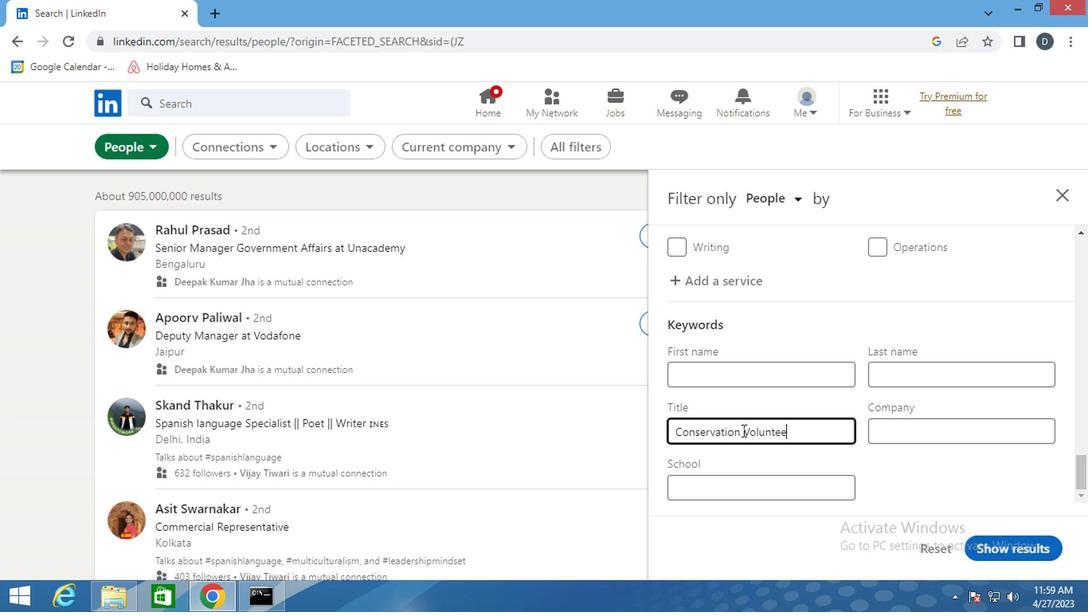 
Action: Mouse moved to (988, 519)
Screenshot: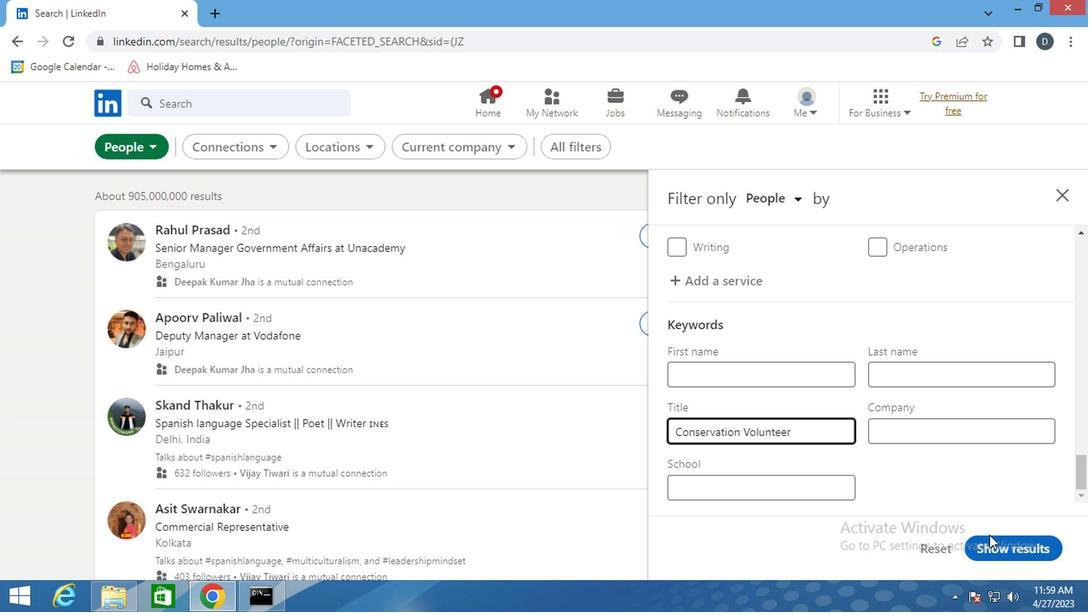 
Action: Mouse pressed left at (988, 519)
Screenshot: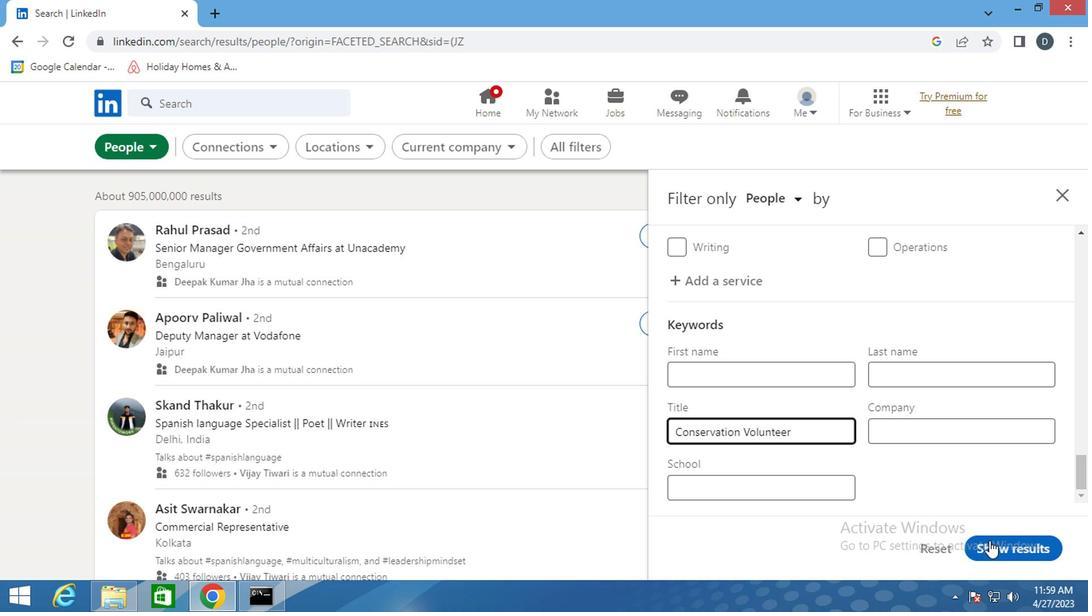 
Action: Mouse moved to (783, 348)
Screenshot: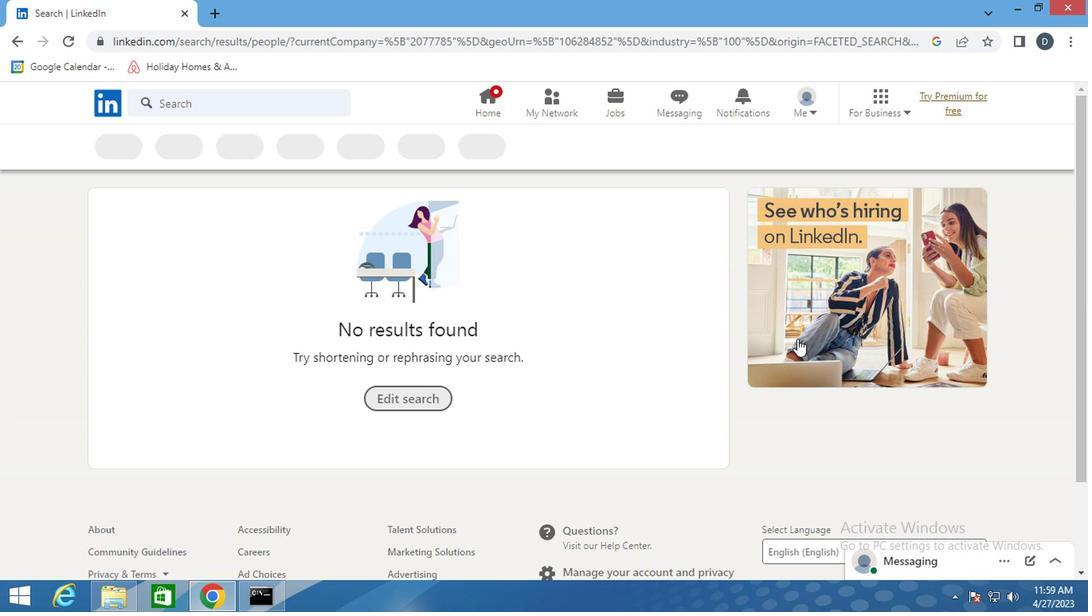 
